 Task: Find connections with filter location Santana do Paraíso with filter topic #technologywith filter profile language French with filter current company Dr. Oetker with filter school The ICFAI University, Tripura with filter industry Operations Consulting with filter service category Search Engine Optimization (SEO) with filter keywords title Chief Robot Whisperer
Action: Mouse moved to (594, 108)
Screenshot: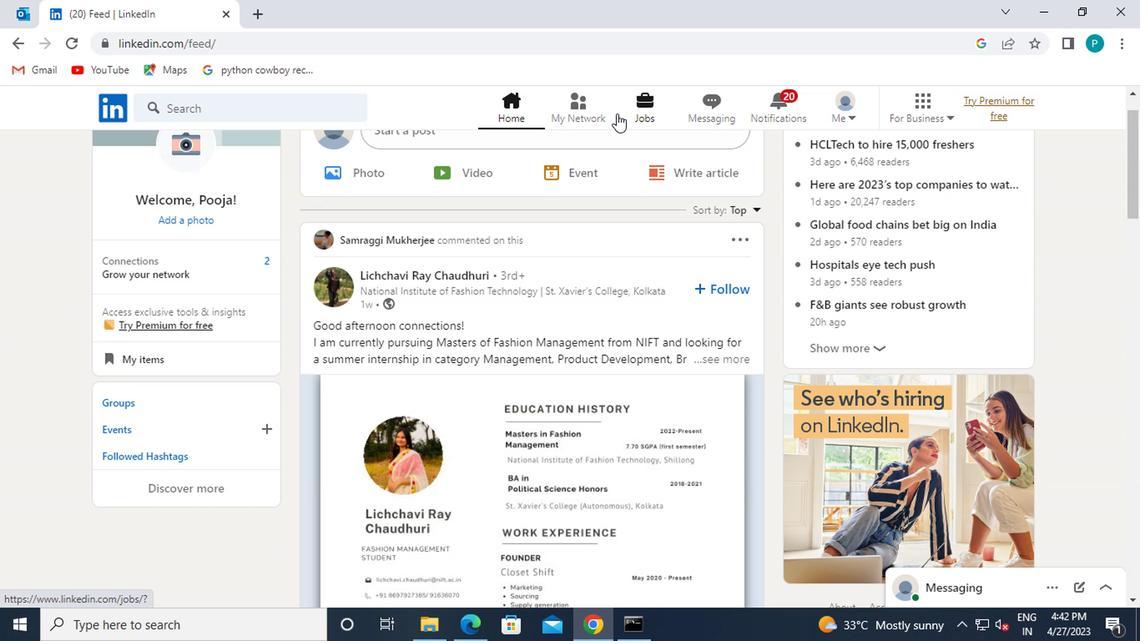 
Action: Mouse pressed left at (594, 108)
Screenshot: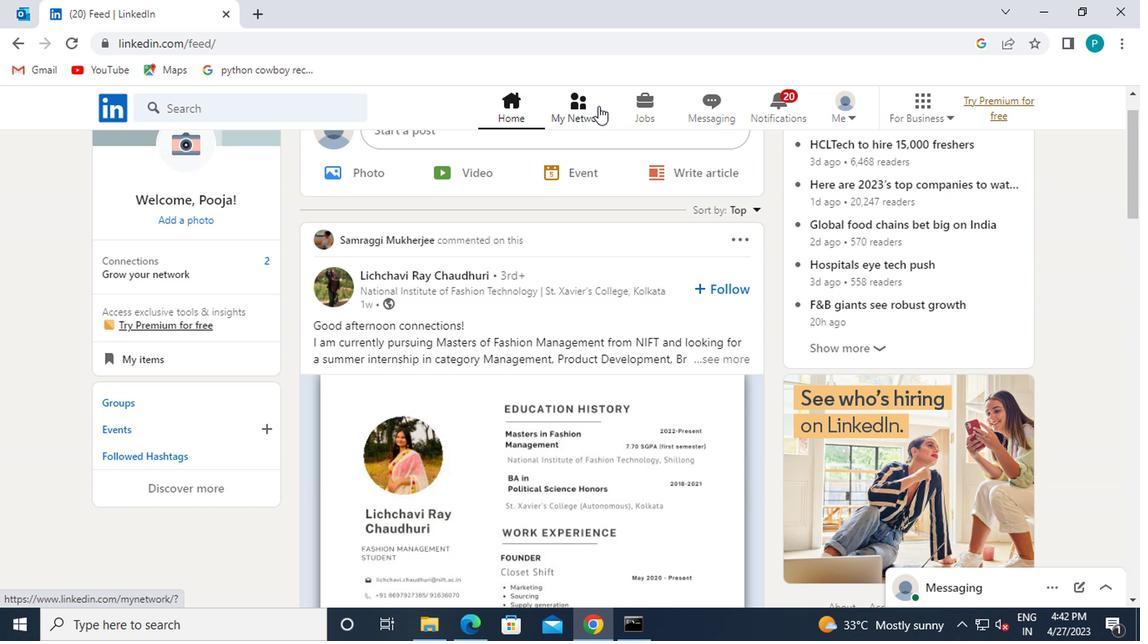 
Action: Mouse moved to (300, 197)
Screenshot: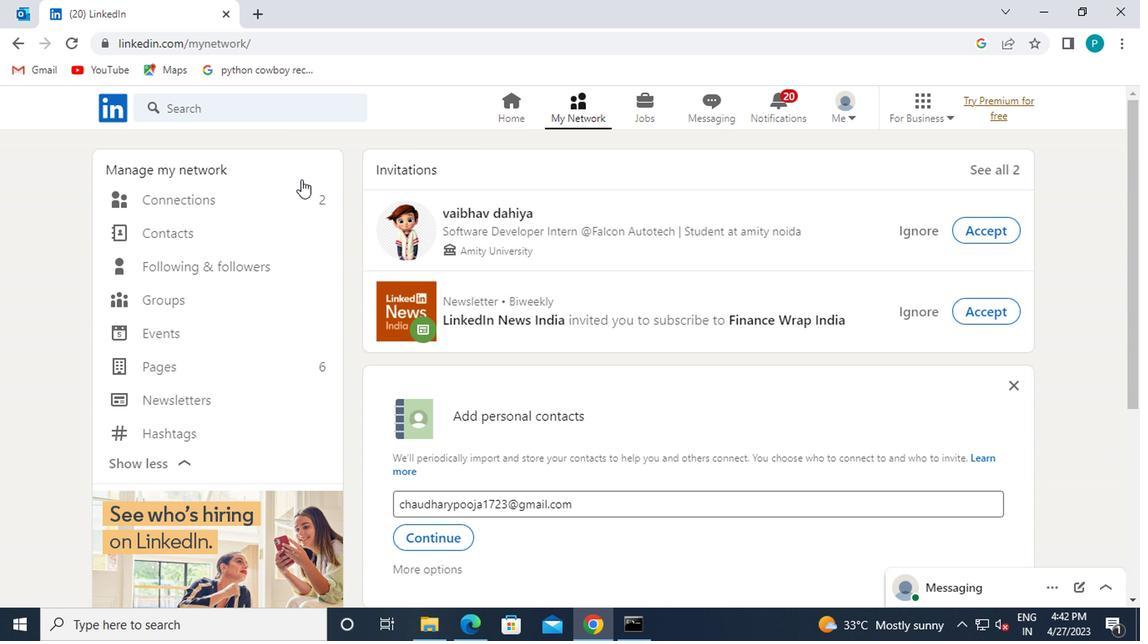
Action: Mouse pressed left at (300, 197)
Screenshot: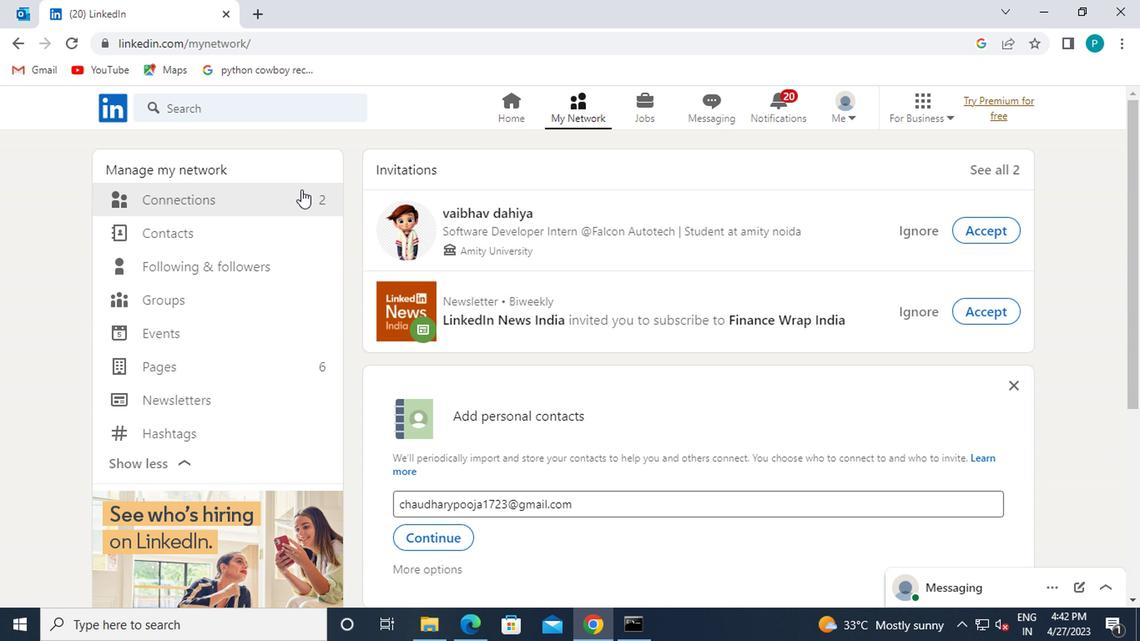 
Action: Mouse moved to (679, 199)
Screenshot: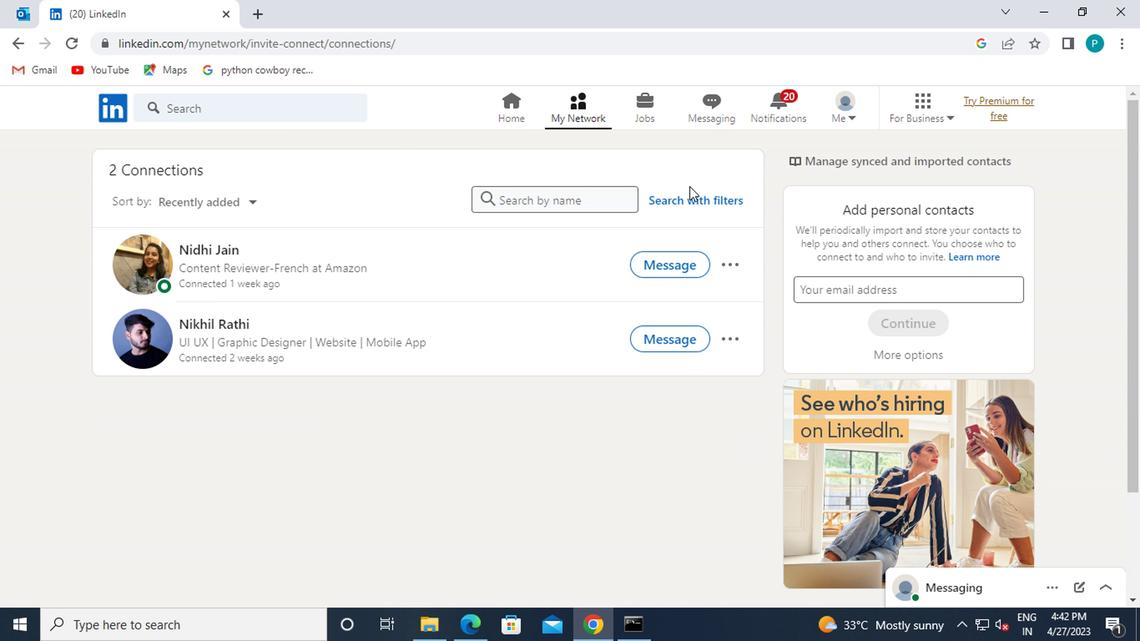 
Action: Mouse pressed left at (679, 199)
Screenshot: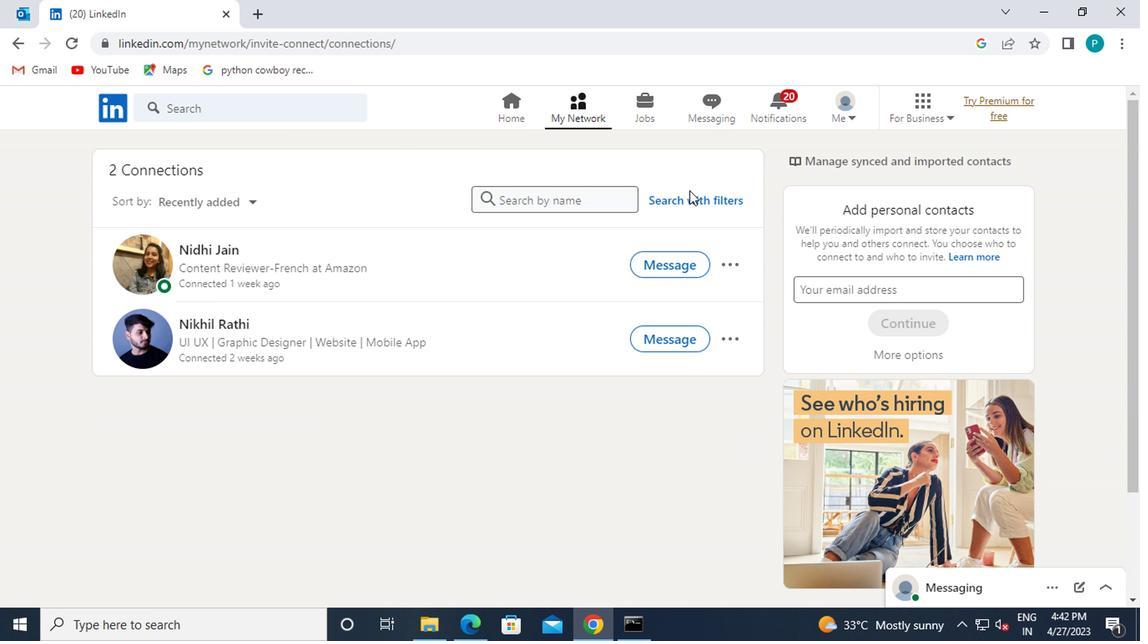 
Action: Mouse moved to (606, 157)
Screenshot: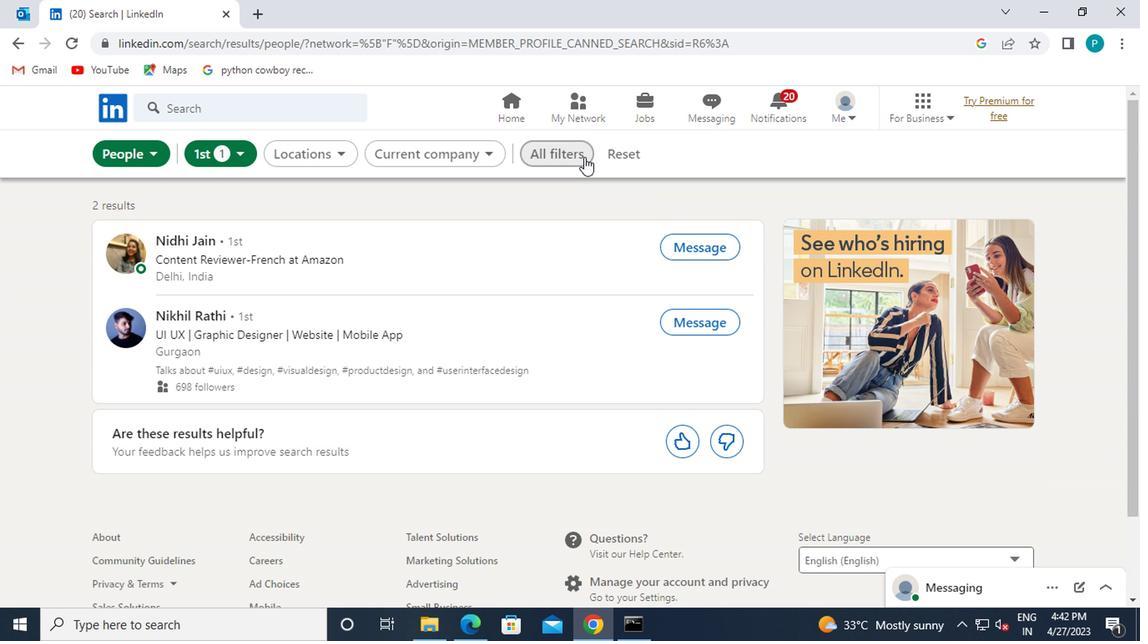 
Action: Mouse pressed left at (606, 157)
Screenshot: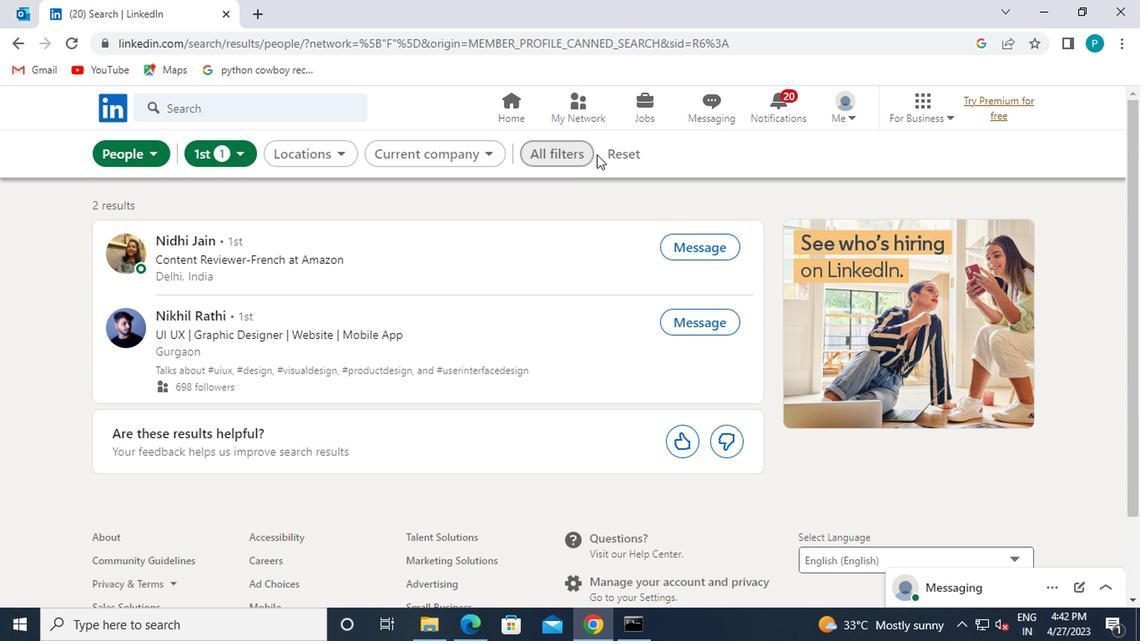
Action: Mouse moved to (575, 158)
Screenshot: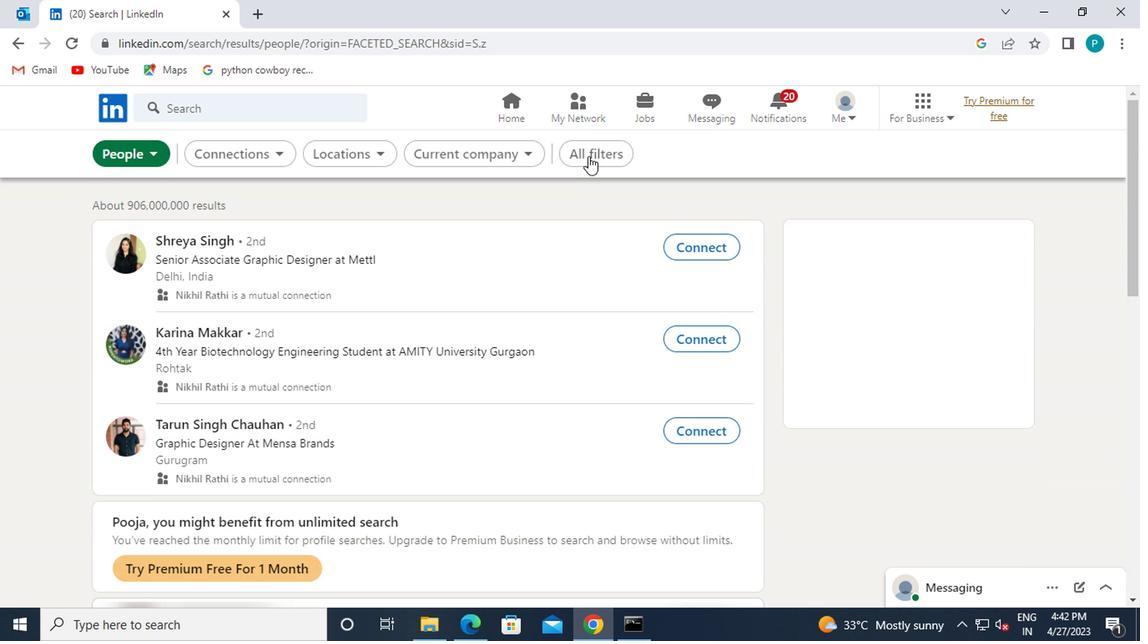 
Action: Mouse pressed left at (575, 158)
Screenshot: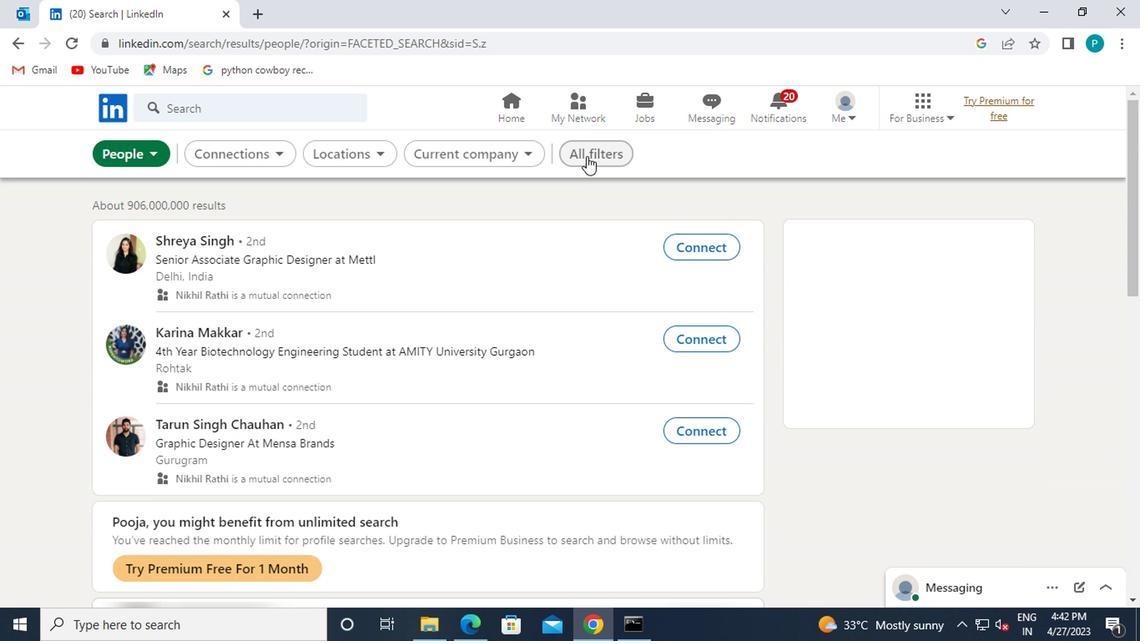 
Action: Mouse moved to (754, 334)
Screenshot: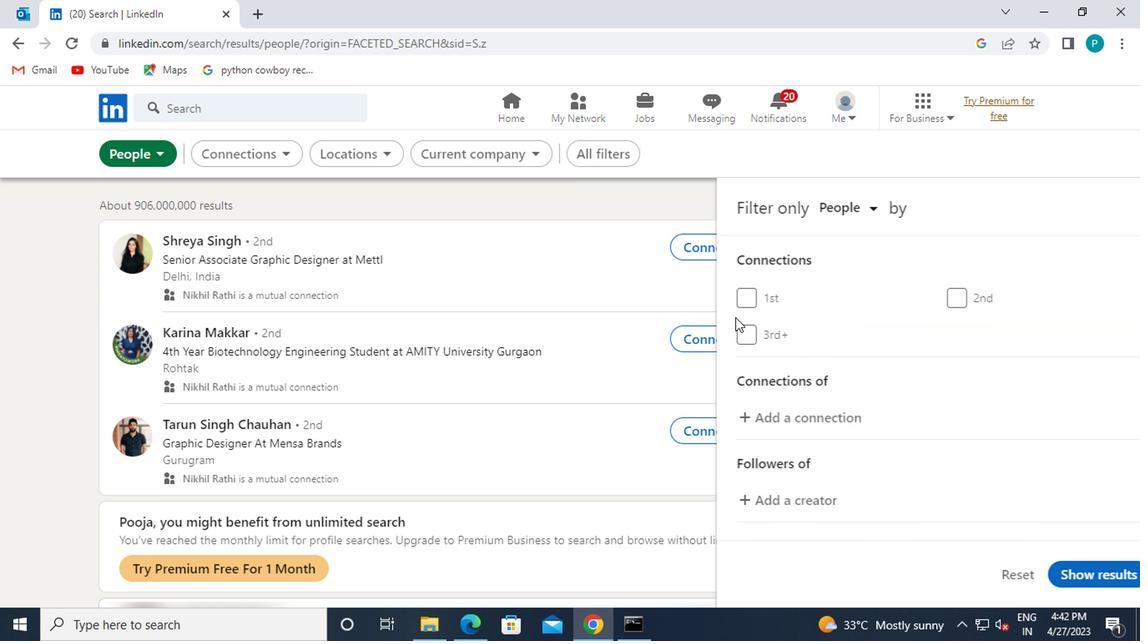 
Action: Mouse scrolled (754, 333) with delta (0, -1)
Screenshot: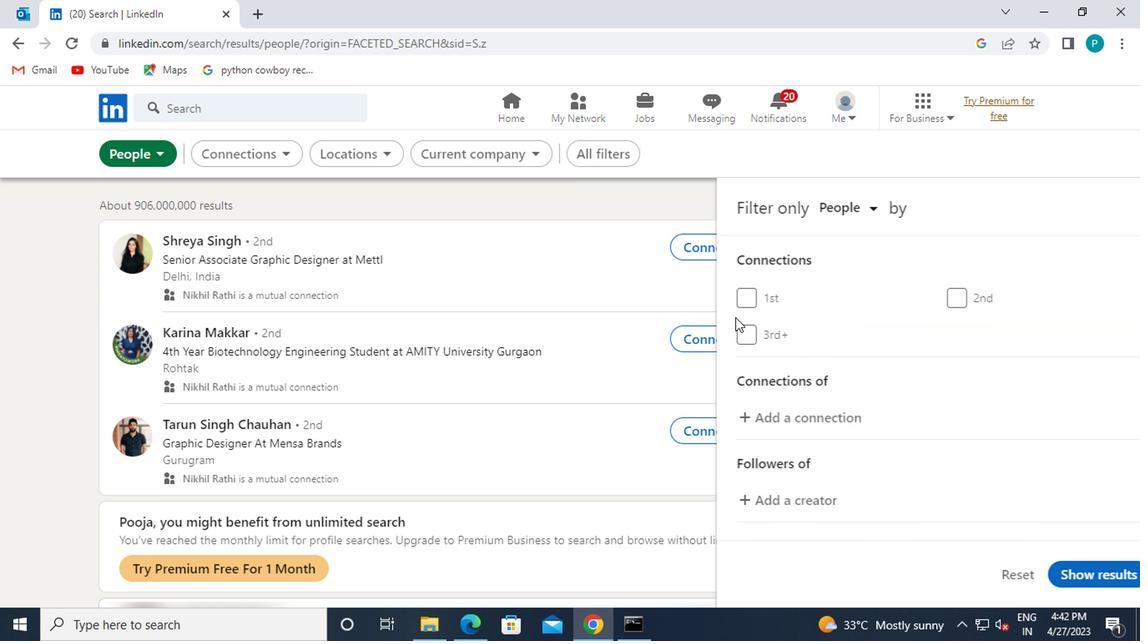 
Action: Mouse scrolled (754, 333) with delta (0, -1)
Screenshot: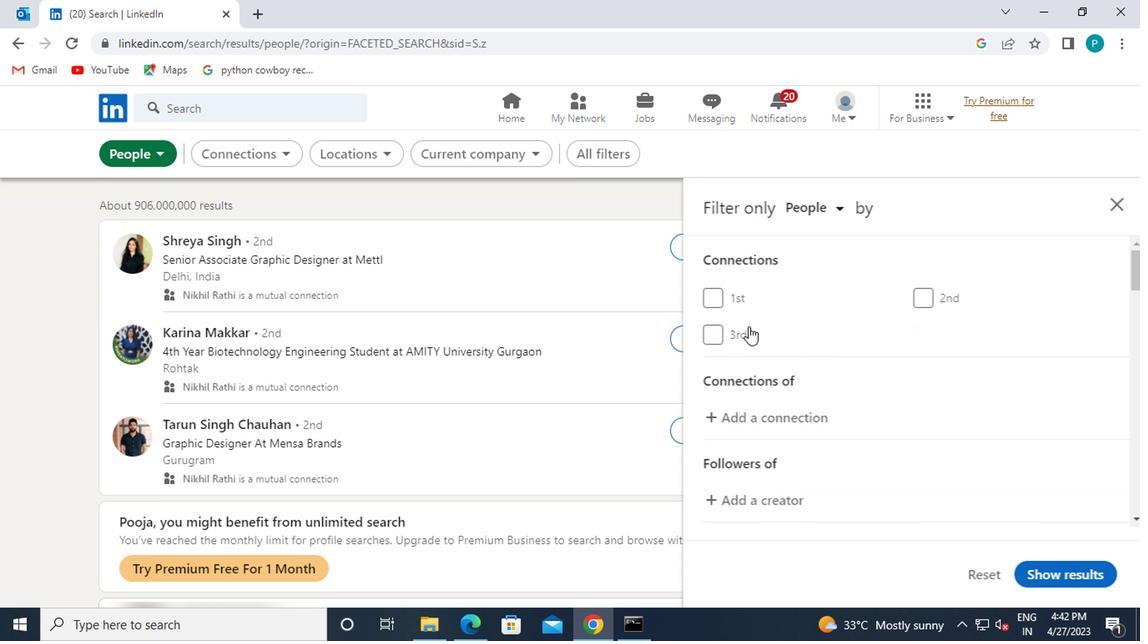 
Action: Mouse moved to (877, 448)
Screenshot: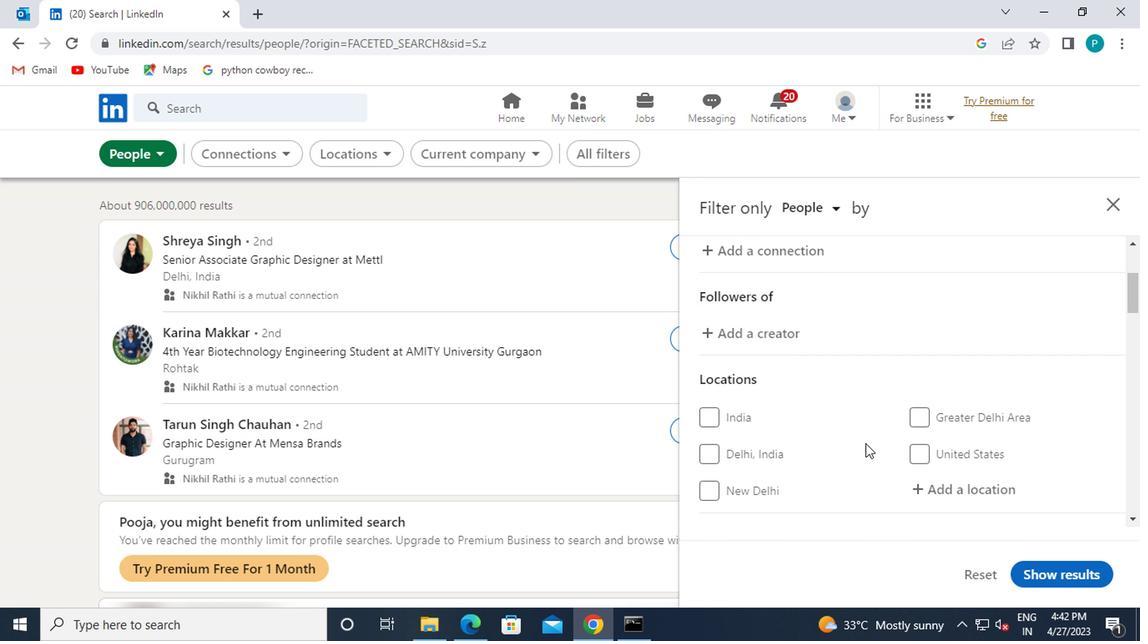 
Action: Mouse scrolled (877, 446) with delta (0, -1)
Screenshot: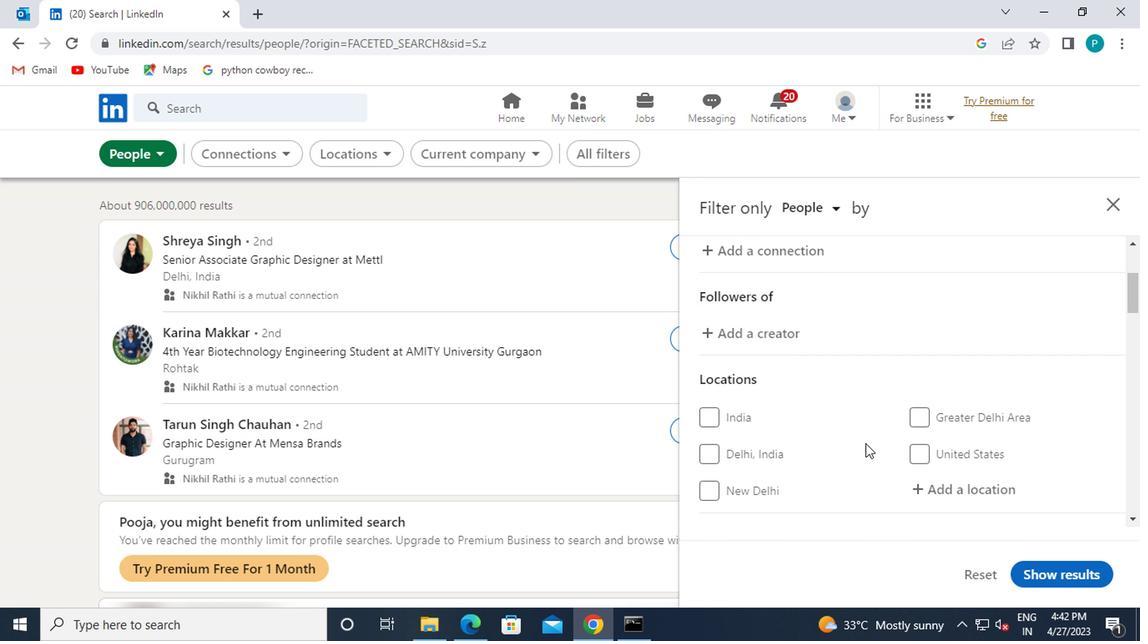 
Action: Mouse moved to (932, 407)
Screenshot: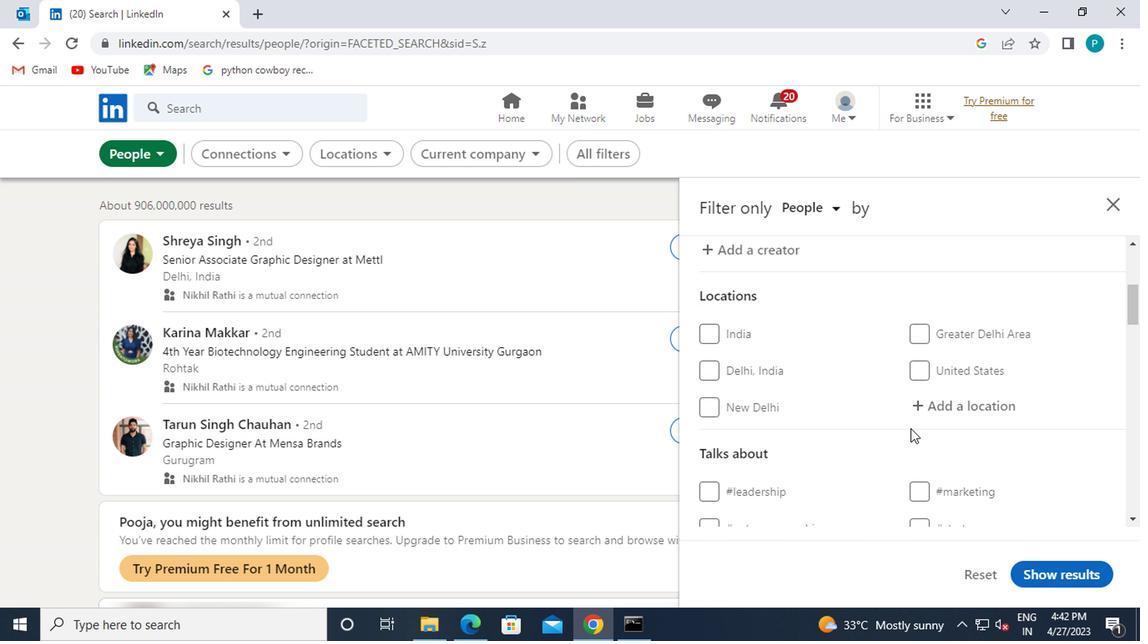 
Action: Mouse pressed left at (932, 407)
Screenshot: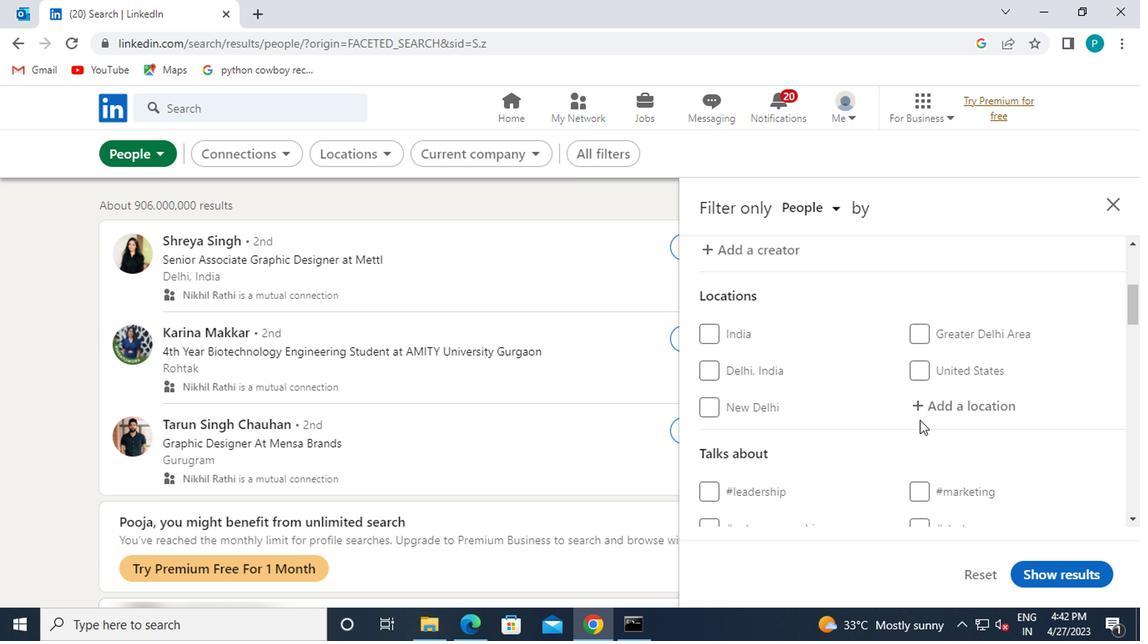 
Action: Key pressed <Key.caps_lock>s<Key.caps_lock>ab<Key.backspace>ntana<Key.space>do<Key.space>
Screenshot: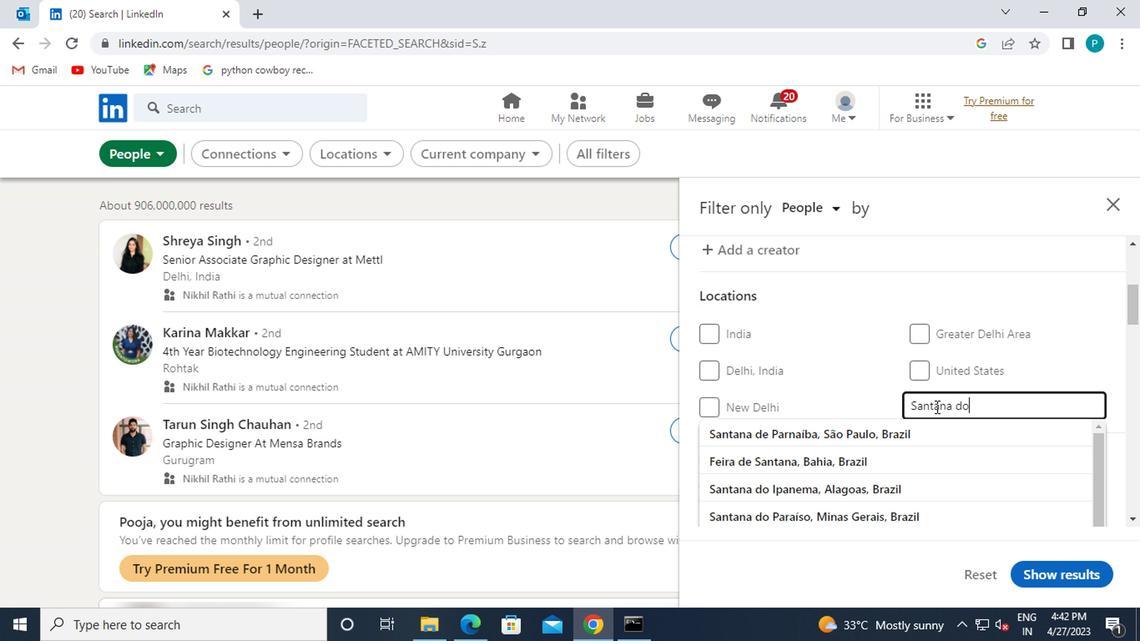 
Action: Mouse moved to (906, 460)
Screenshot: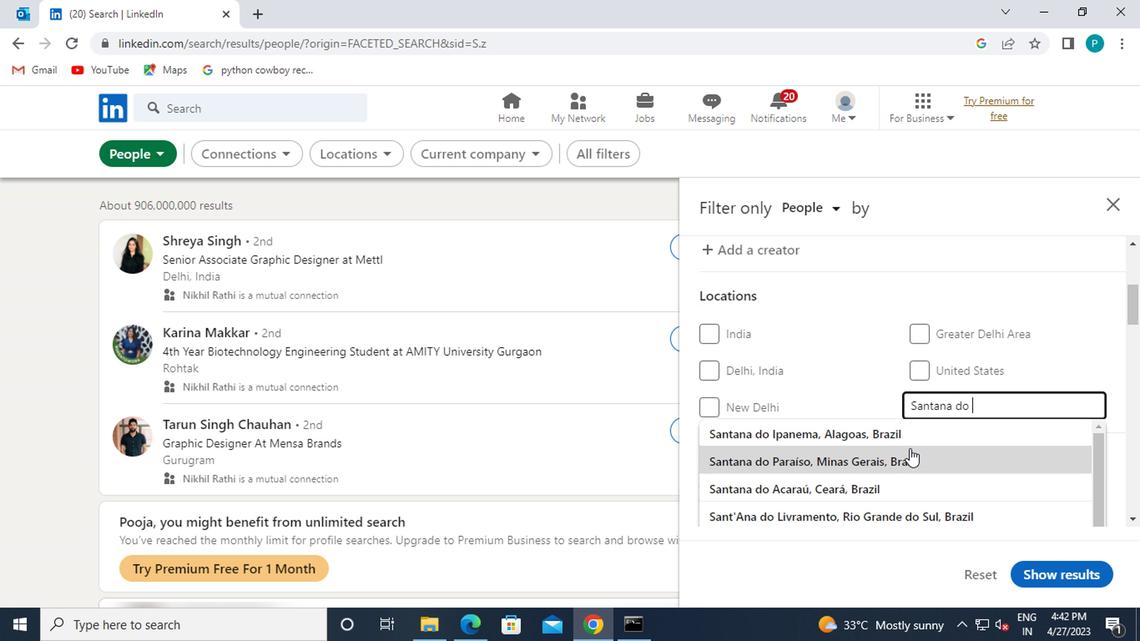 
Action: Mouse pressed left at (906, 460)
Screenshot: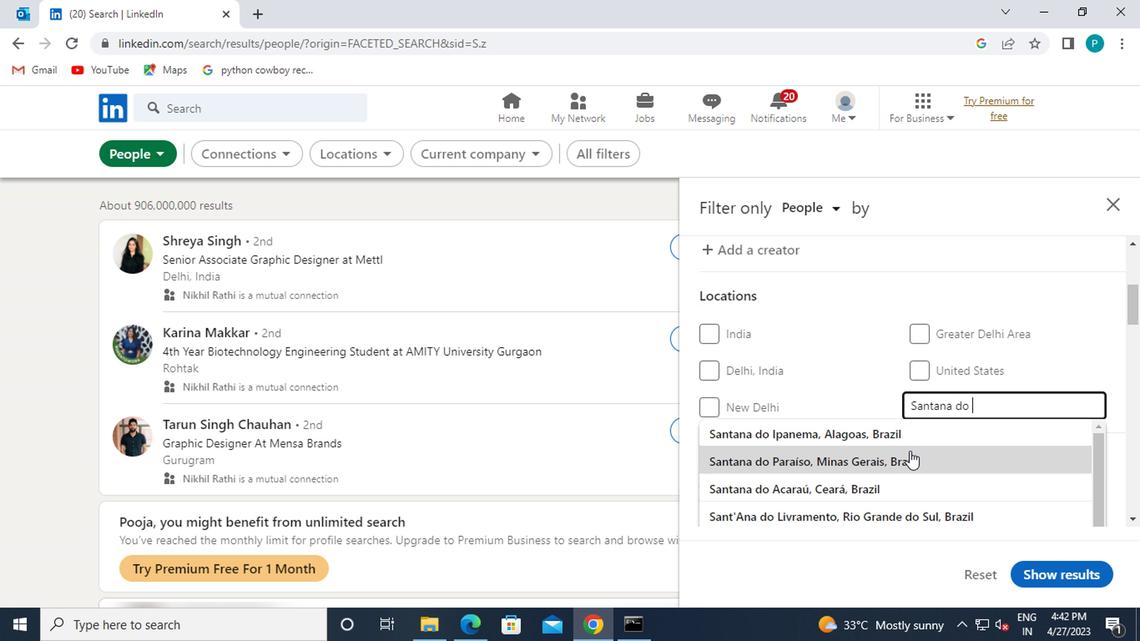 
Action: Mouse moved to (908, 452)
Screenshot: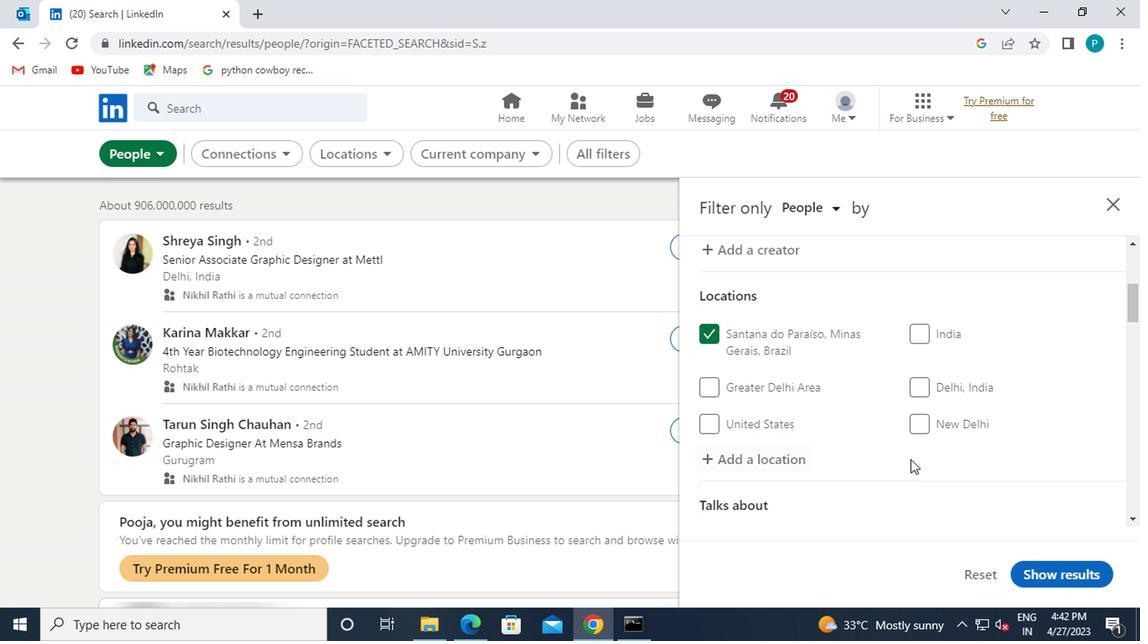 
Action: Mouse scrolled (908, 451) with delta (0, -1)
Screenshot: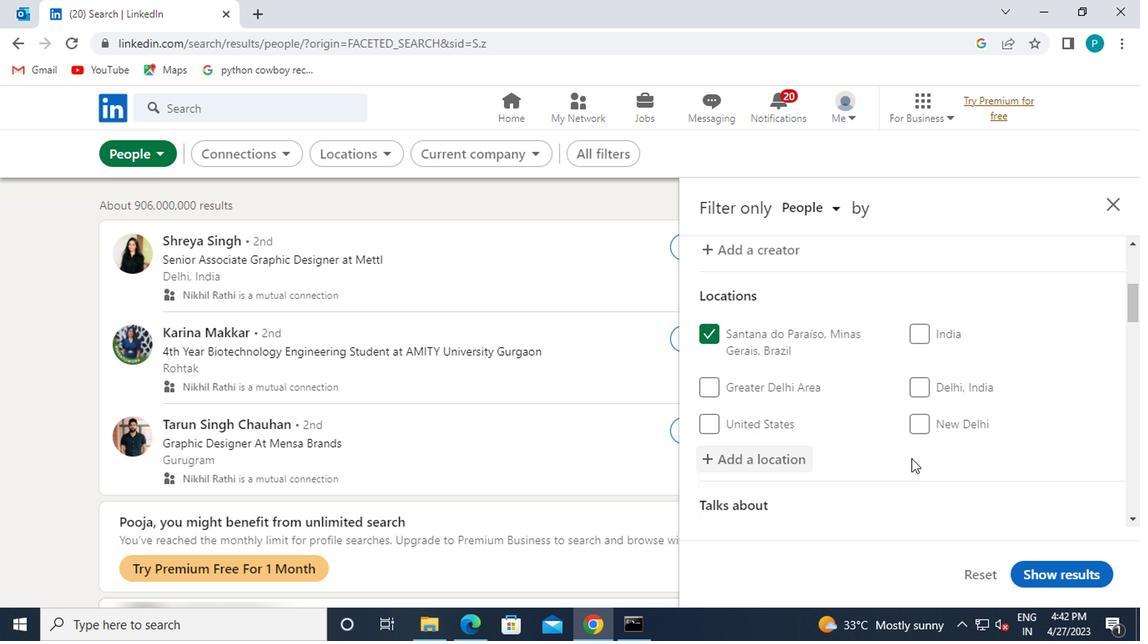
Action: Mouse moved to (908, 451)
Screenshot: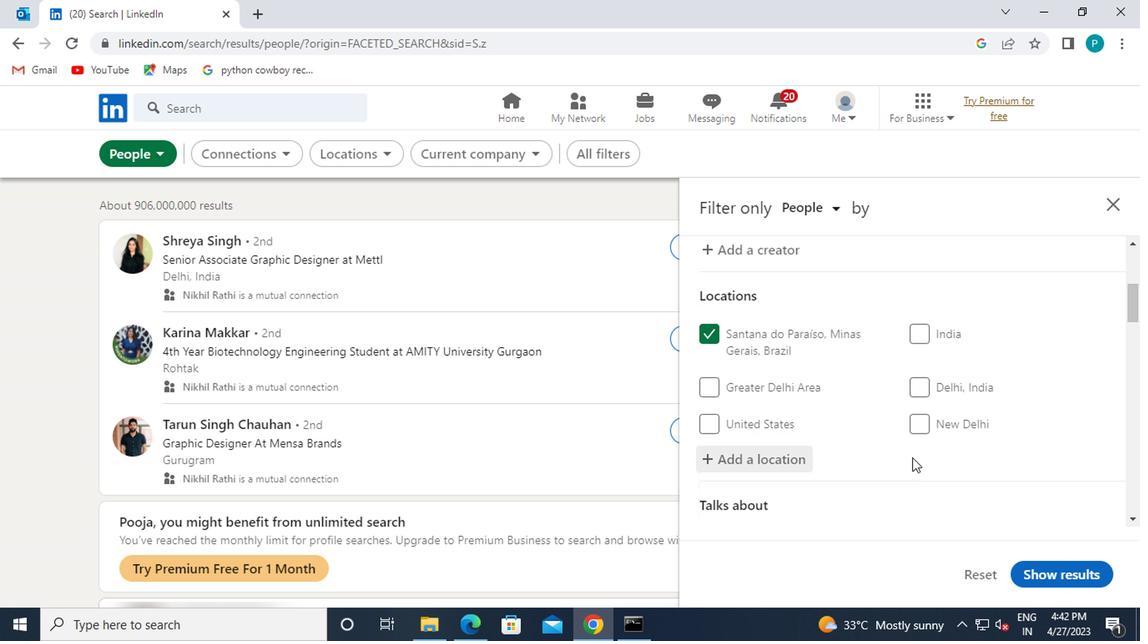 
Action: Mouse scrolled (908, 450) with delta (0, 0)
Screenshot: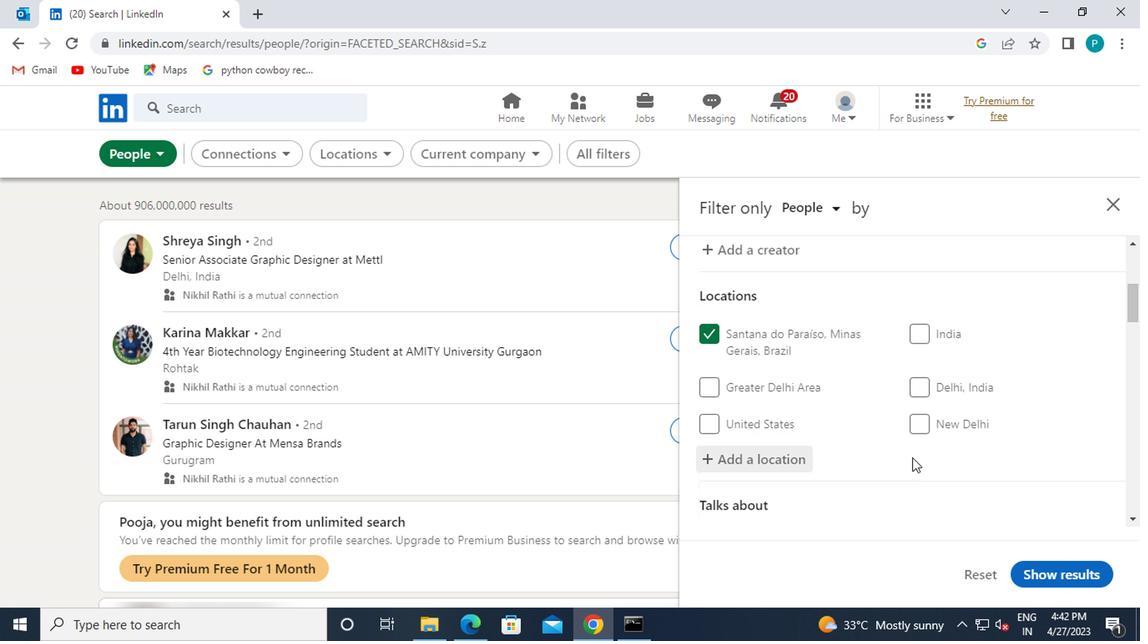 
Action: Mouse moved to (950, 446)
Screenshot: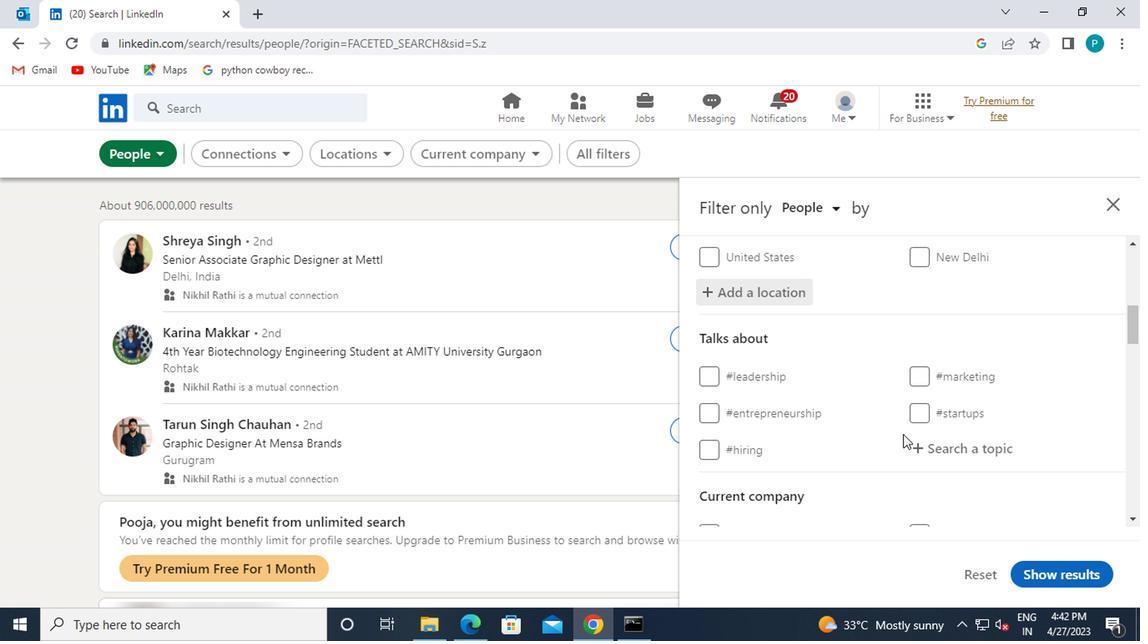 
Action: Mouse pressed left at (950, 446)
Screenshot: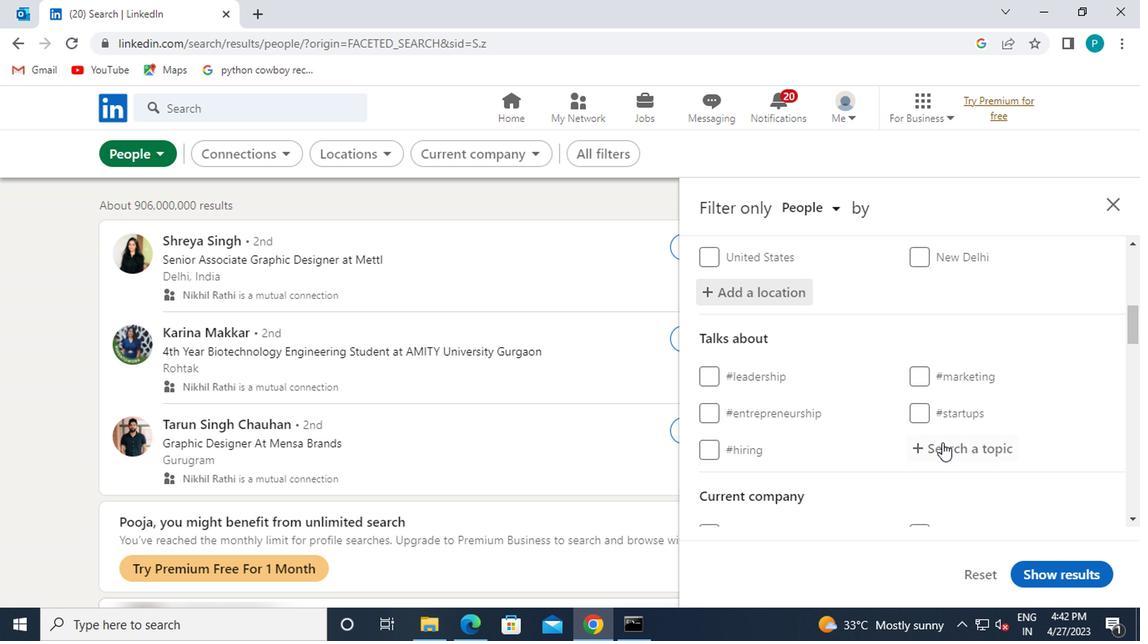 
Action: Mouse moved to (985, 303)
Screenshot: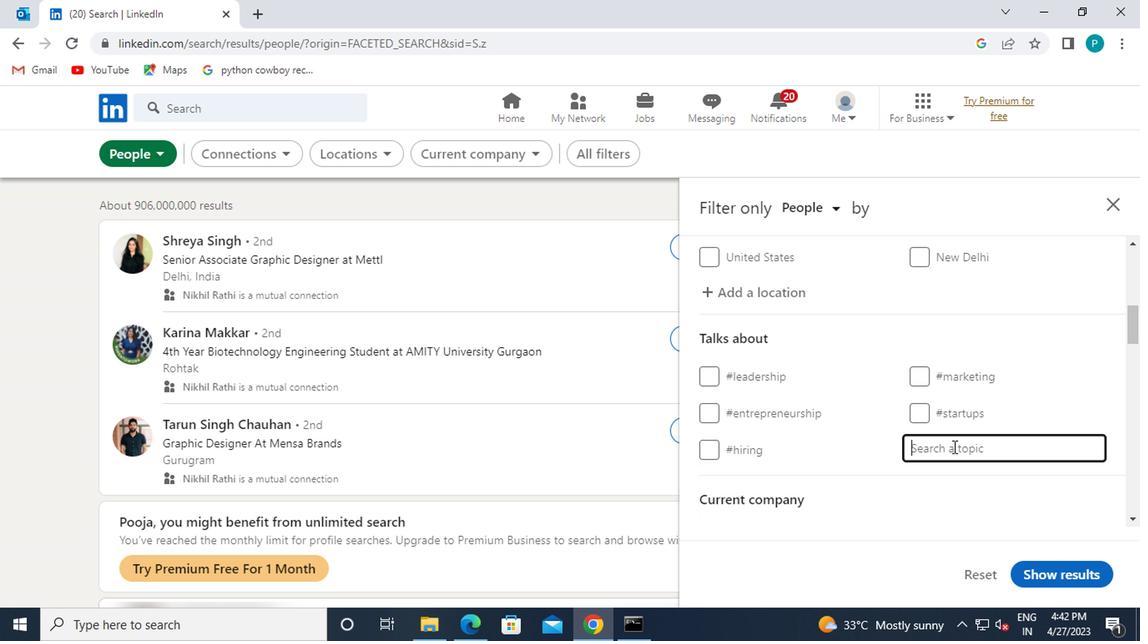 
Action: Key pressed <Key.shift><Key.shift><Key.shift>#TECHNOLOGY
Screenshot: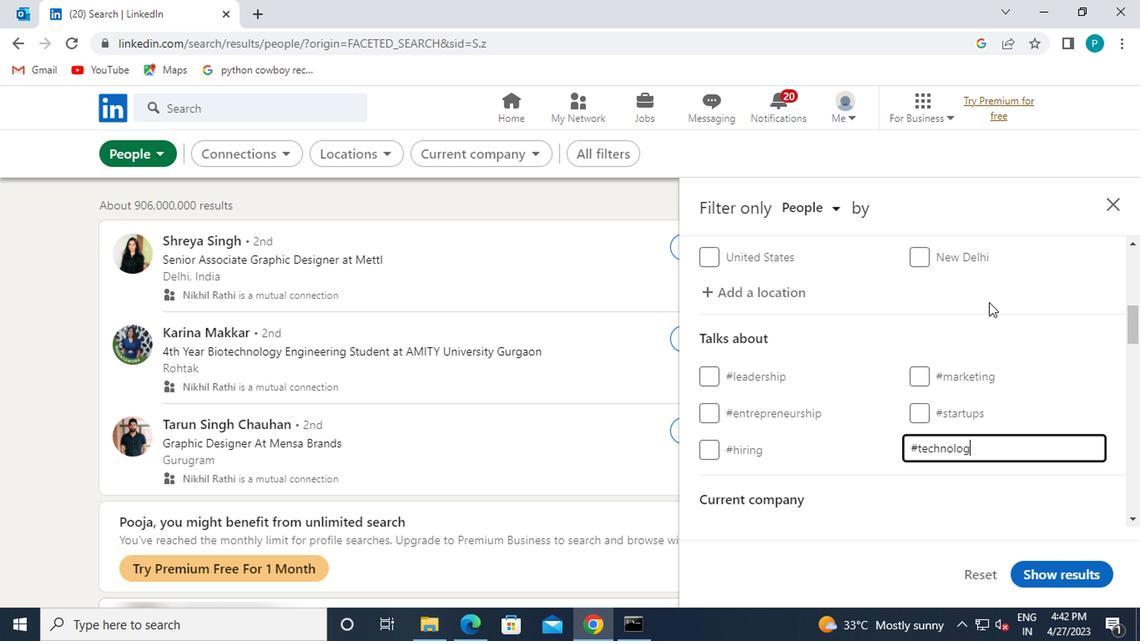 
Action: Mouse moved to (911, 527)
Screenshot: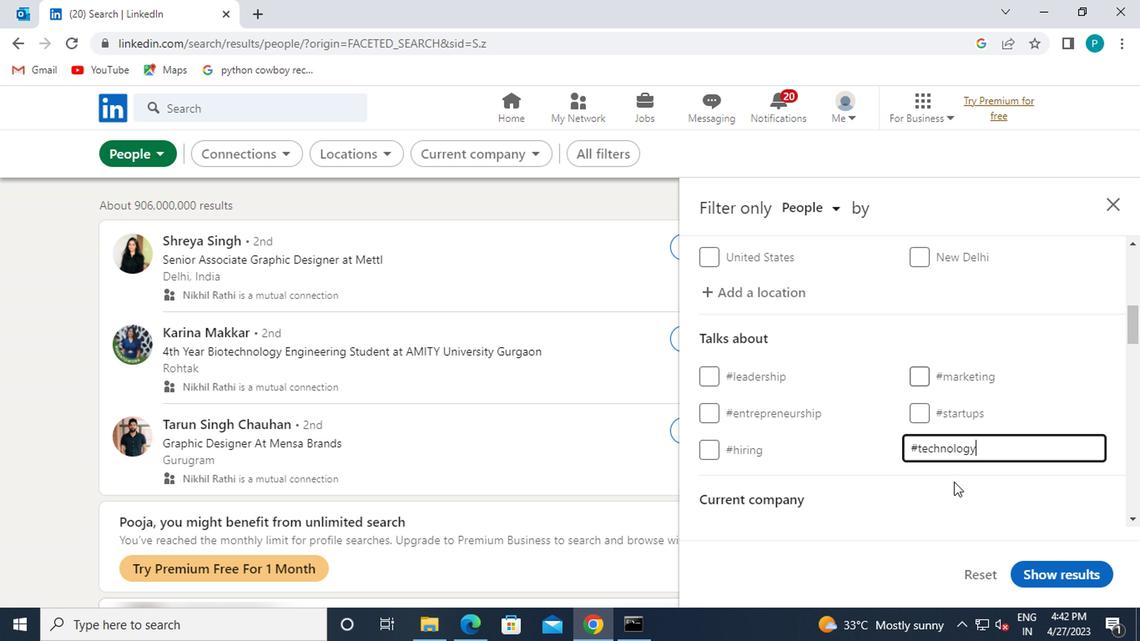 
Action: Mouse scrolled (911, 527) with delta (0, 0)
Screenshot: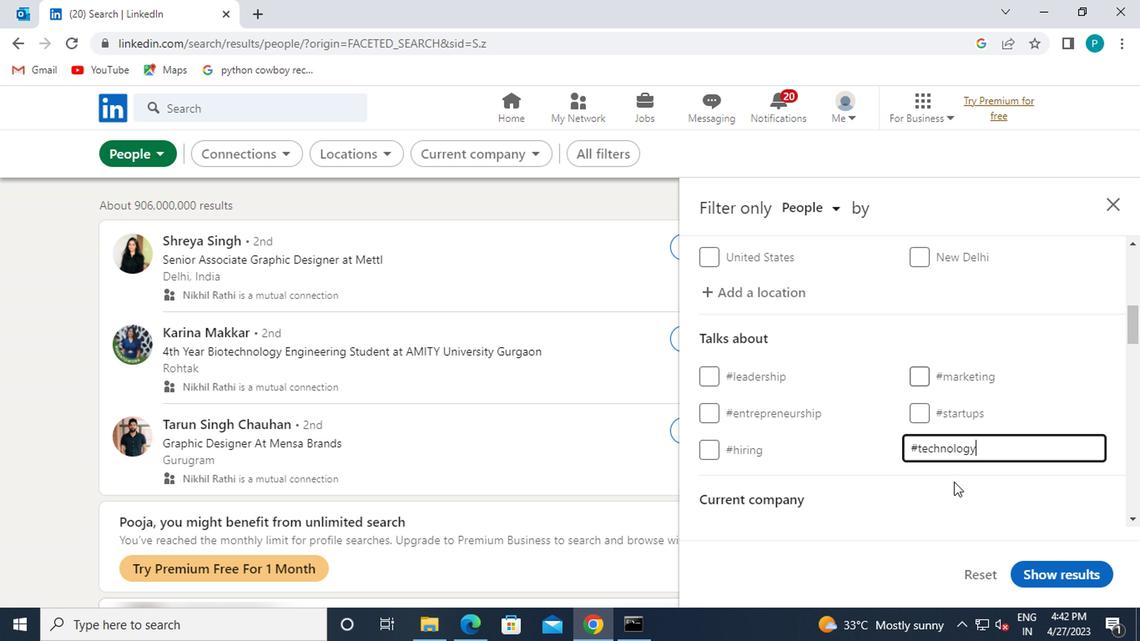 
Action: Mouse moved to (897, 487)
Screenshot: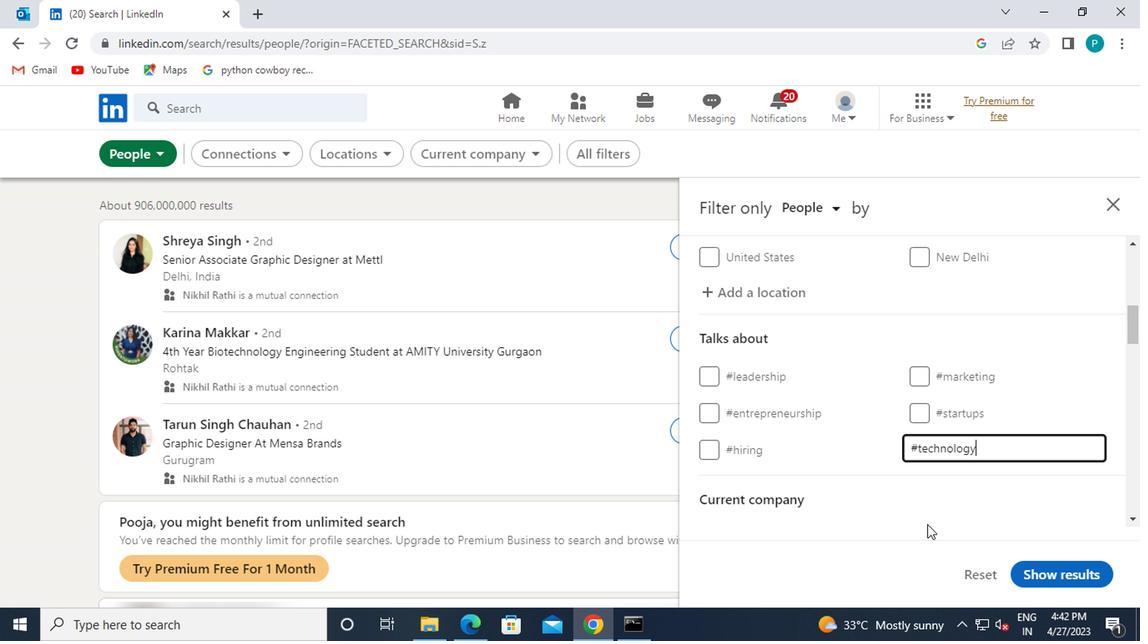 
Action: Mouse scrolled (897, 487) with delta (0, 0)
Screenshot: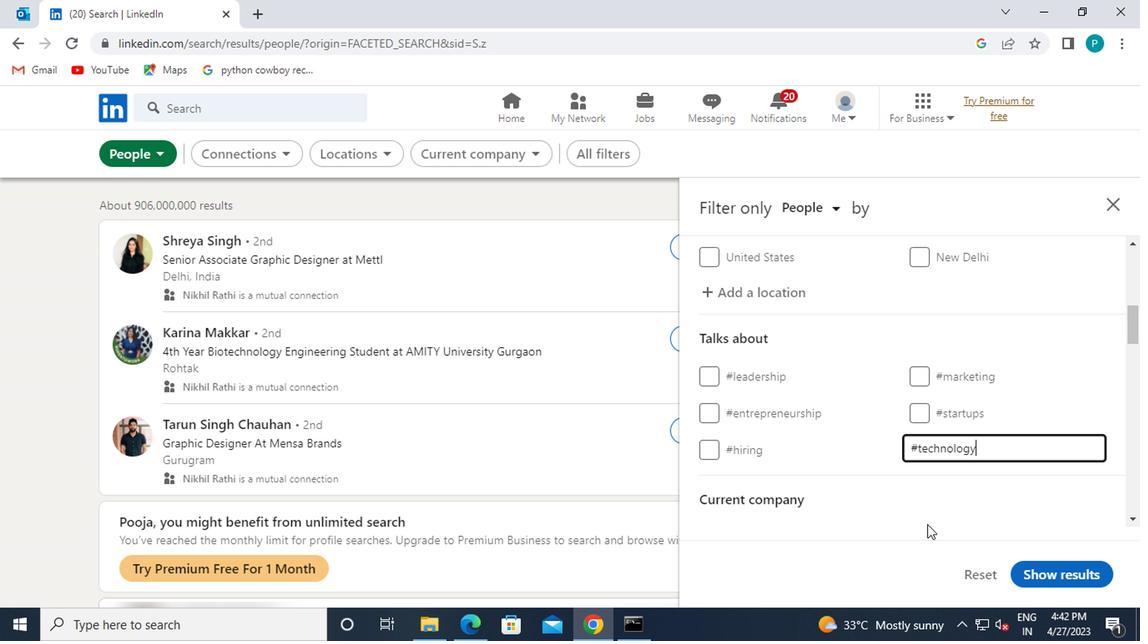 
Action: Mouse moved to (890, 468)
Screenshot: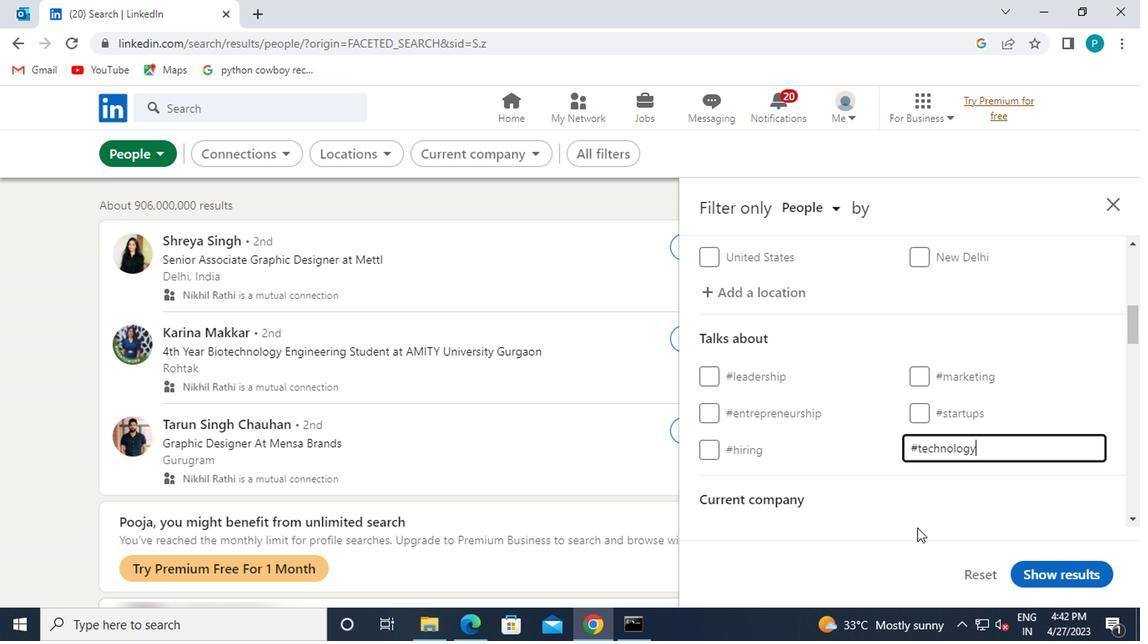 
Action: Mouse scrolled (890, 467) with delta (0, -1)
Screenshot: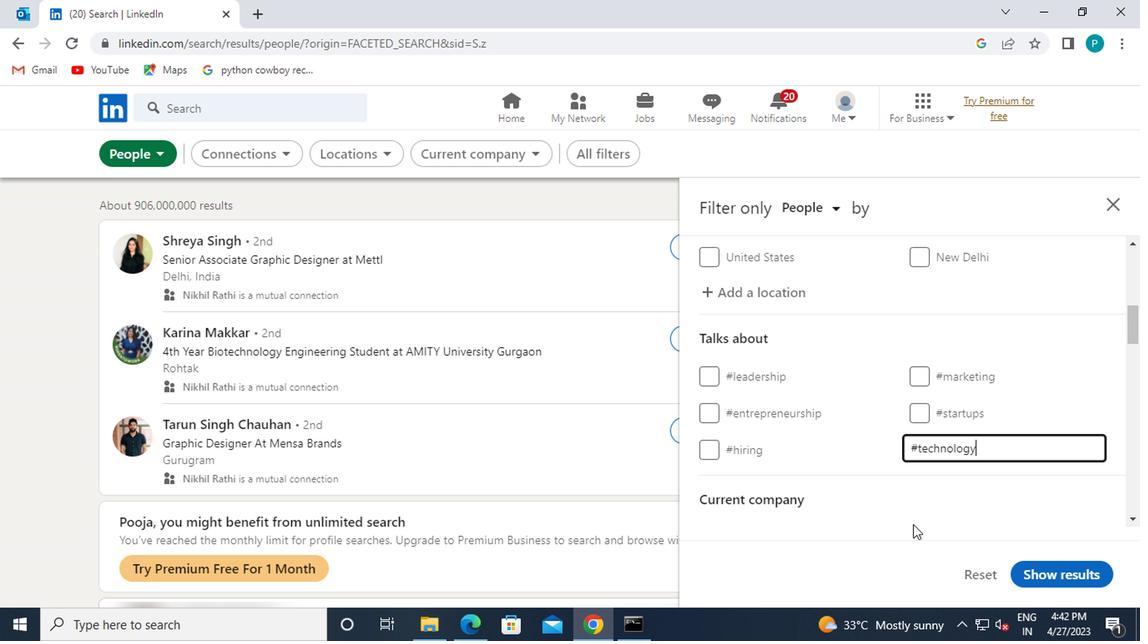 
Action: Mouse moved to (909, 452)
Screenshot: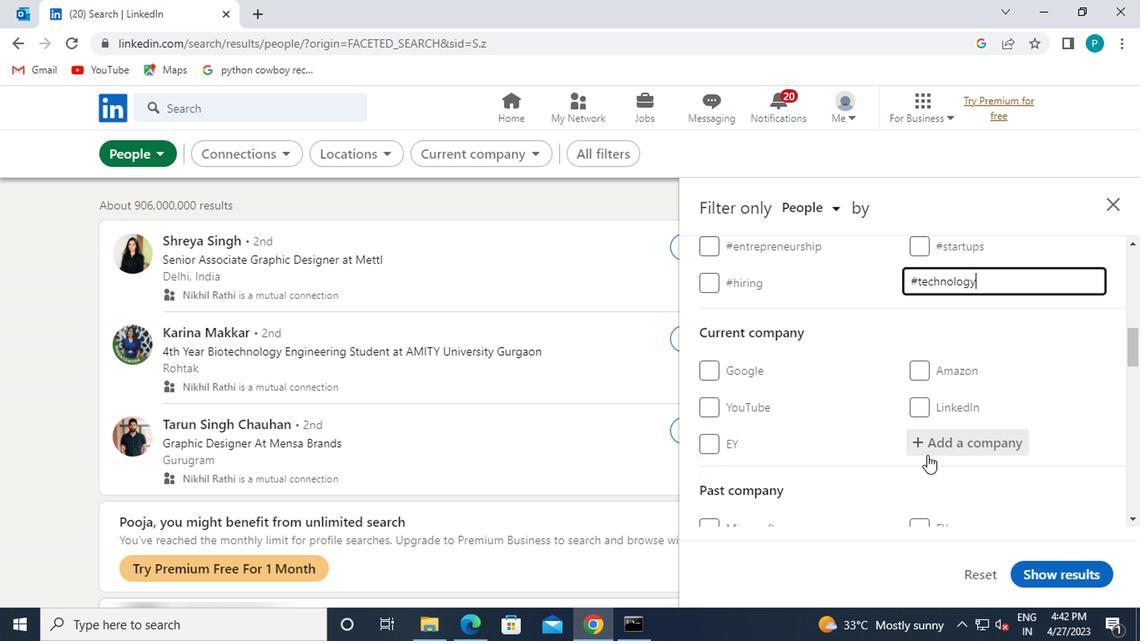 
Action: Mouse scrolled (909, 452) with delta (0, 0)
Screenshot: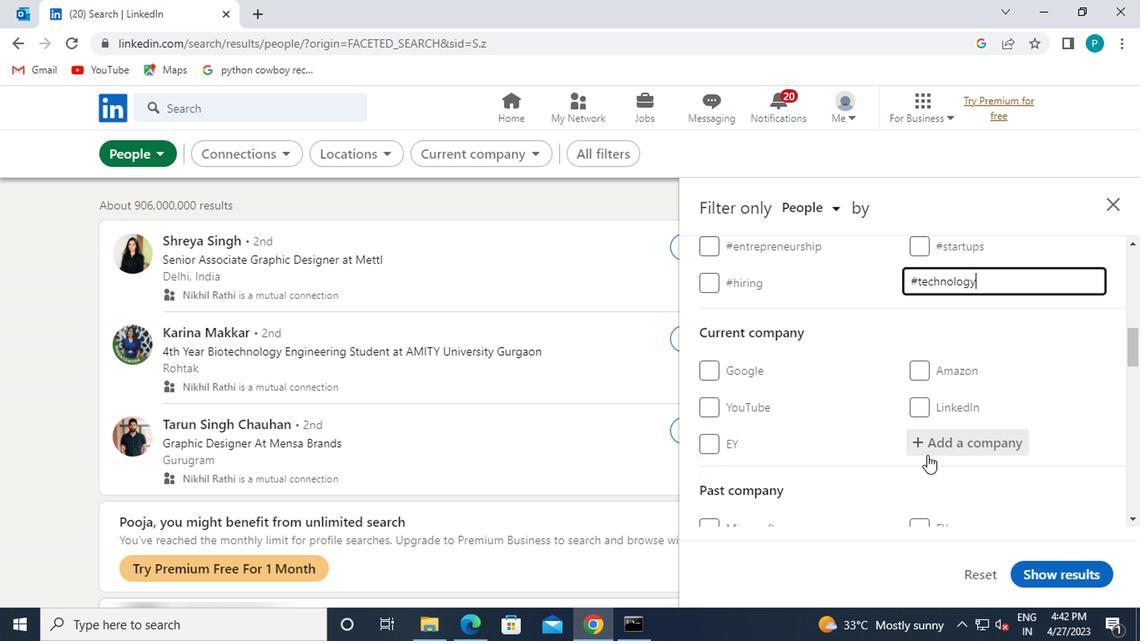 
Action: Mouse moved to (886, 444)
Screenshot: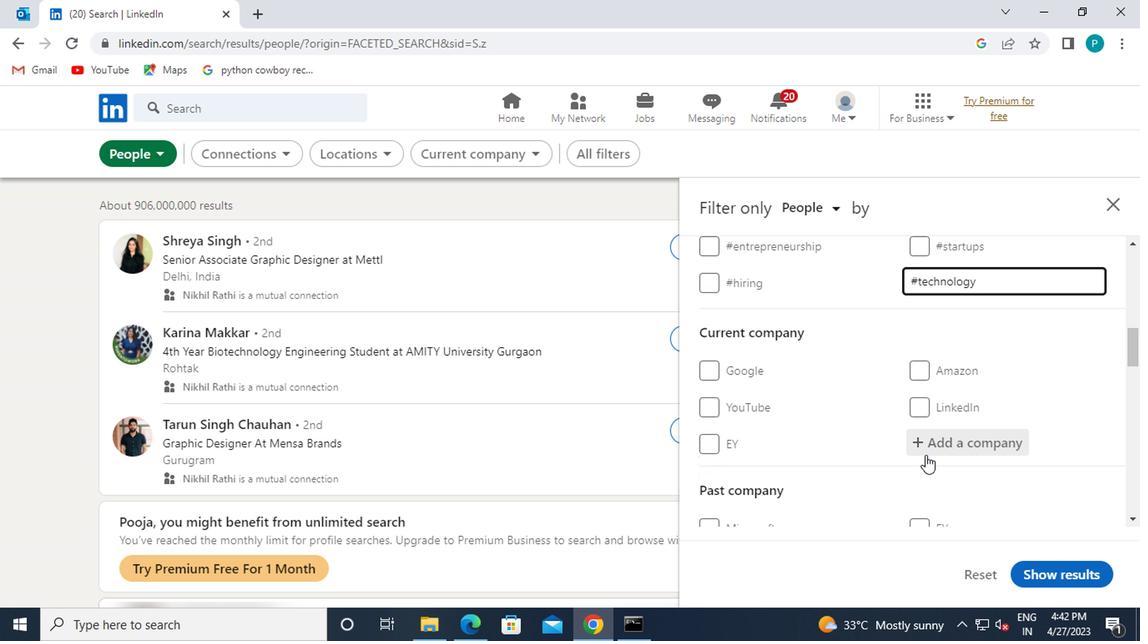 
Action: Mouse scrolled (886, 443) with delta (0, 0)
Screenshot: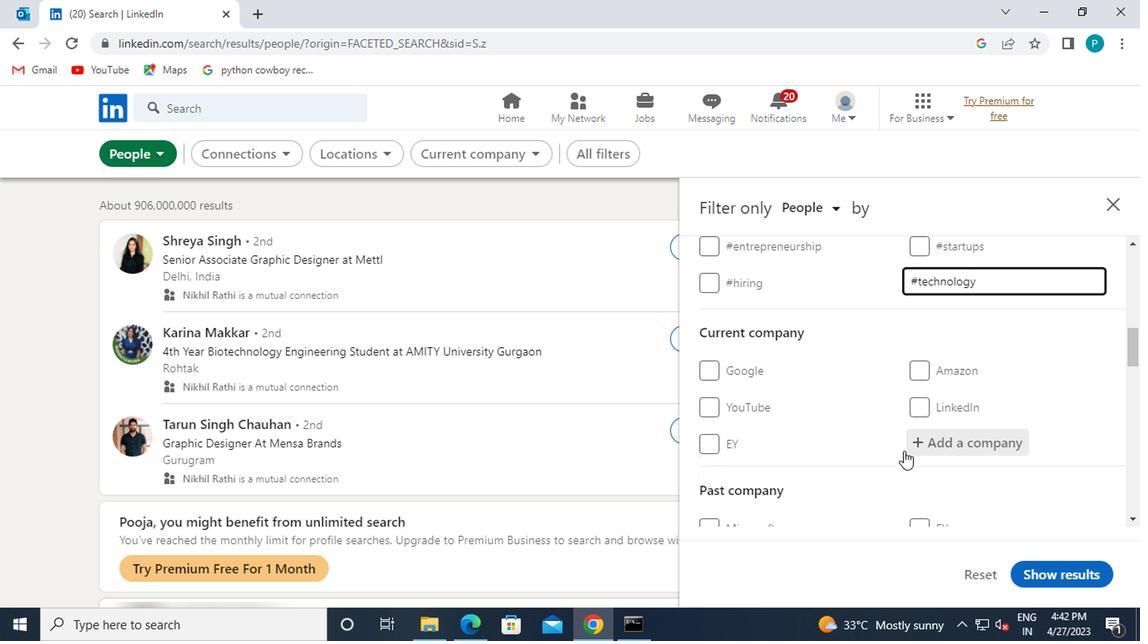
Action: Mouse moved to (840, 435)
Screenshot: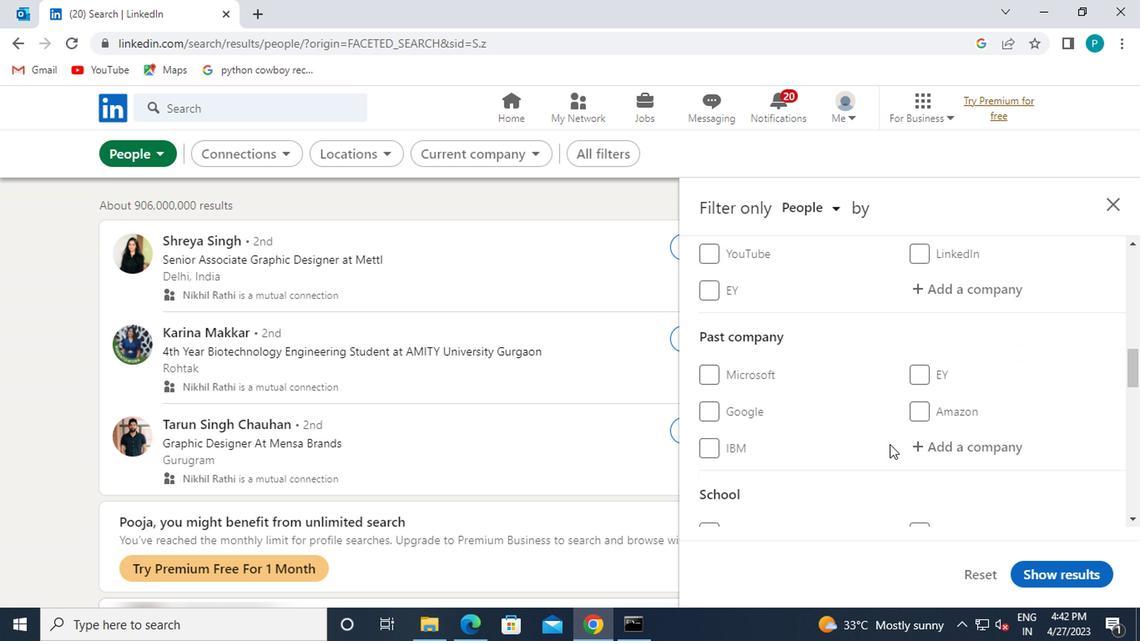 
Action: Mouse scrolled (840, 434) with delta (0, 0)
Screenshot: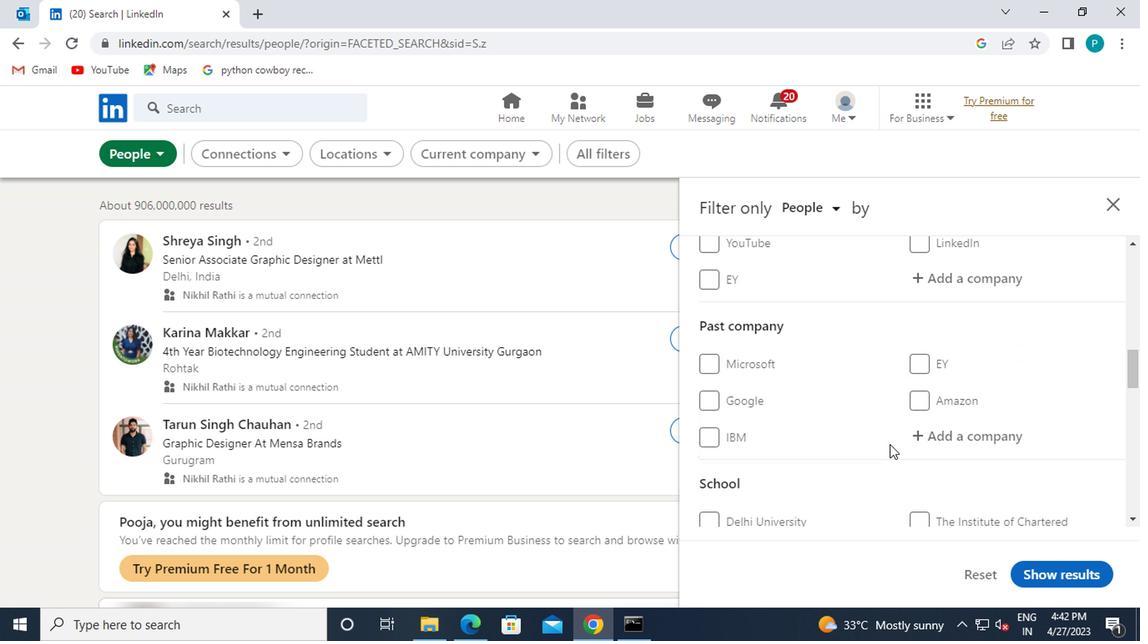 
Action: Mouse moved to (840, 435)
Screenshot: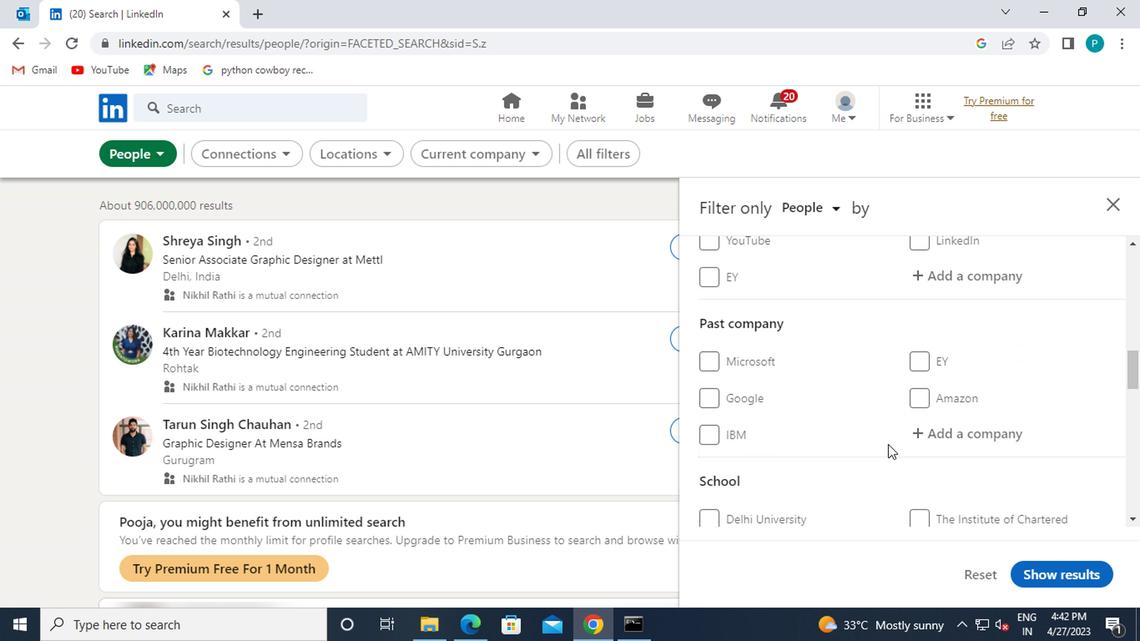 
Action: Mouse scrolled (840, 434) with delta (0, 0)
Screenshot: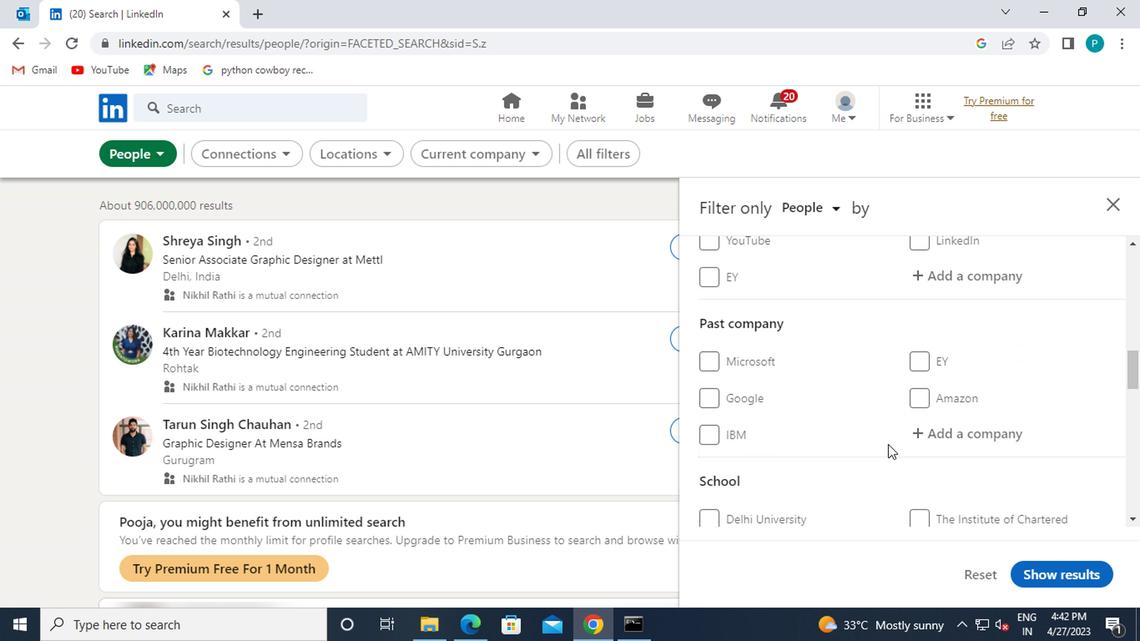 
Action: Mouse scrolled (840, 434) with delta (0, 0)
Screenshot: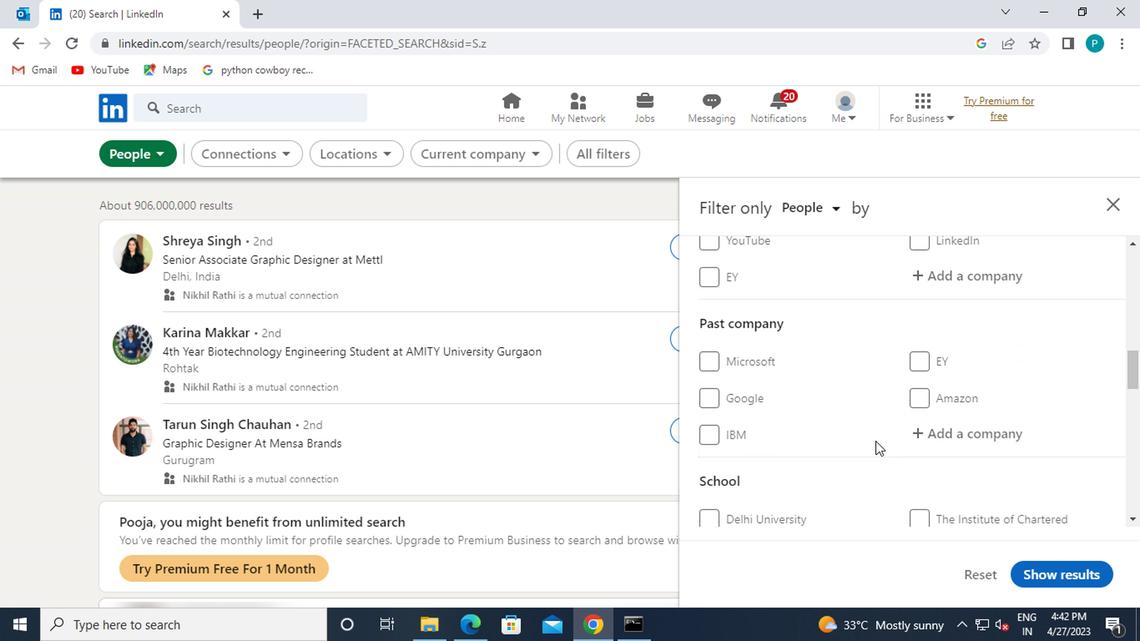 
Action: Mouse scrolled (840, 434) with delta (0, 0)
Screenshot: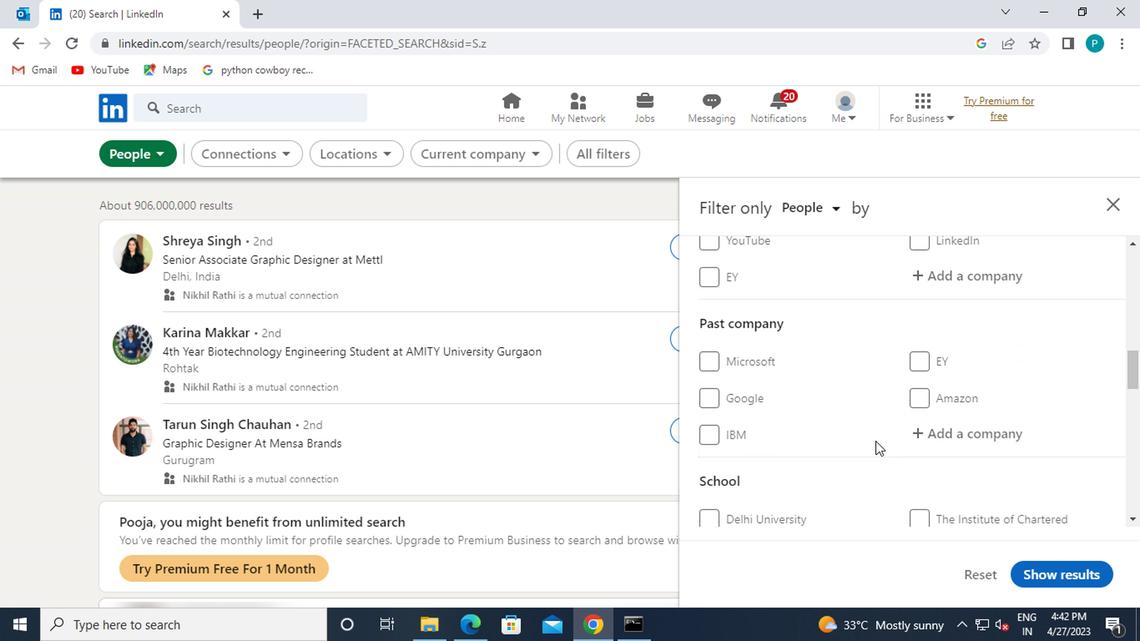 
Action: Mouse moved to (839, 435)
Screenshot: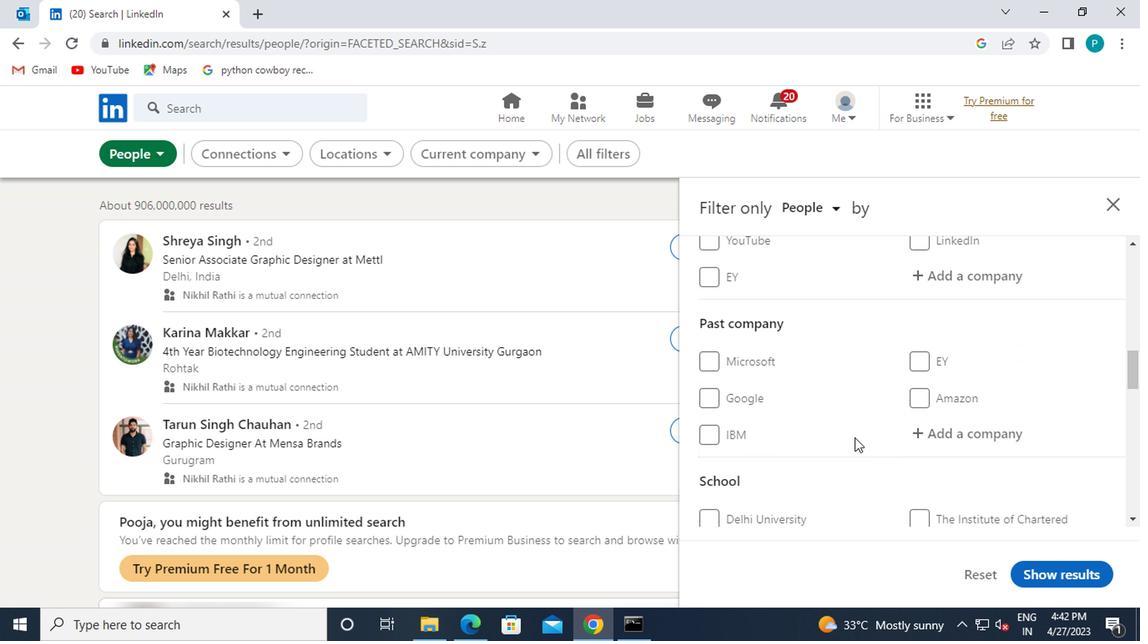 
Action: Mouse scrolled (839, 434) with delta (0, 0)
Screenshot: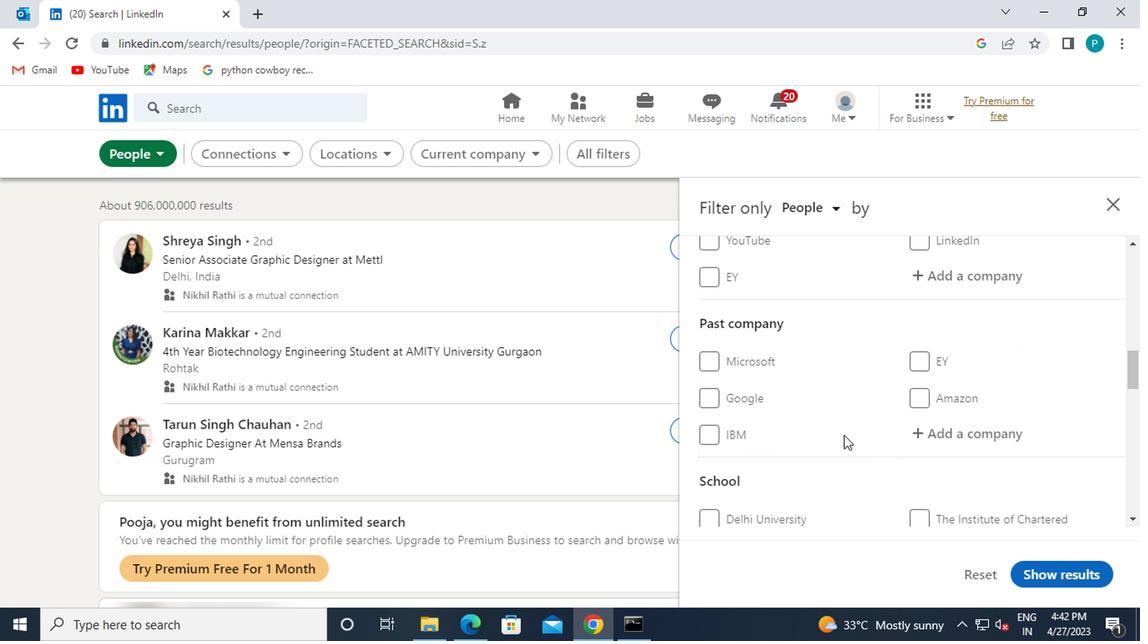 
Action: Mouse moved to (919, 470)
Screenshot: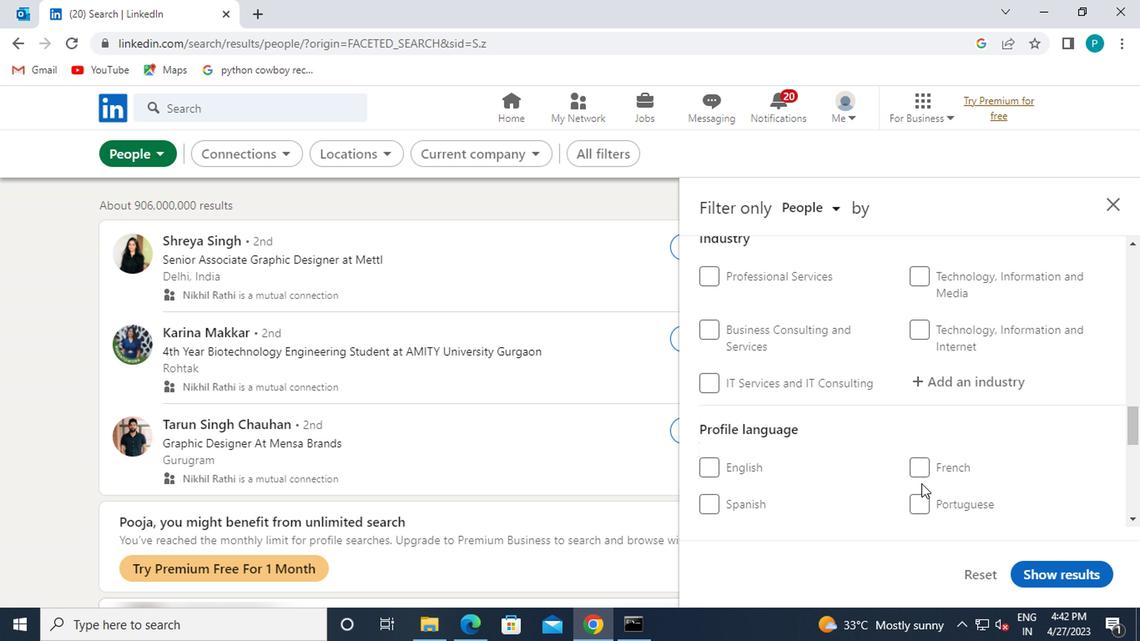 
Action: Mouse pressed left at (919, 470)
Screenshot: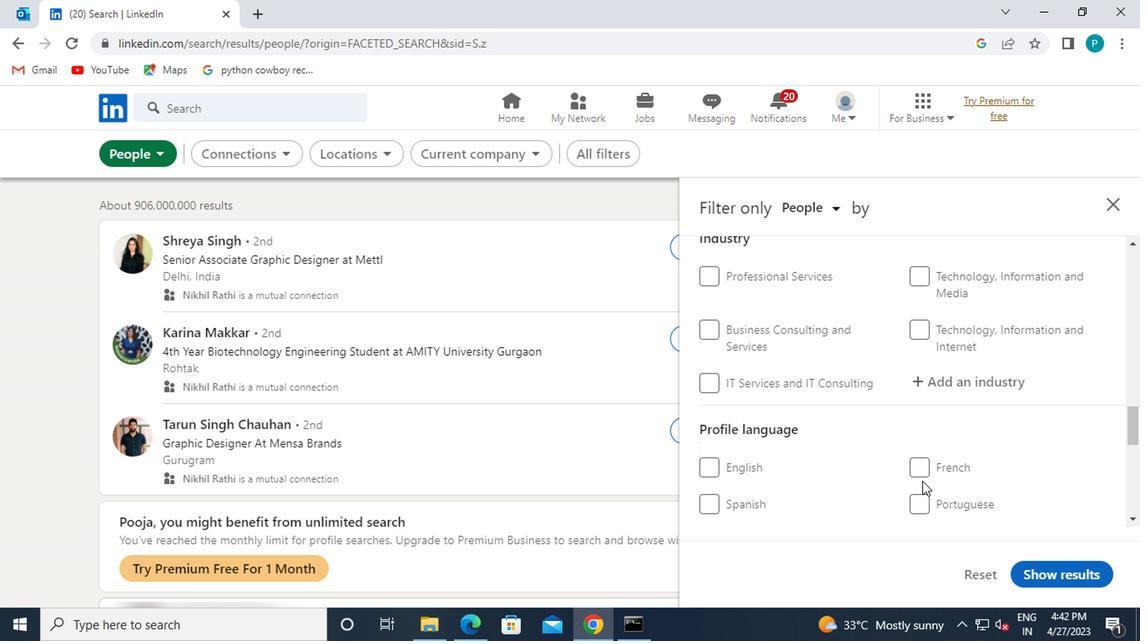 
Action: Mouse moved to (846, 406)
Screenshot: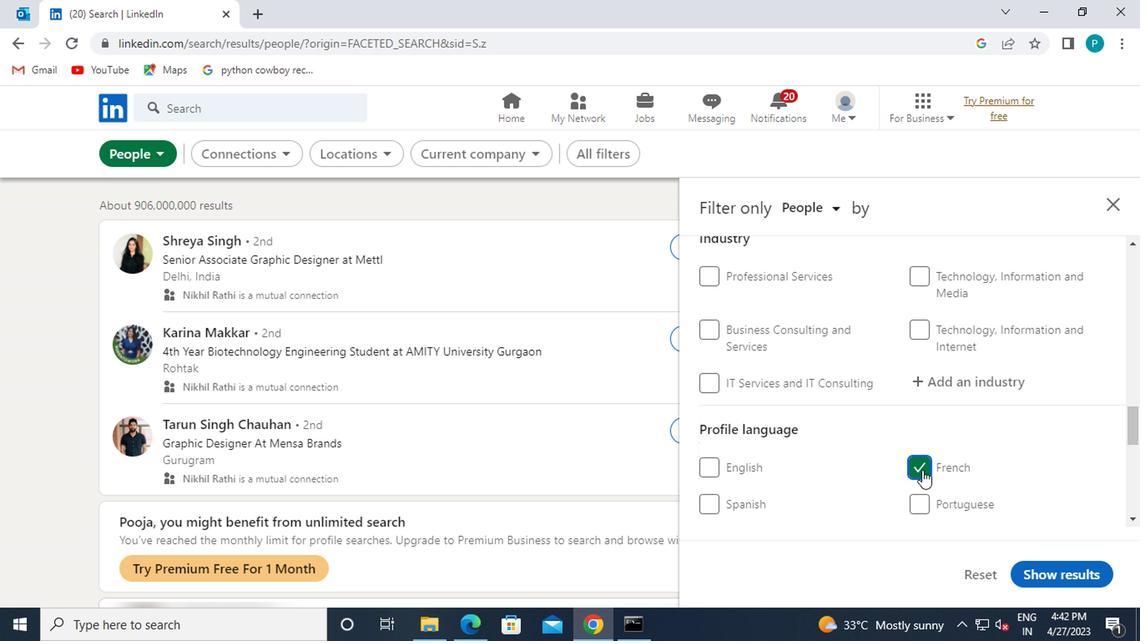 
Action: Mouse scrolled (846, 407) with delta (0, 0)
Screenshot: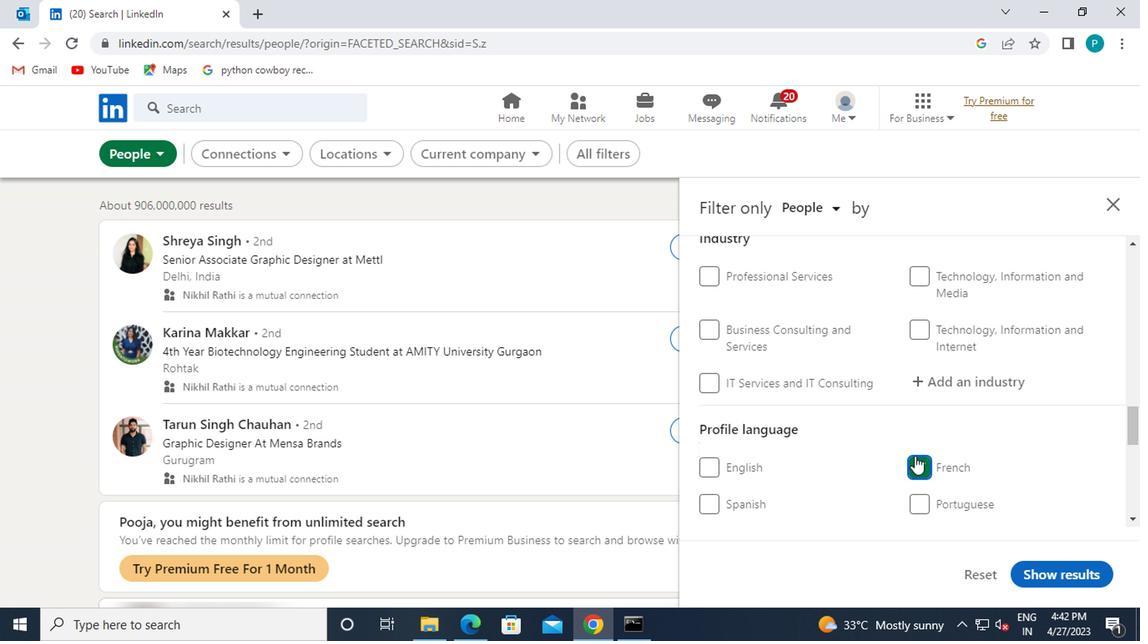 
Action: Mouse moved to (847, 404)
Screenshot: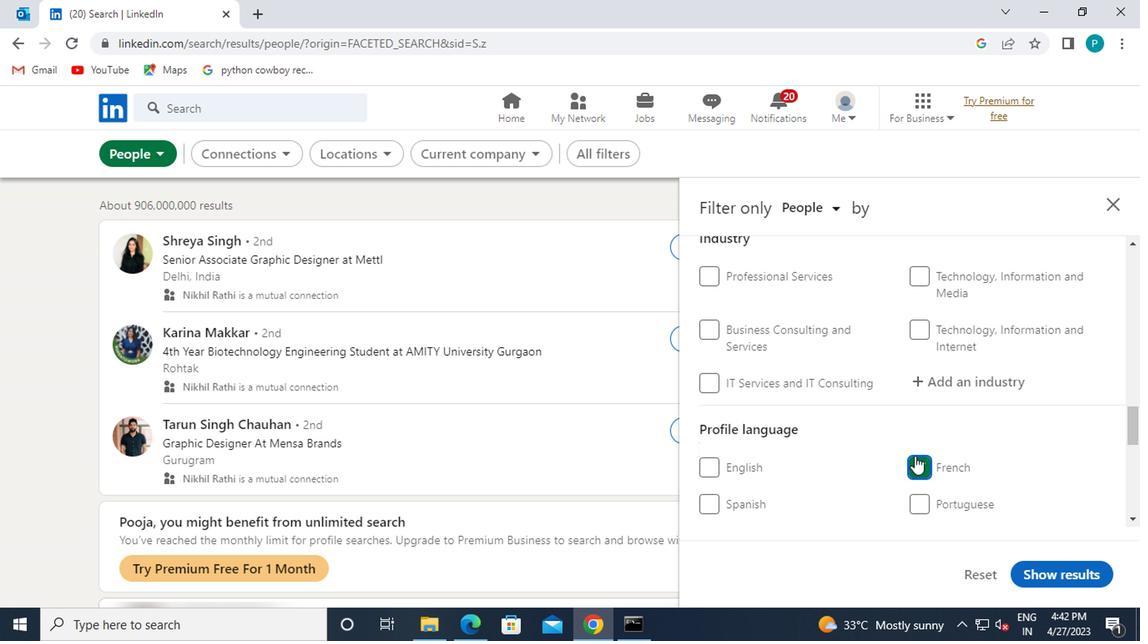 
Action: Mouse scrolled (847, 404) with delta (0, 0)
Screenshot: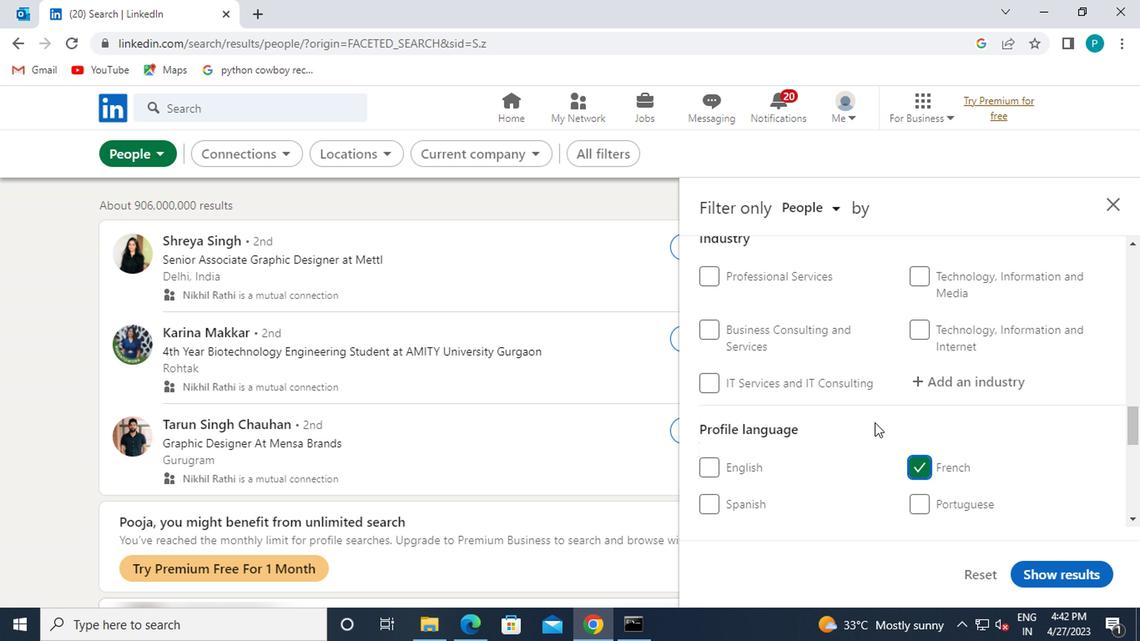 
Action: Mouse moved to (848, 404)
Screenshot: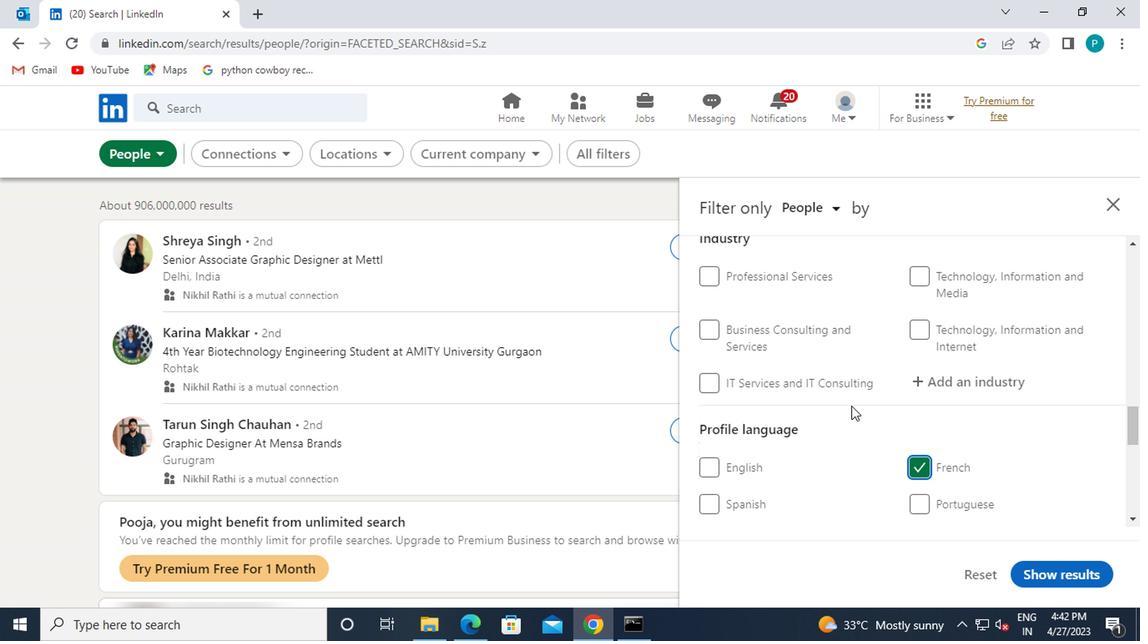 
Action: Mouse scrolled (848, 404) with delta (0, 0)
Screenshot: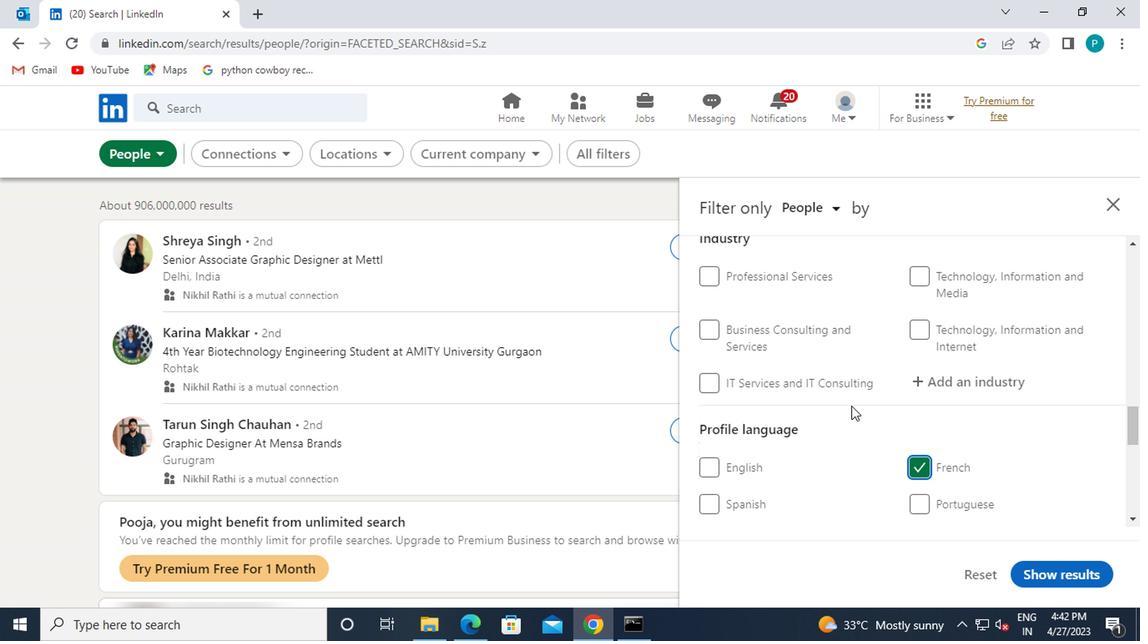 
Action: Mouse moved to (852, 400)
Screenshot: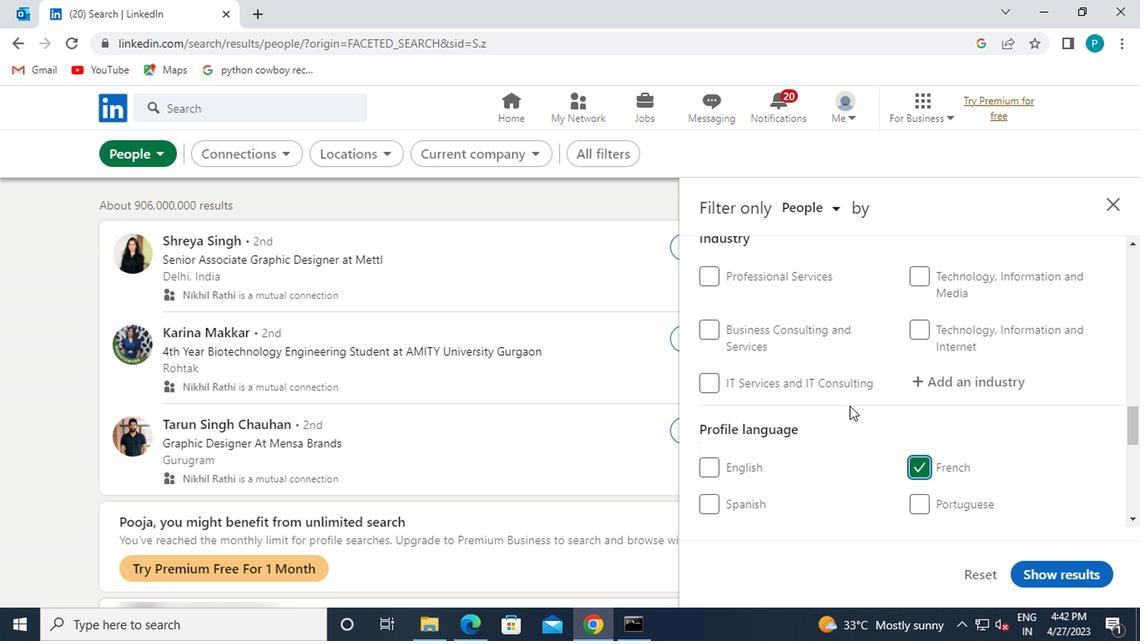 
Action: Mouse scrolled (852, 401) with delta (0, 1)
Screenshot: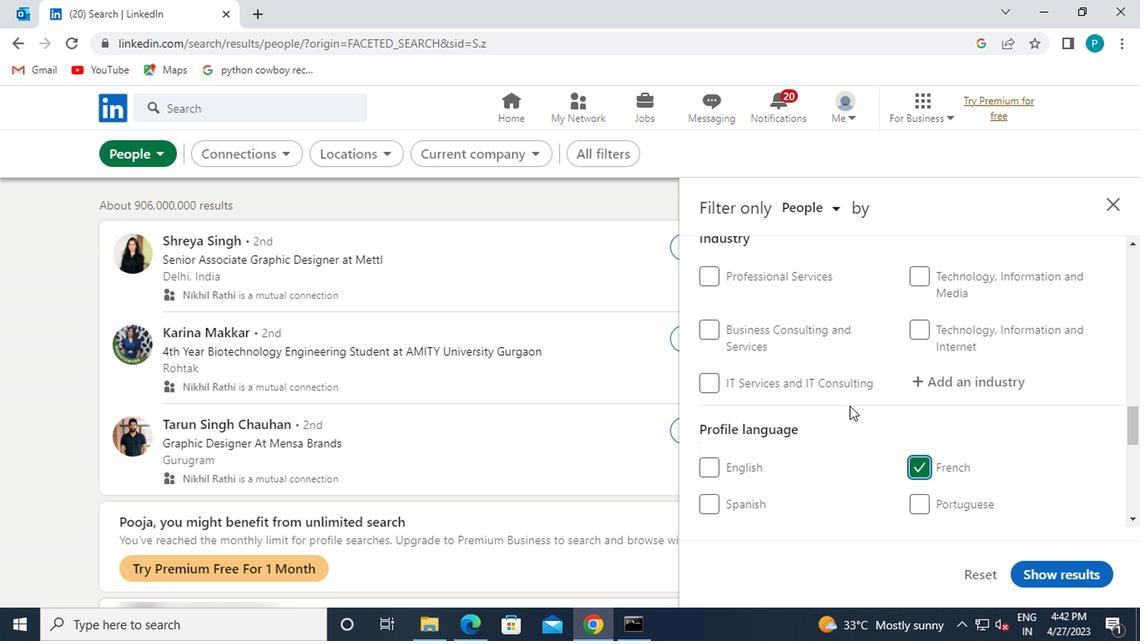 
Action: Mouse moved to (931, 378)
Screenshot: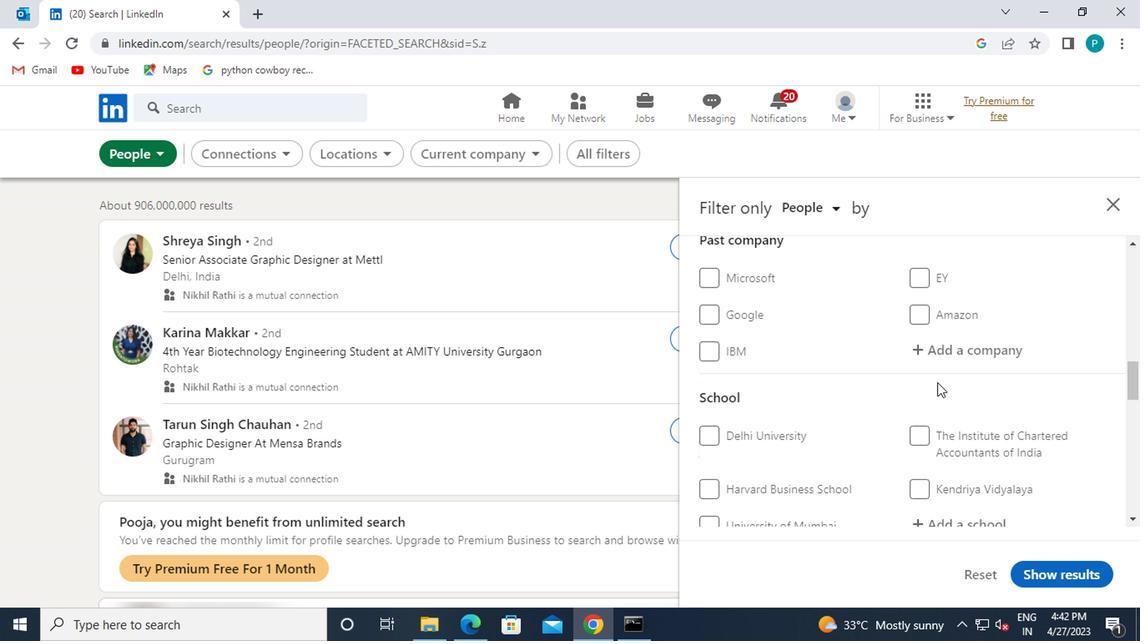 
Action: Mouse scrolled (931, 379) with delta (0, 0)
Screenshot: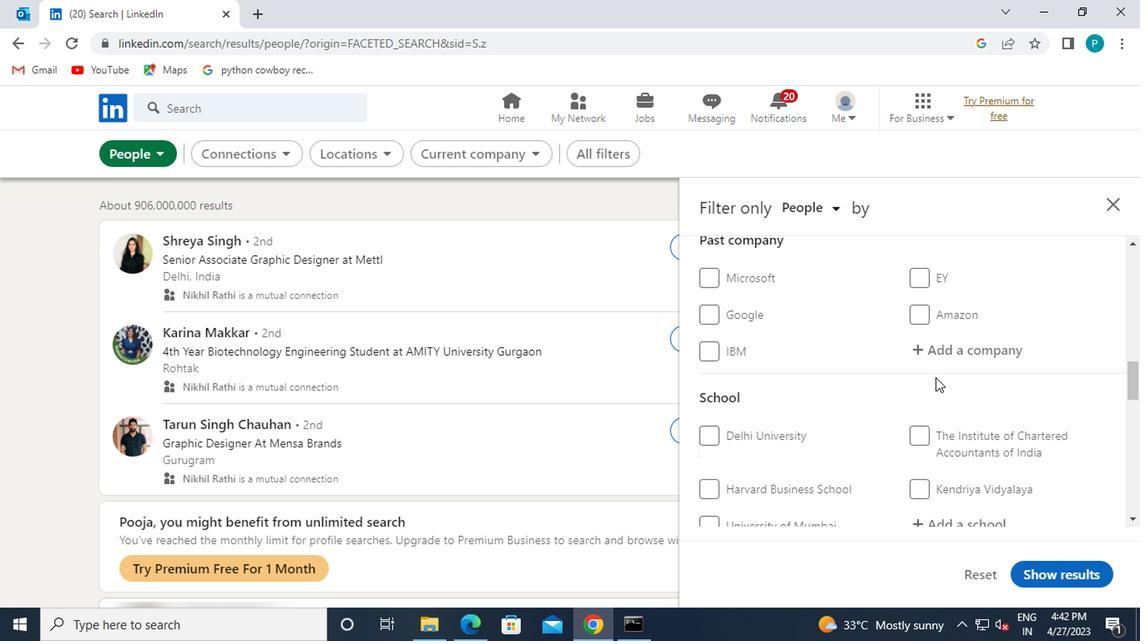 
Action: Mouse scrolled (931, 379) with delta (0, 0)
Screenshot: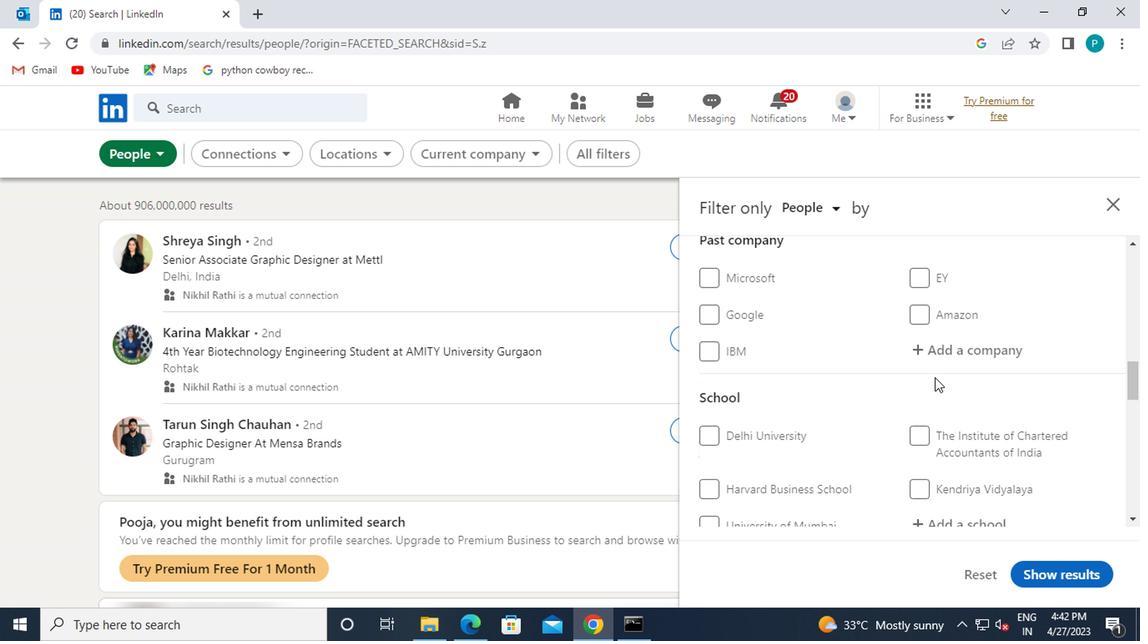 
Action: Mouse scrolled (931, 379) with delta (0, 0)
Screenshot: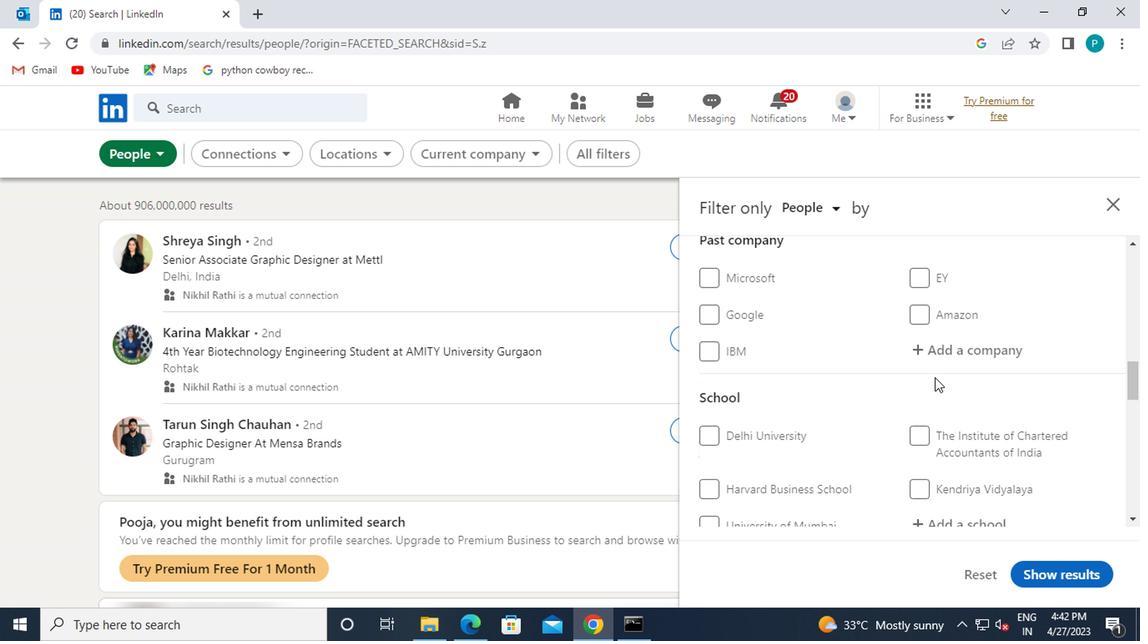 
Action: Mouse moved to (929, 439)
Screenshot: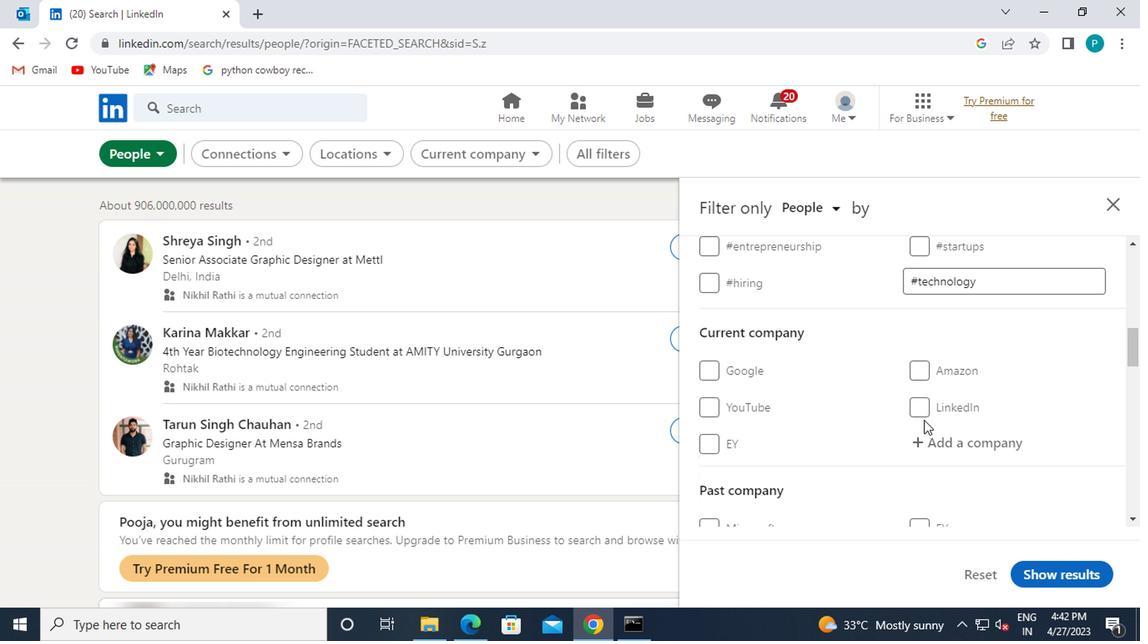 
Action: Mouse pressed left at (929, 439)
Screenshot: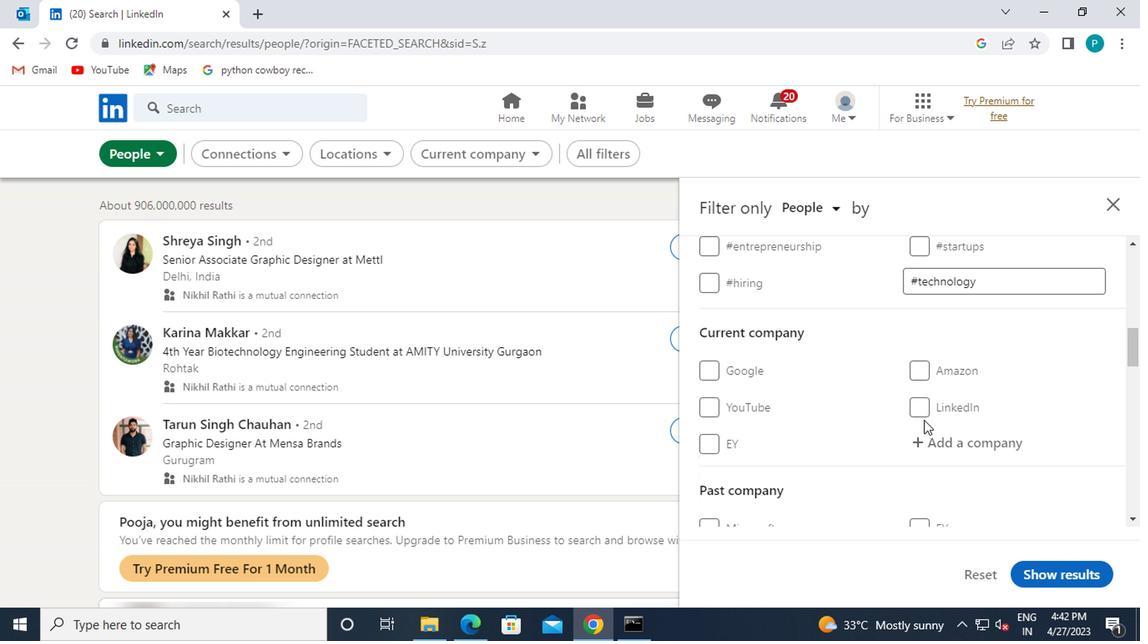 
Action: Key pressed <Key.caps_lock>D<Key.caps_lock>R.
Screenshot: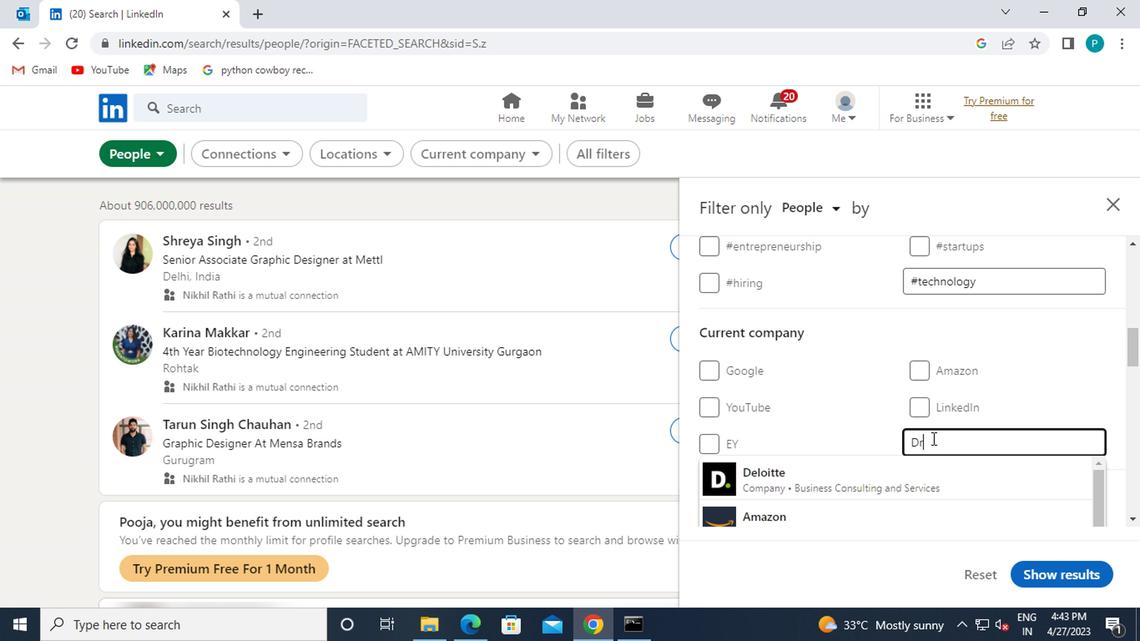
Action: Mouse moved to (846, 385)
Screenshot: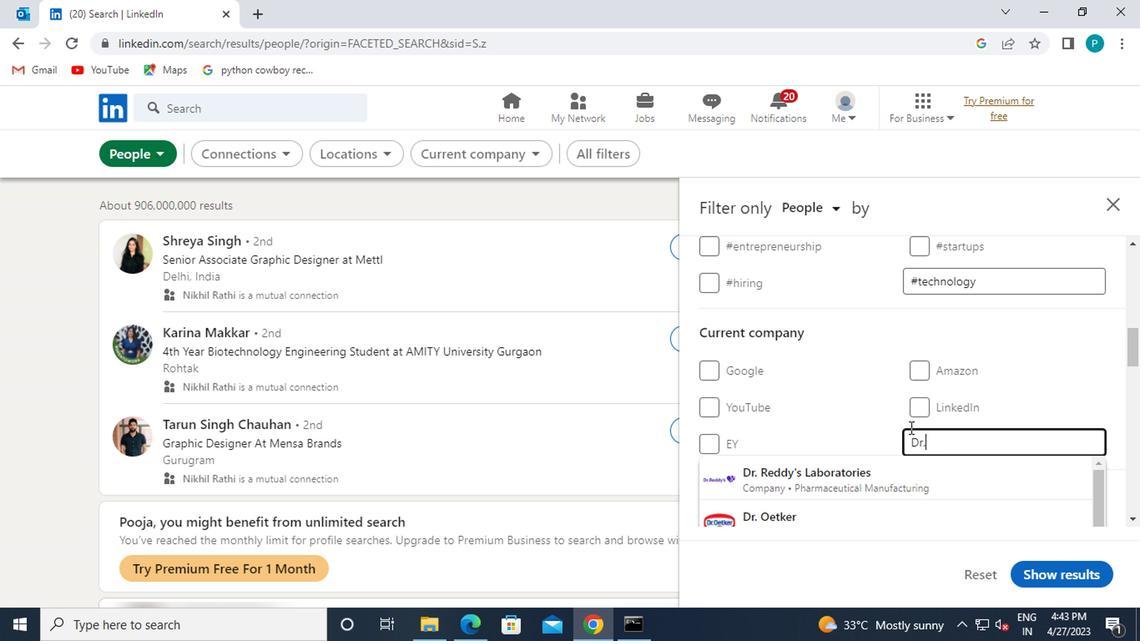 
Action: Mouse scrolled (846, 383) with delta (0, -1)
Screenshot: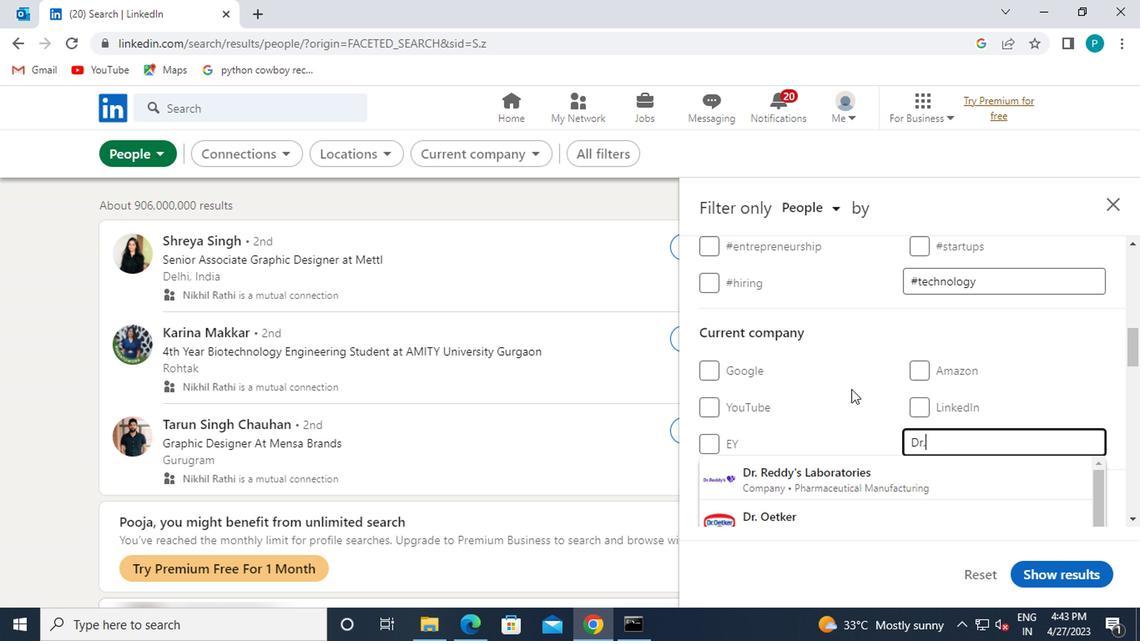 
Action: Mouse moved to (811, 429)
Screenshot: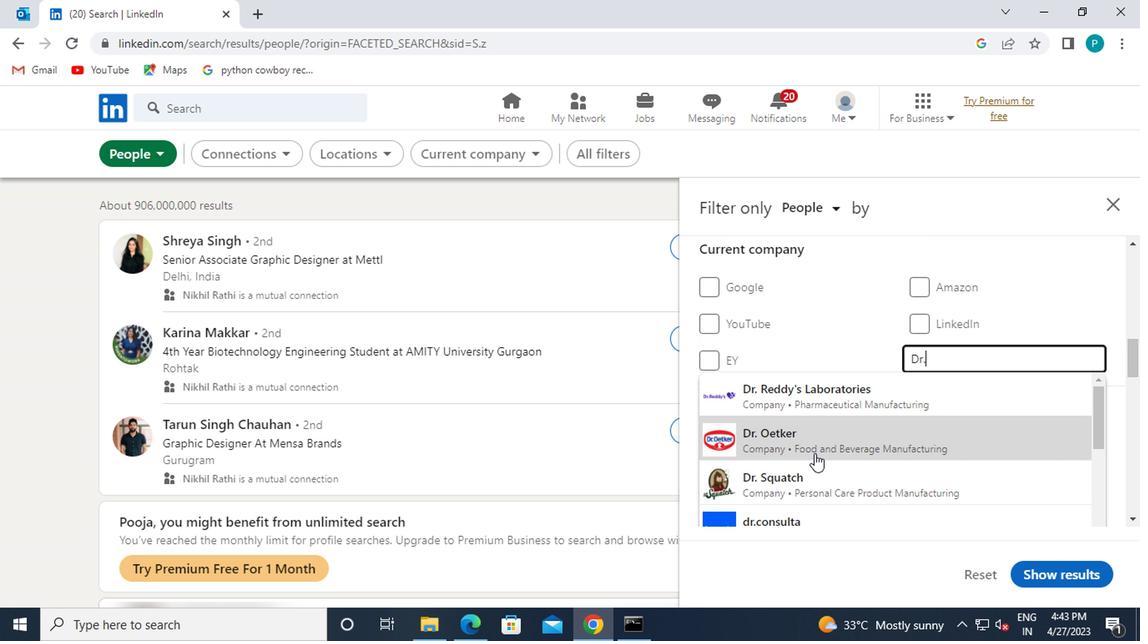 
Action: Mouse pressed left at (811, 429)
Screenshot: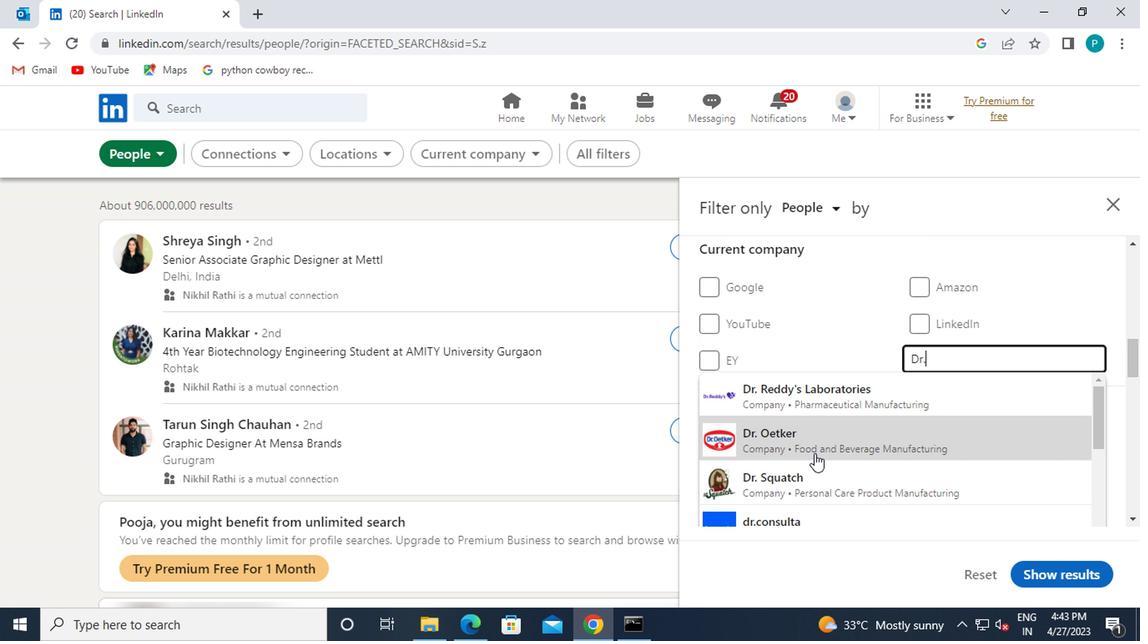 
Action: Mouse moved to (771, 402)
Screenshot: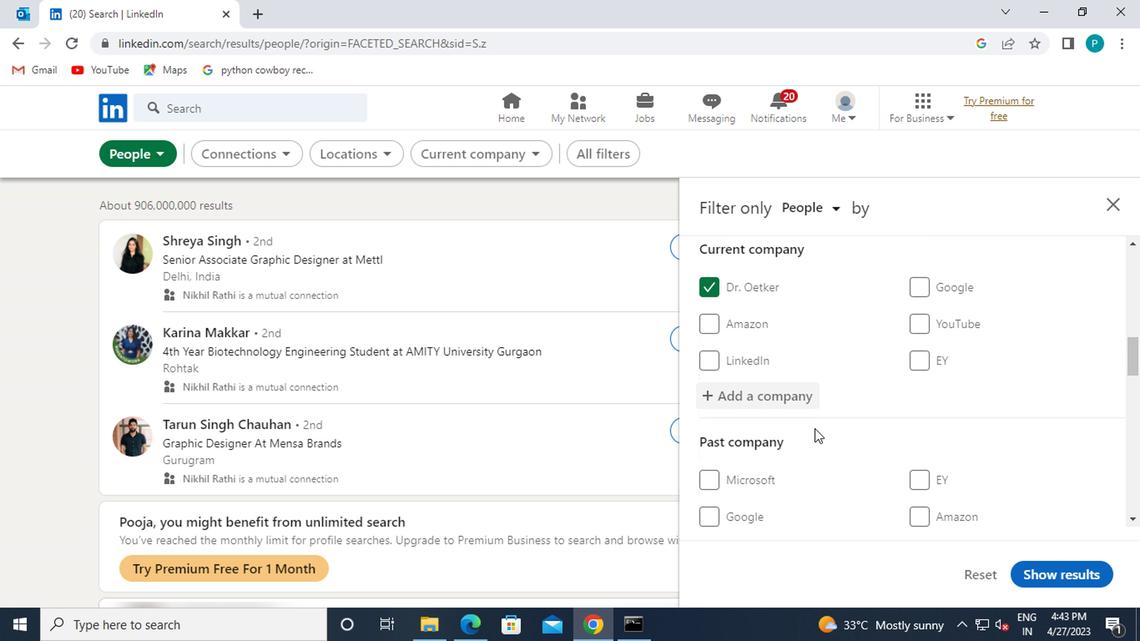 
Action: Mouse scrolled (771, 402) with delta (0, 0)
Screenshot: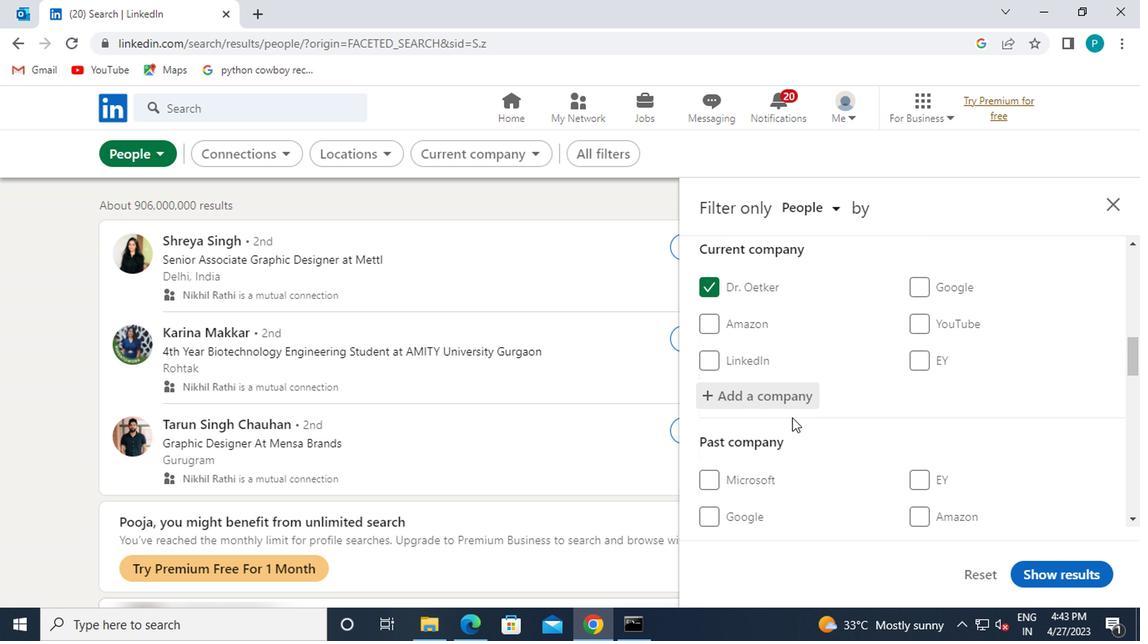 
Action: Mouse scrolled (771, 402) with delta (0, 0)
Screenshot: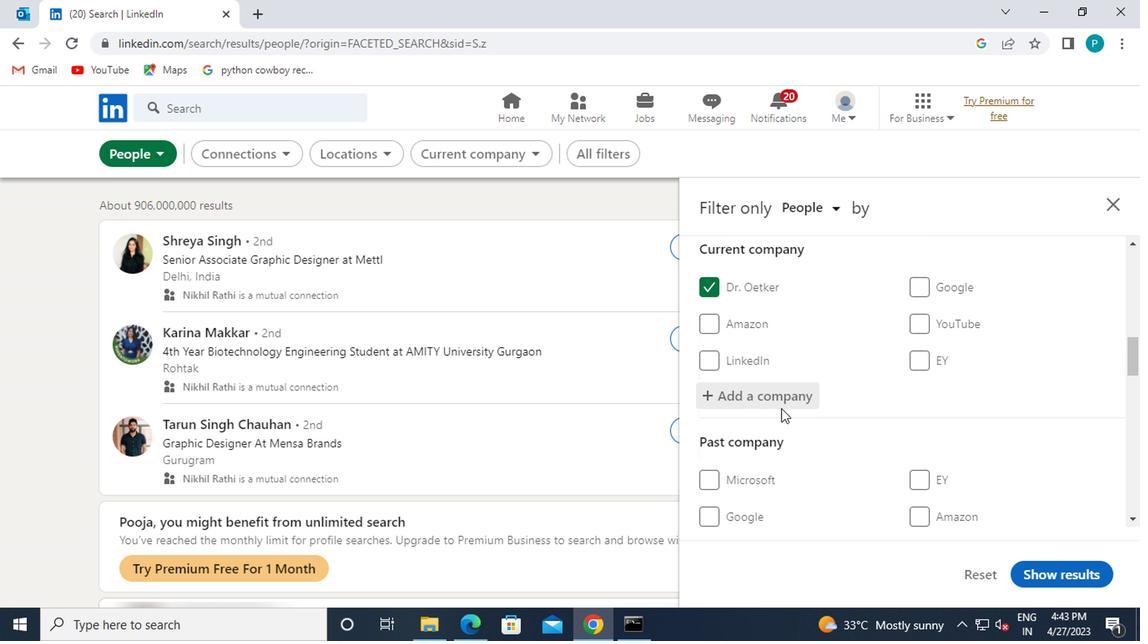 
Action: Mouse scrolled (771, 402) with delta (0, 0)
Screenshot: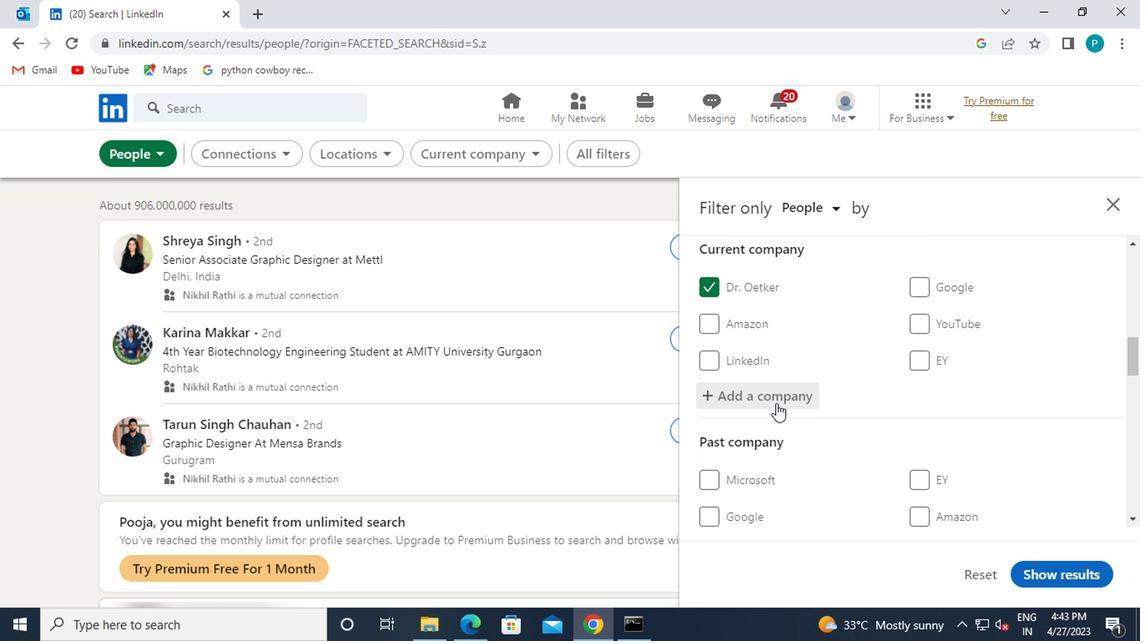 
Action: Mouse moved to (957, 477)
Screenshot: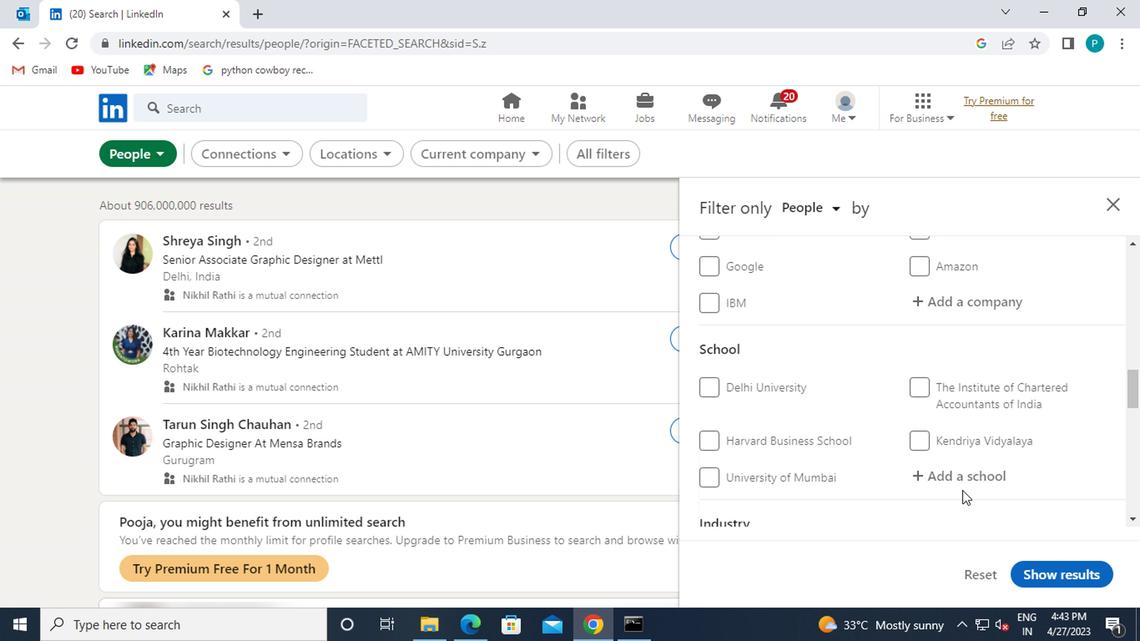 
Action: Mouse pressed left at (957, 477)
Screenshot: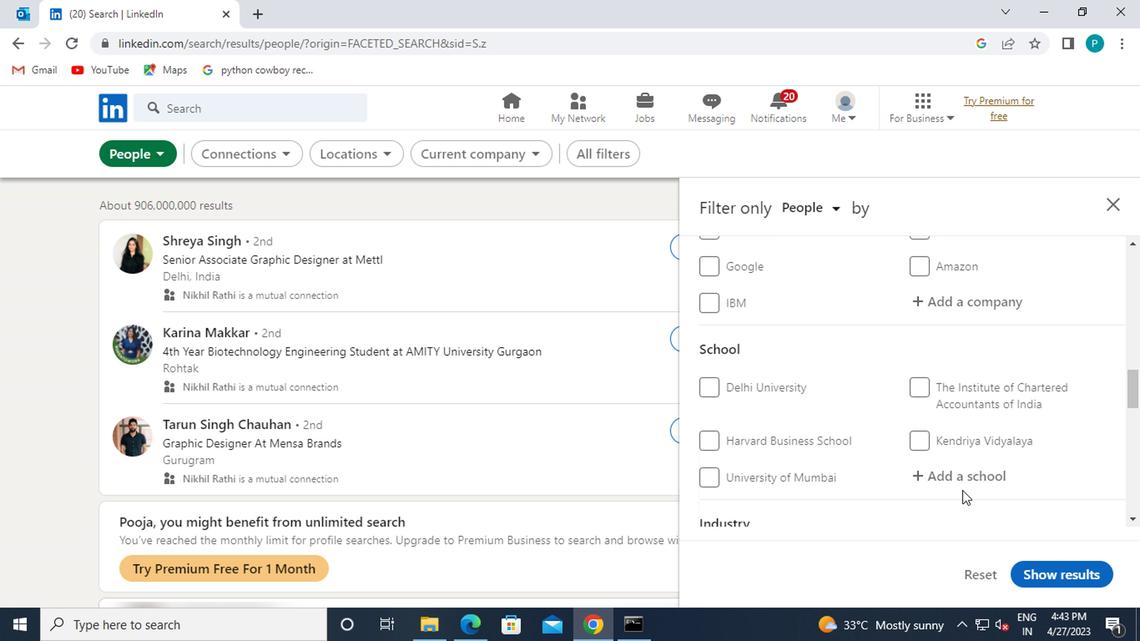 
Action: Key pressed <Key.caps_lock>T<Key.caps_lock>HE<Key.space><Key.caps_lock>ICFA
Screenshot: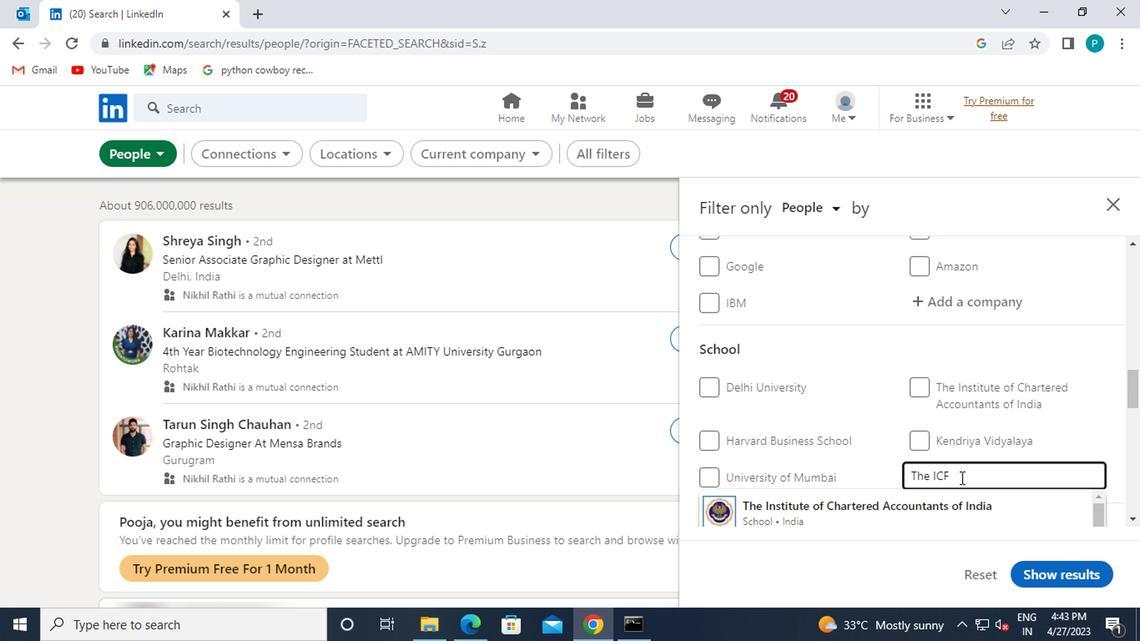 
Action: Mouse moved to (862, 453)
Screenshot: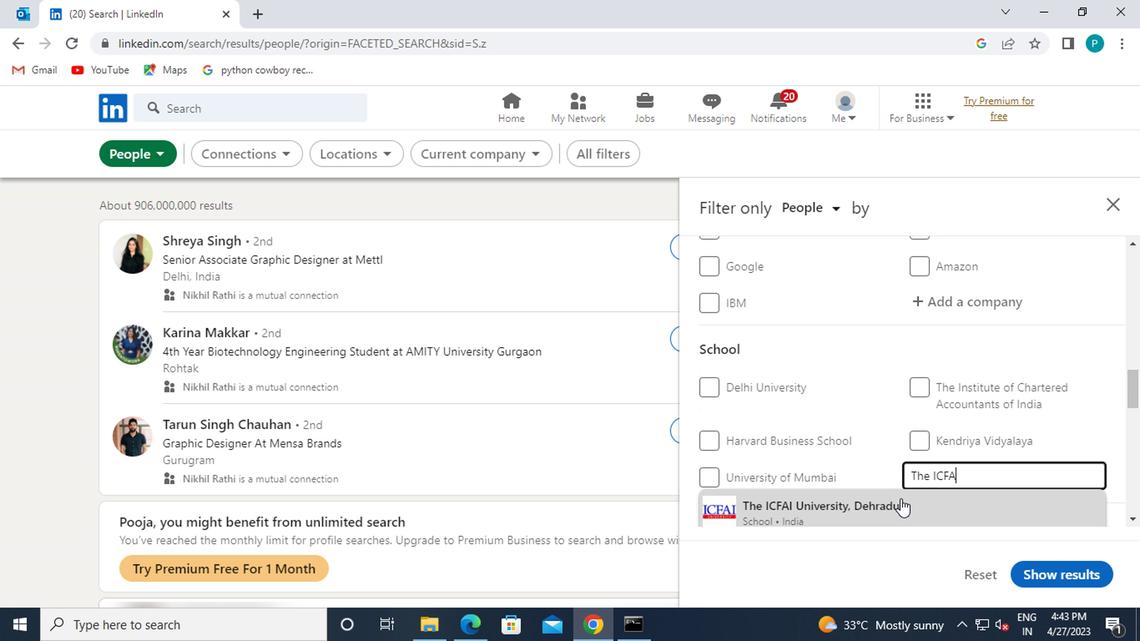 
Action: Mouse scrolled (862, 452) with delta (0, -1)
Screenshot: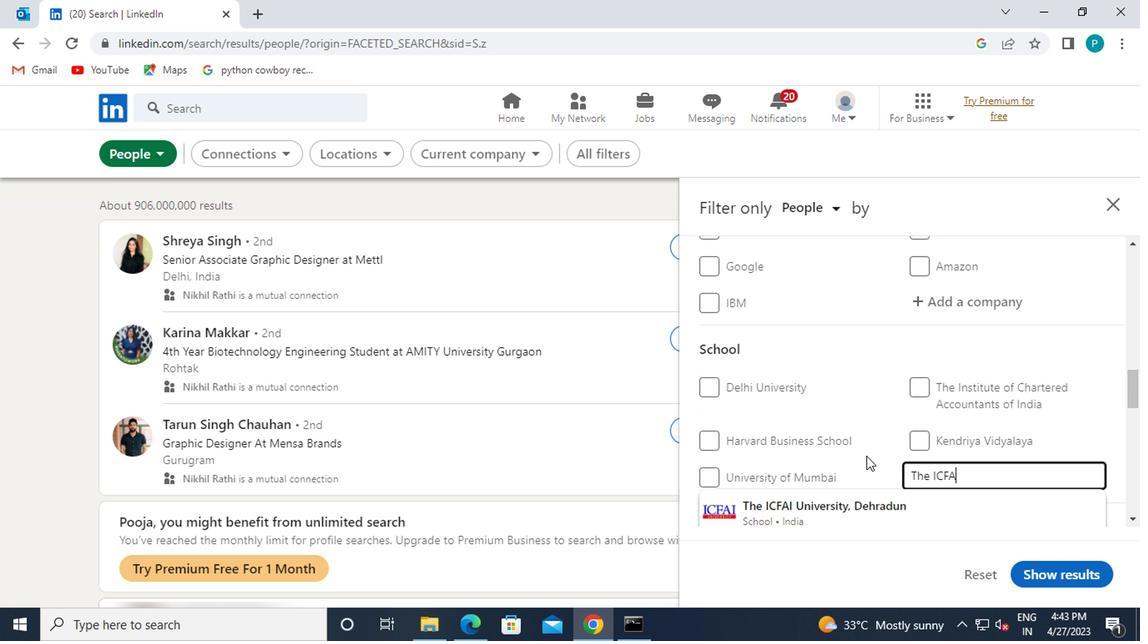 
Action: Mouse moved to (866, 467)
Screenshot: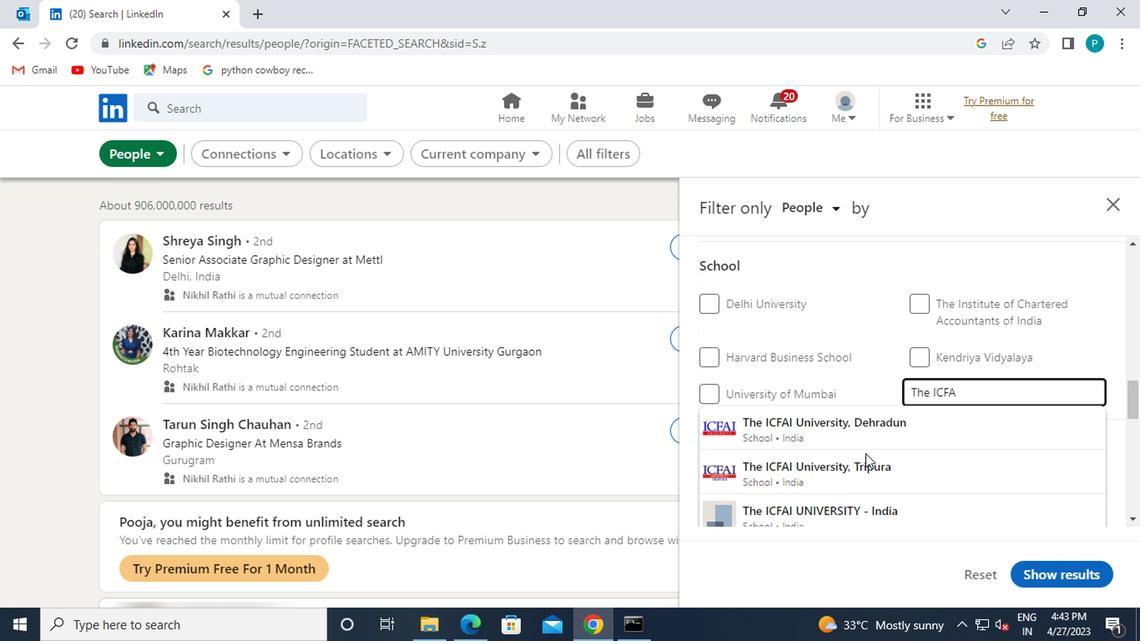 
Action: Mouse pressed left at (866, 467)
Screenshot: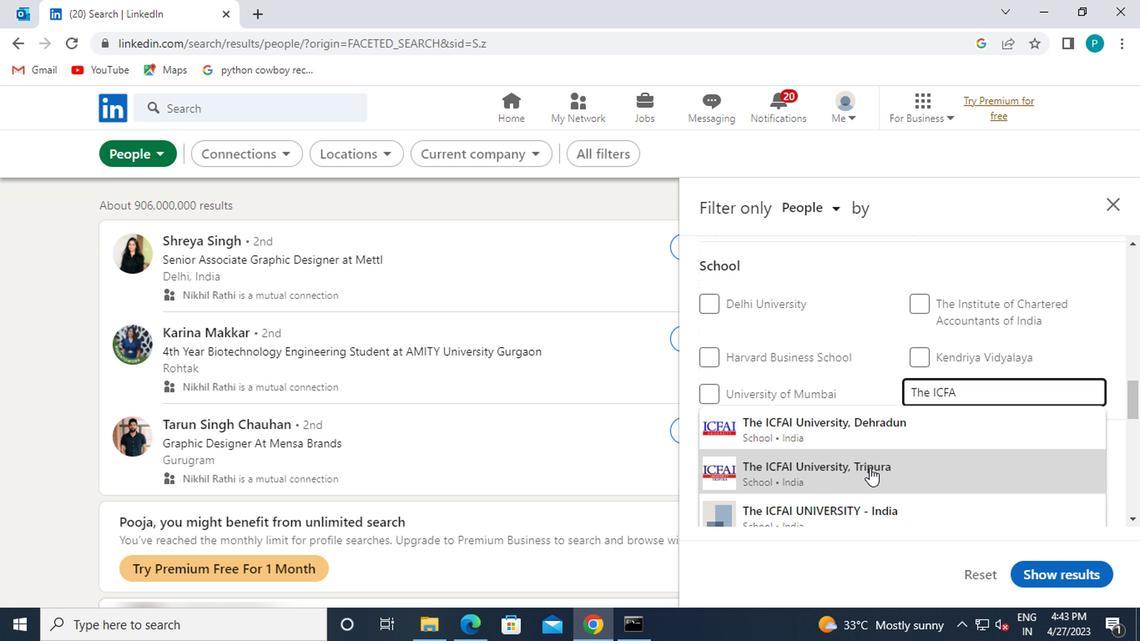 
Action: Mouse moved to (882, 462)
Screenshot: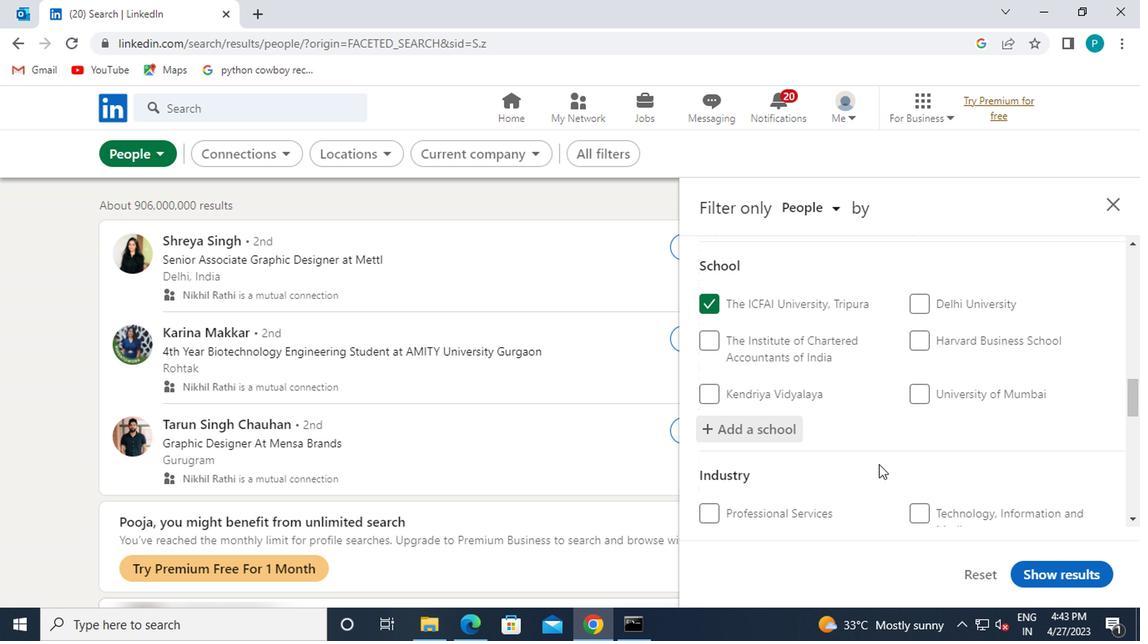 
Action: Mouse scrolled (882, 461) with delta (0, -1)
Screenshot: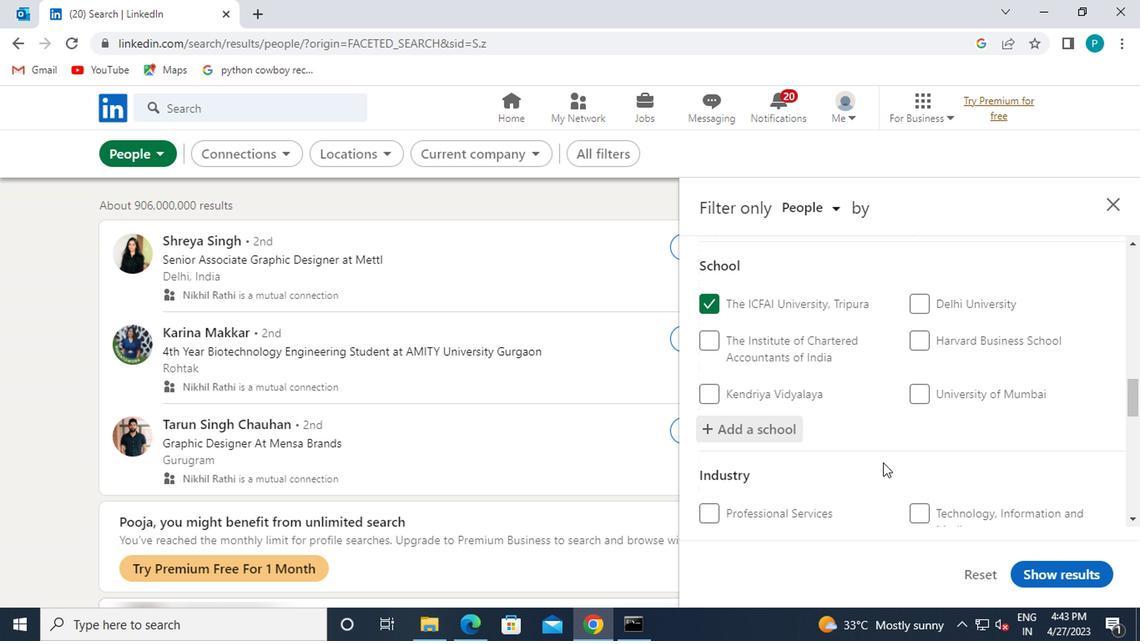 
Action: Mouse scrolled (882, 461) with delta (0, -1)
Screenshot: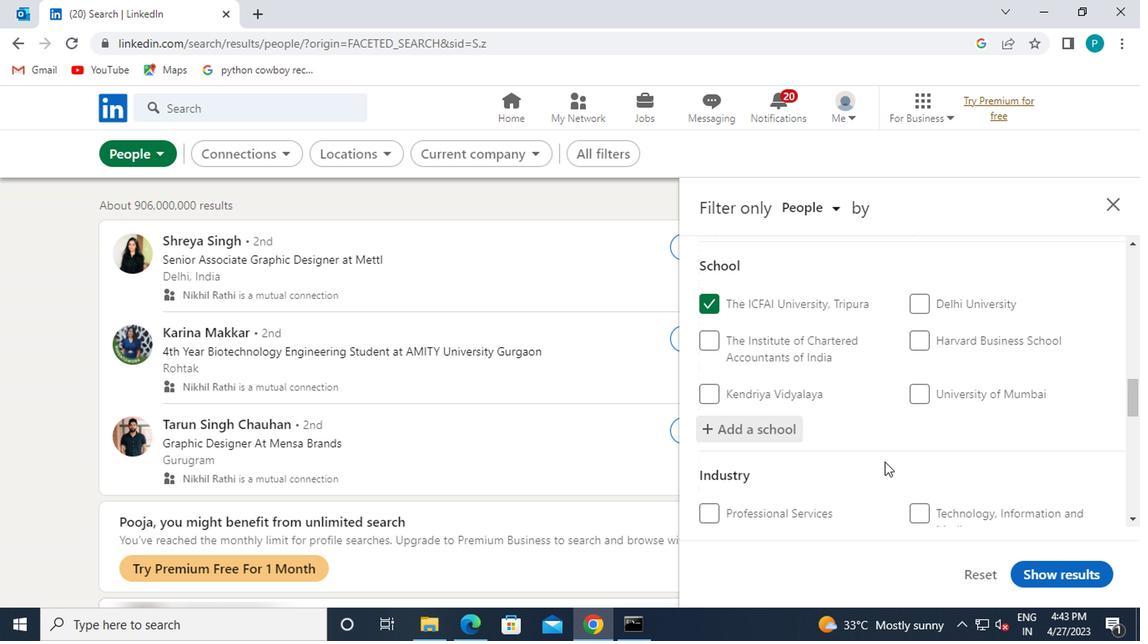 
Action: Mouse scrolled (882, 461) with delta (0, -1)
Screenshot: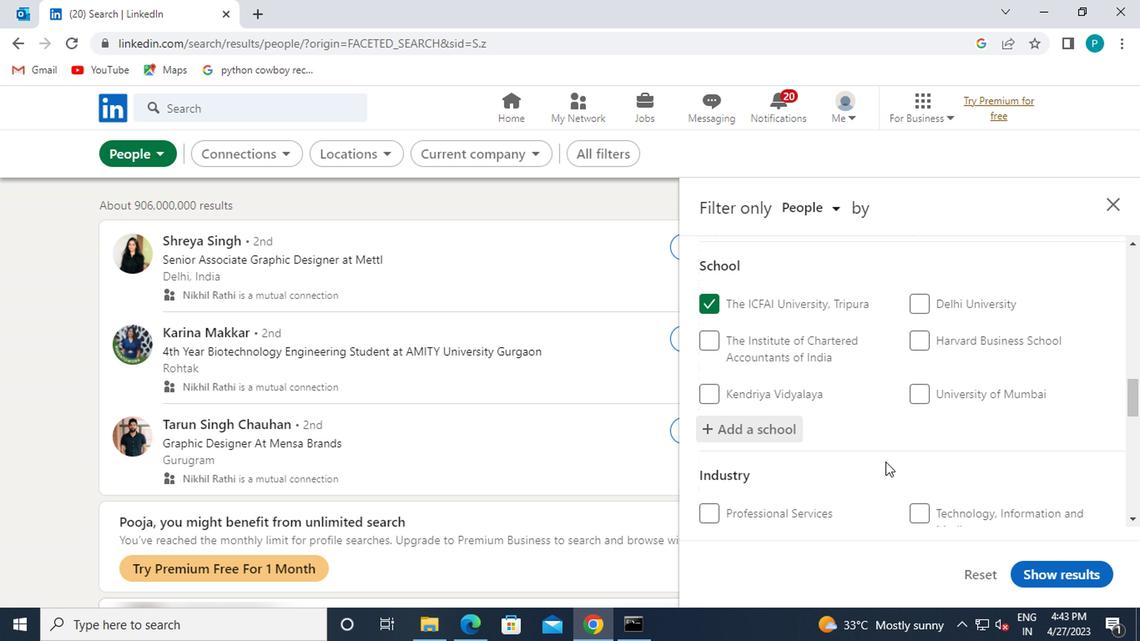 
Action: Mouse moved to (937, 389)
Screenshot: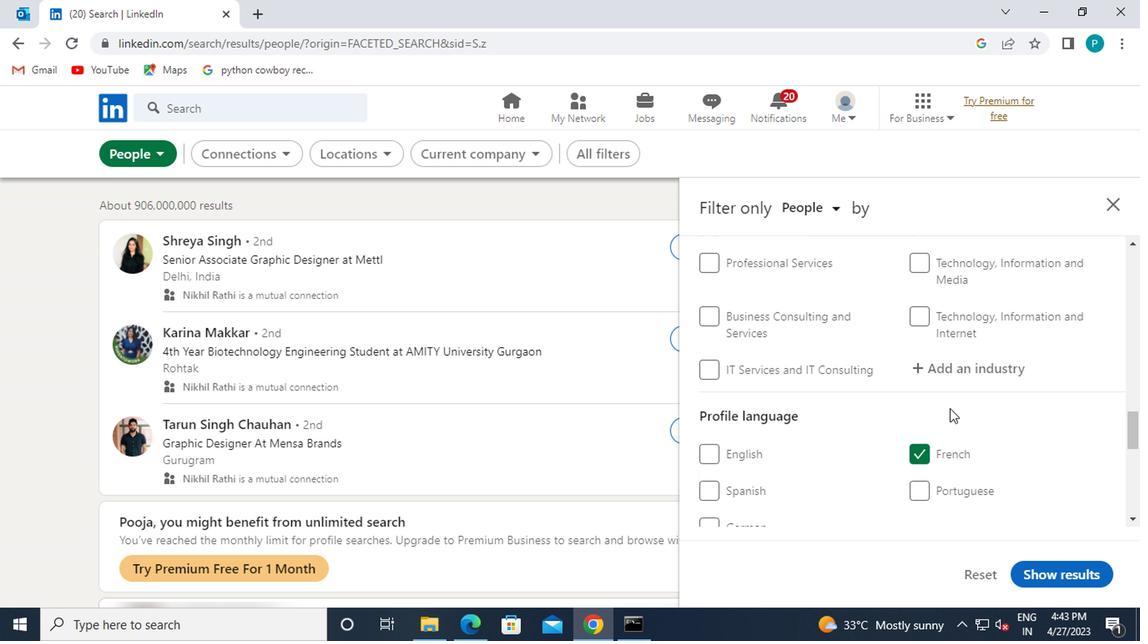 
Action: Mouse pressed left at (937, 389)
Screenshot: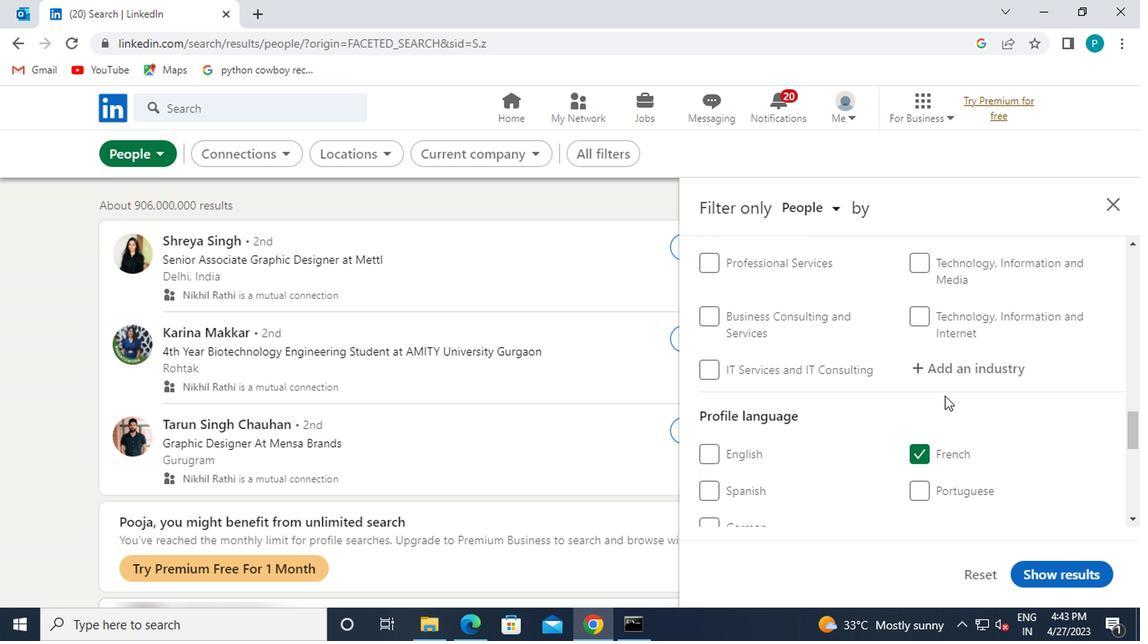 
Action: Mouse moved to (935, 387)
Screenshot: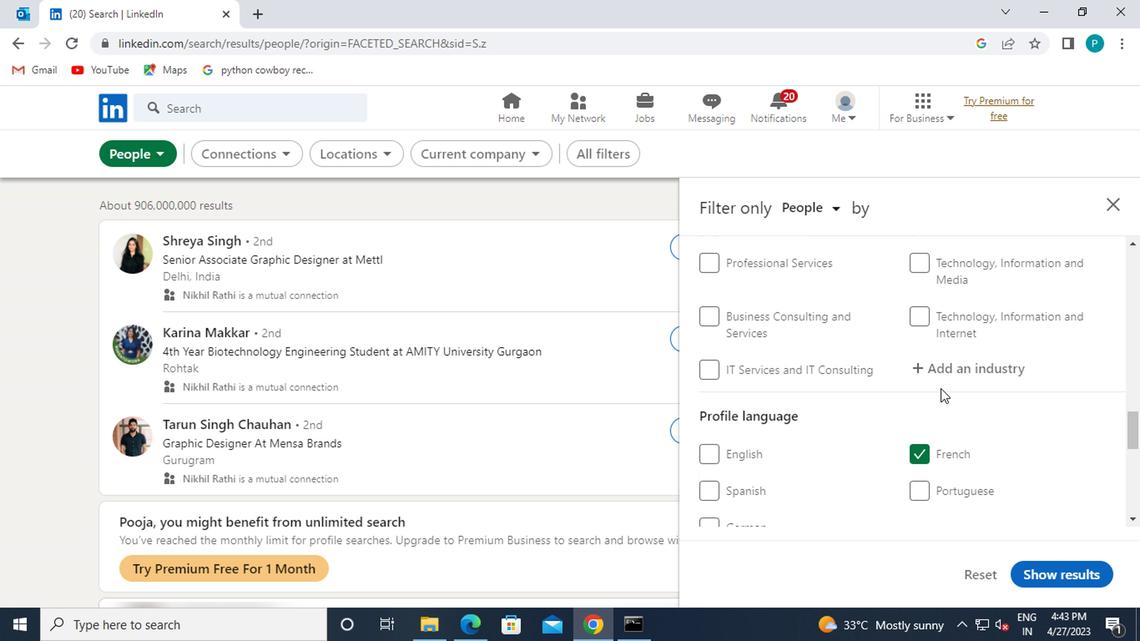 
Action: Mouse pressed left at (935, 387)
Screenshot: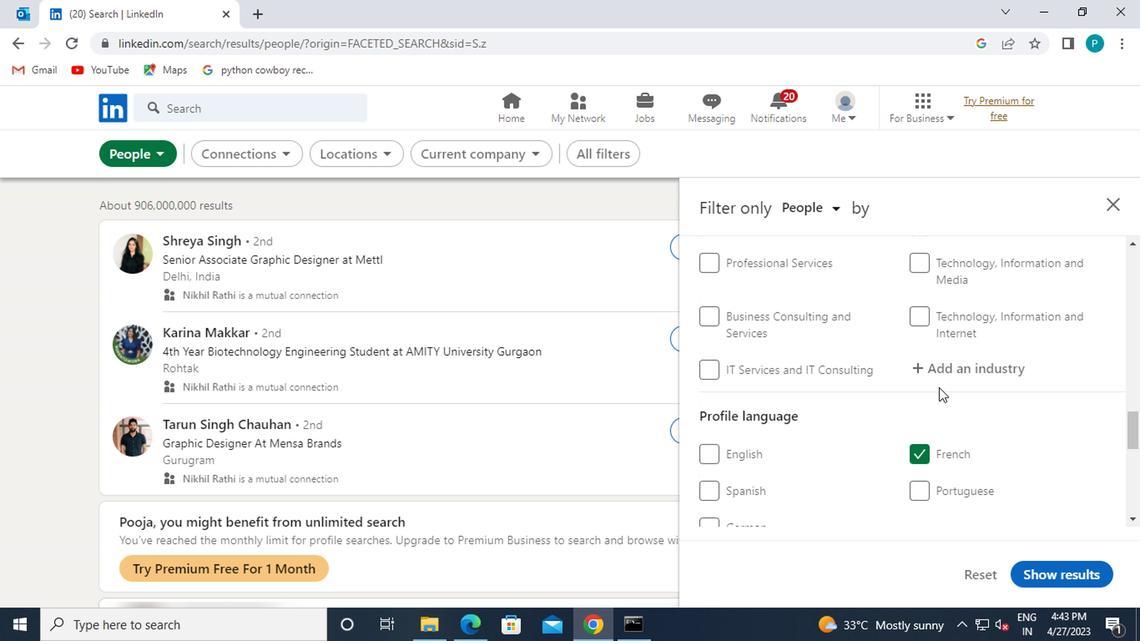 
Action: Mouse moved to (928, 380)
Screenshot: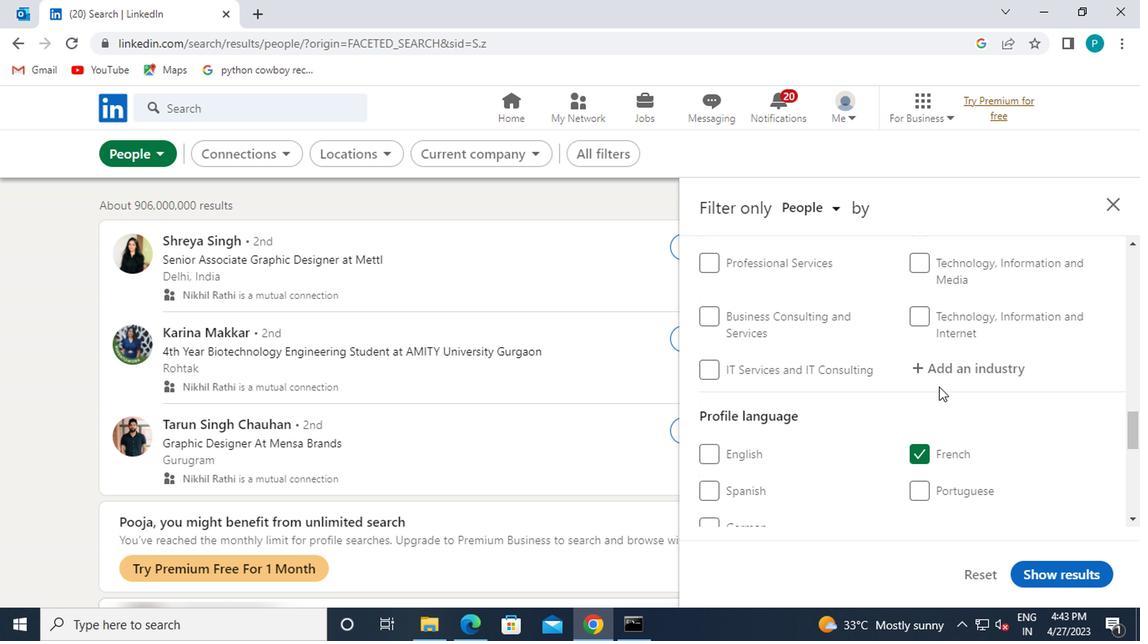 
Action: Mouse pressed left at (928, 380)
Screenshot: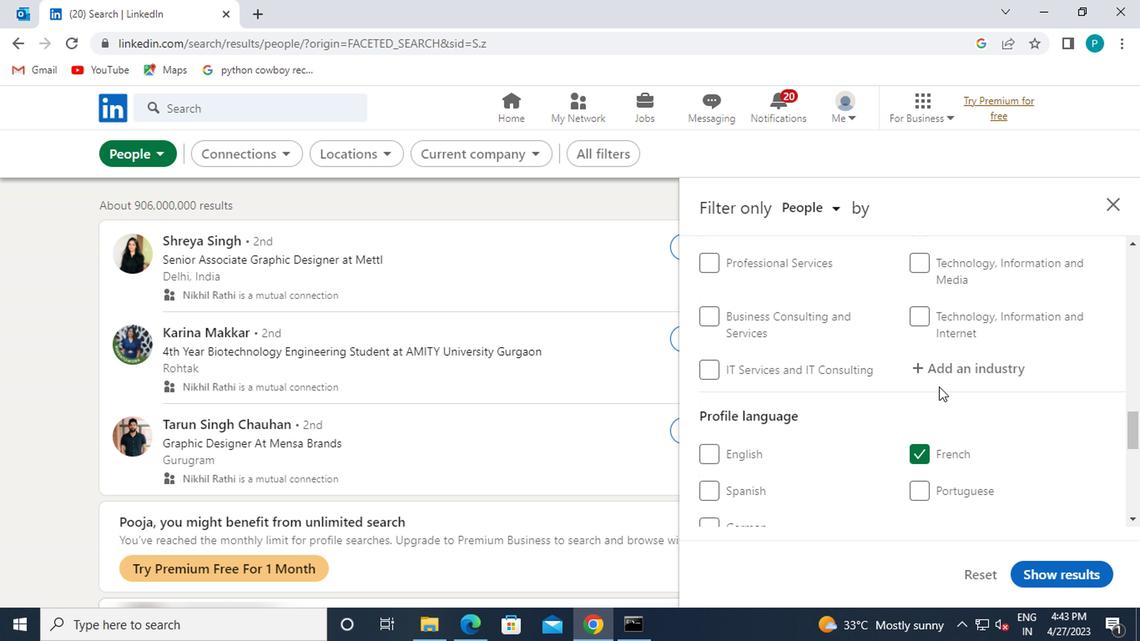 
Action: Key pressed <Key.caps_lock>O<Key.backspace><Key.caps_lock>O<Key.caps_lock>PER
Screenshot: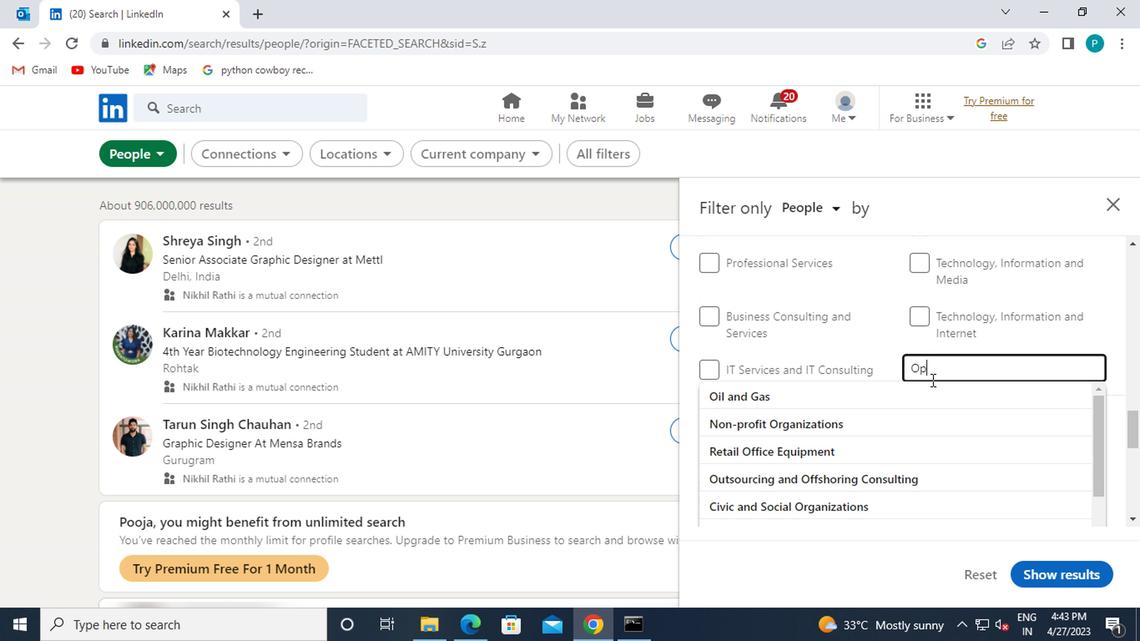 
Action: Mouse moved to (770, 433)
Screenshot: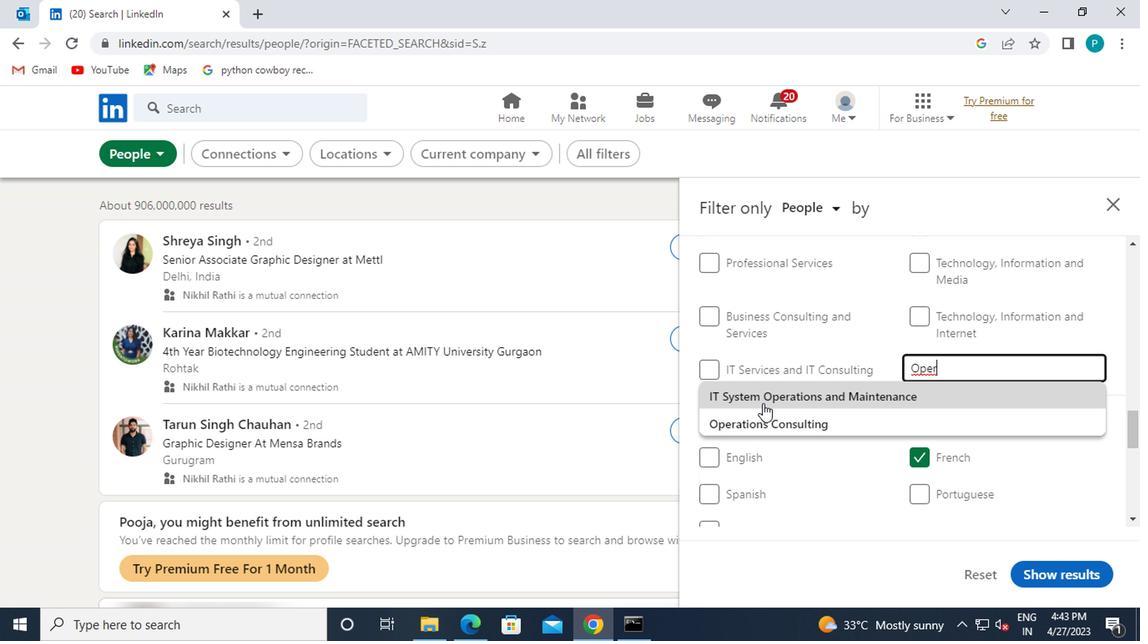 
Action: Mouse pressed left at (770, 433)
Screenshot: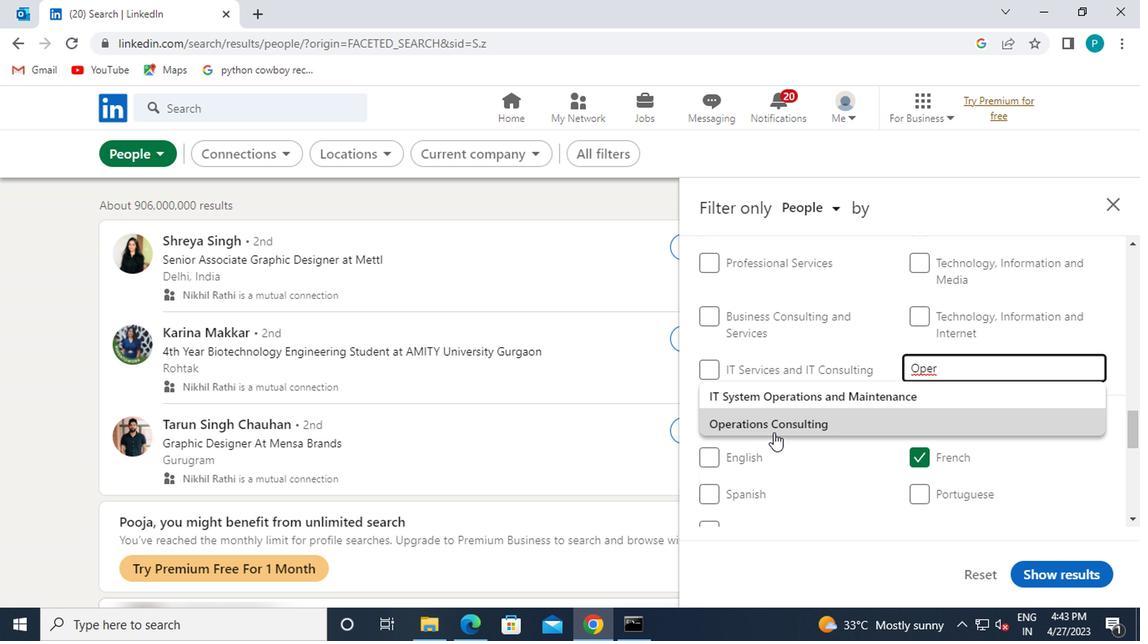 
Action: Mouse moved to (802, 415)
Screenshot: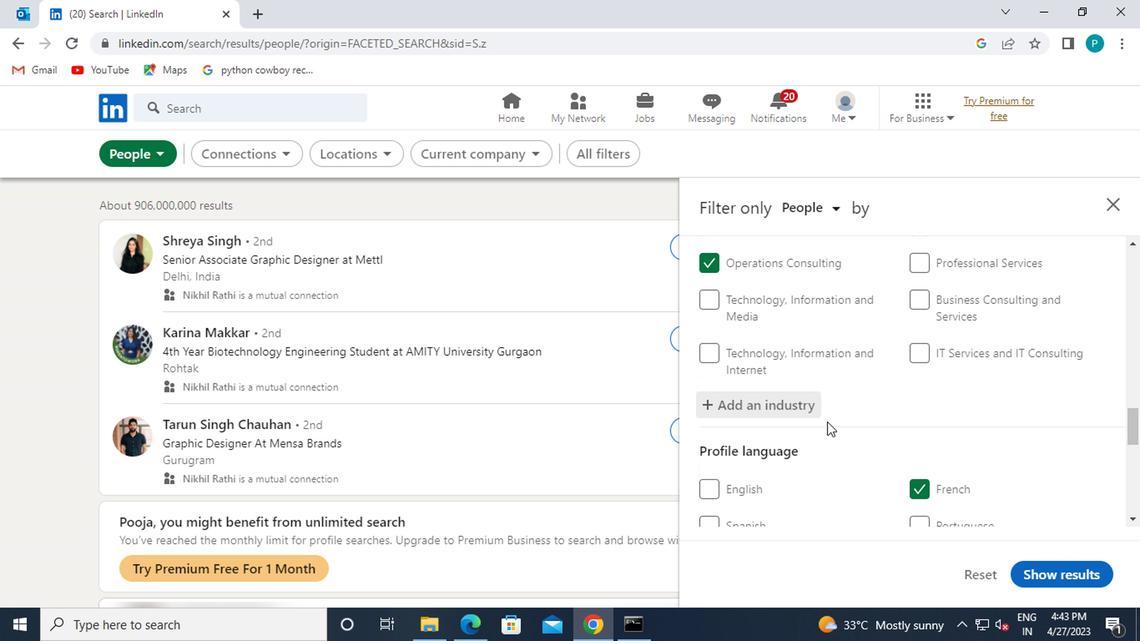 
Action: Mouse scrolled (802, 414) with delta (0, 0)
Screenshot: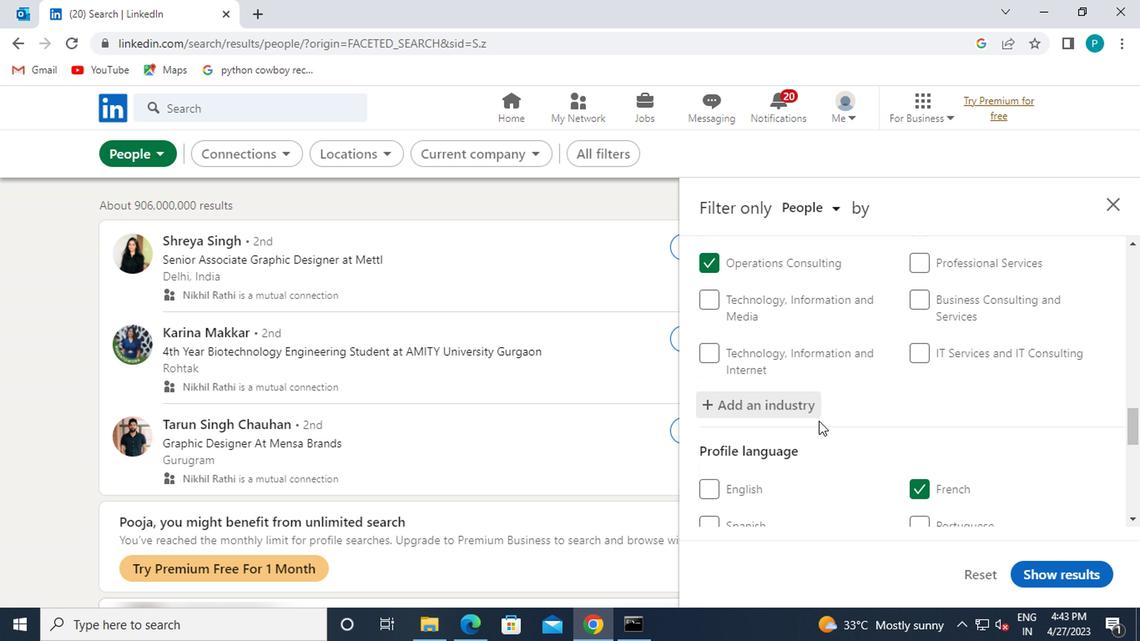
Action: Mouse scrolled (802, 414) with delta (0, 0)
Screenshot: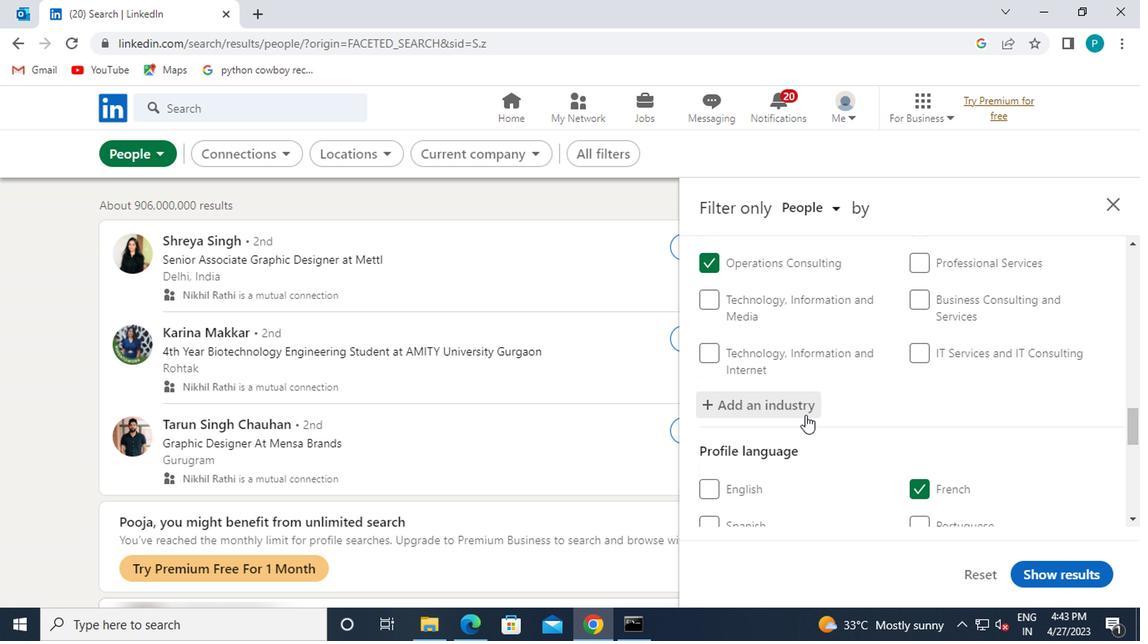 
Action: Mouse moved to (863, 456)
Screenshot: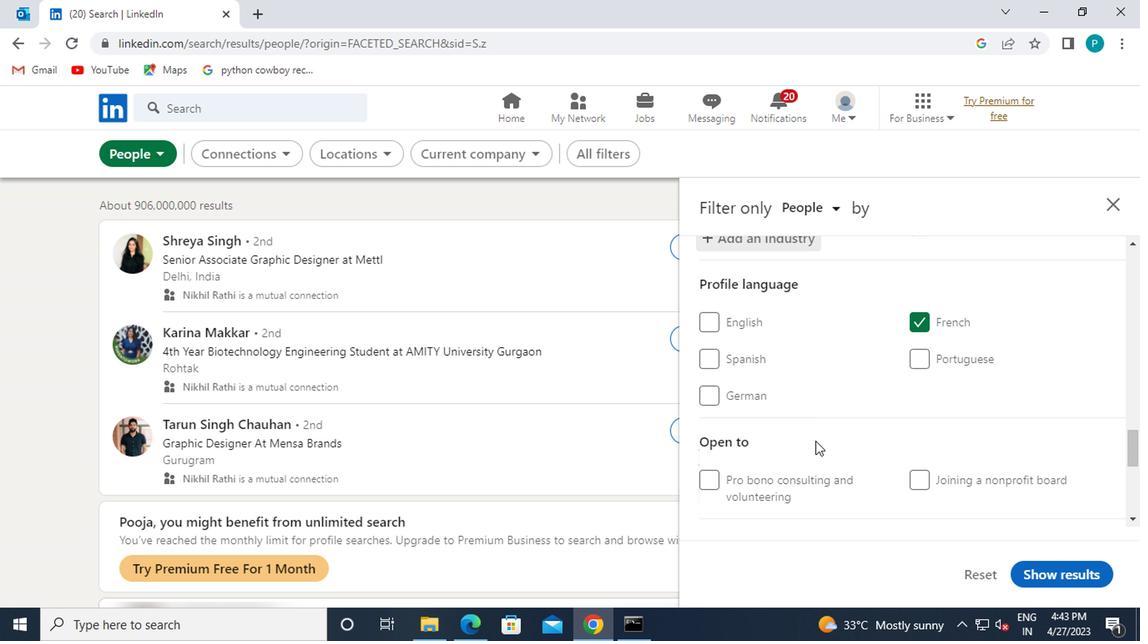
Action: Mouse scrolled (863, 456) with delta (0, 0)
Screenshot: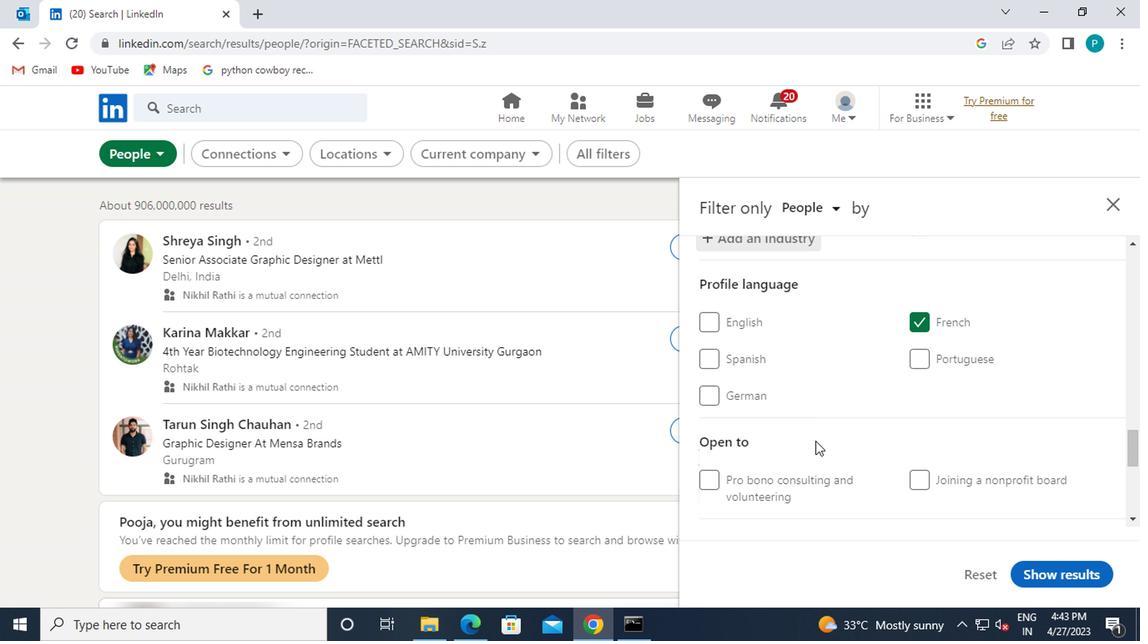 
Action: Mouse moved to (899, 462)
Screenshot: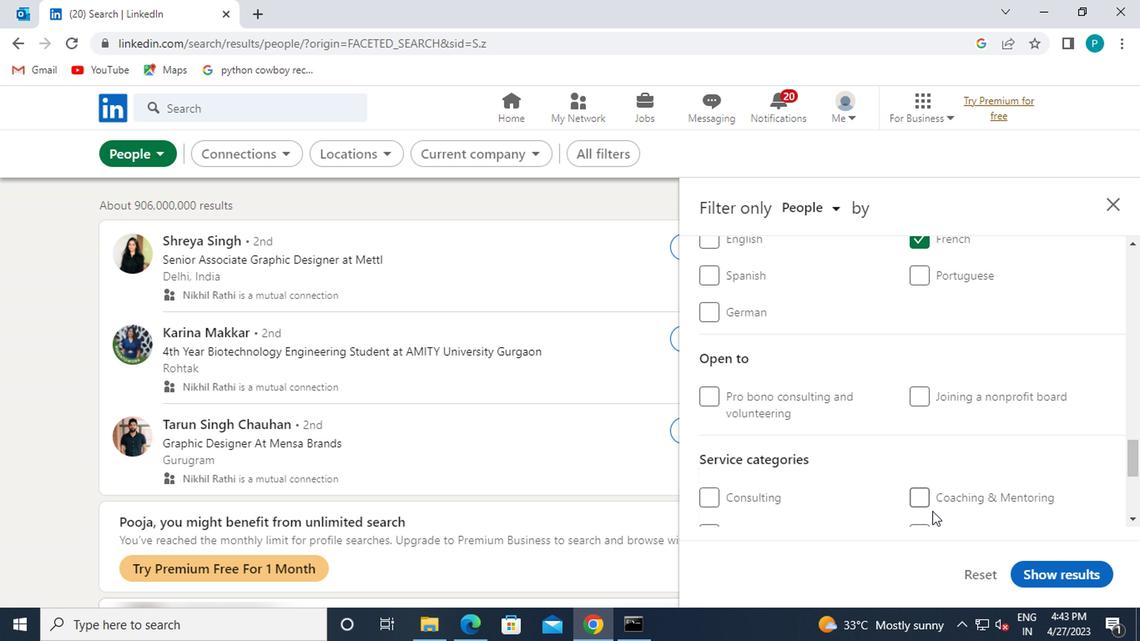 
Action: Mouse scrolled (899, 461) with delta (0, -1)
Screenshot: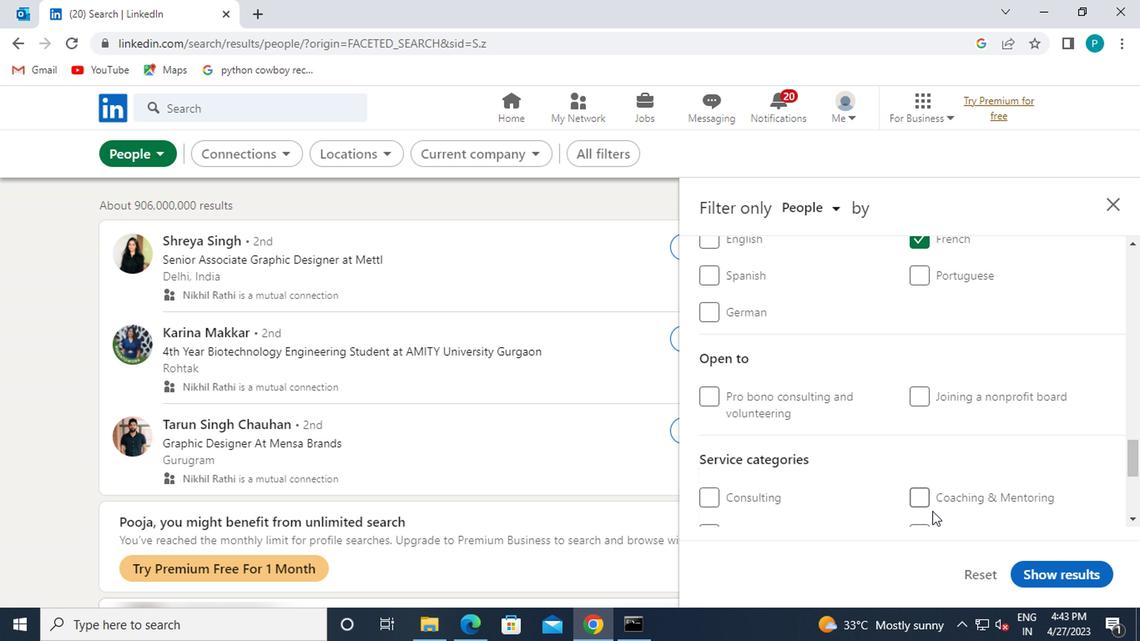
Action: Mouse moved to (893, 451)
Screenshot: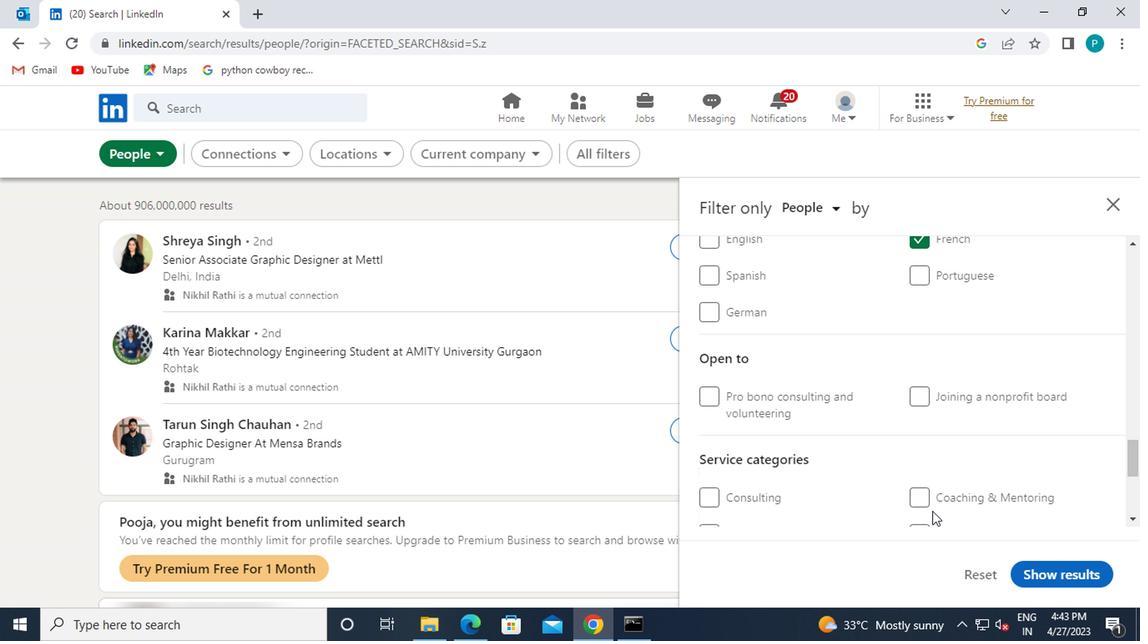 
Action: Mouse scrolled (893, 450) with delta (0, 0)
Screenshot: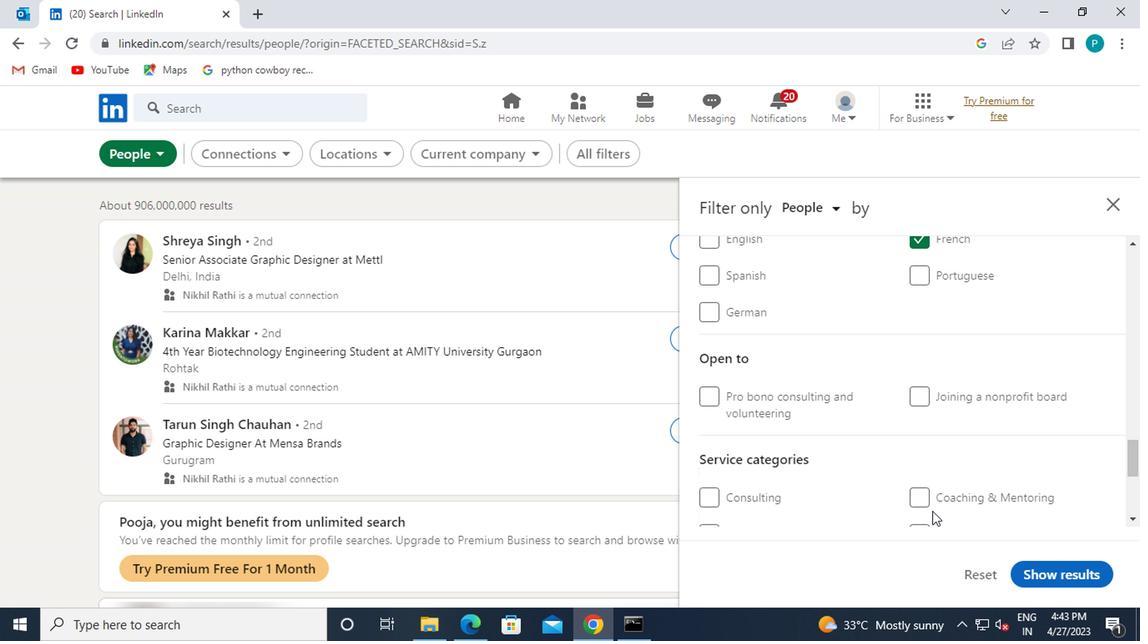 
Action: Mouse moved to (927, 408)
Screenshot: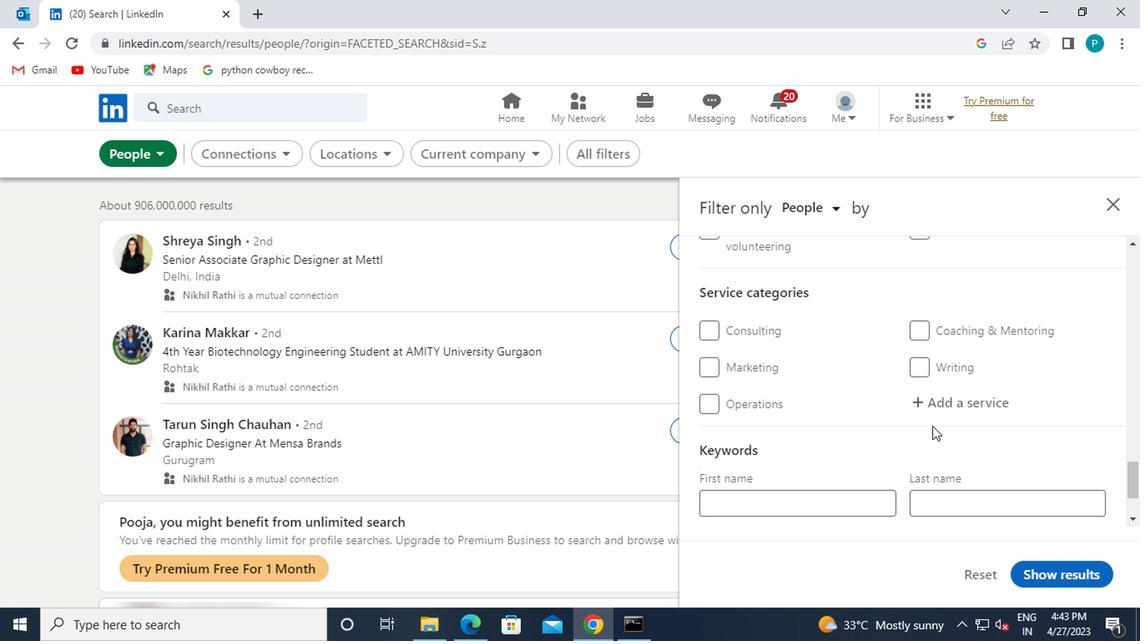 
Action: Mouse pressed left at (927, 408)
Screenshot: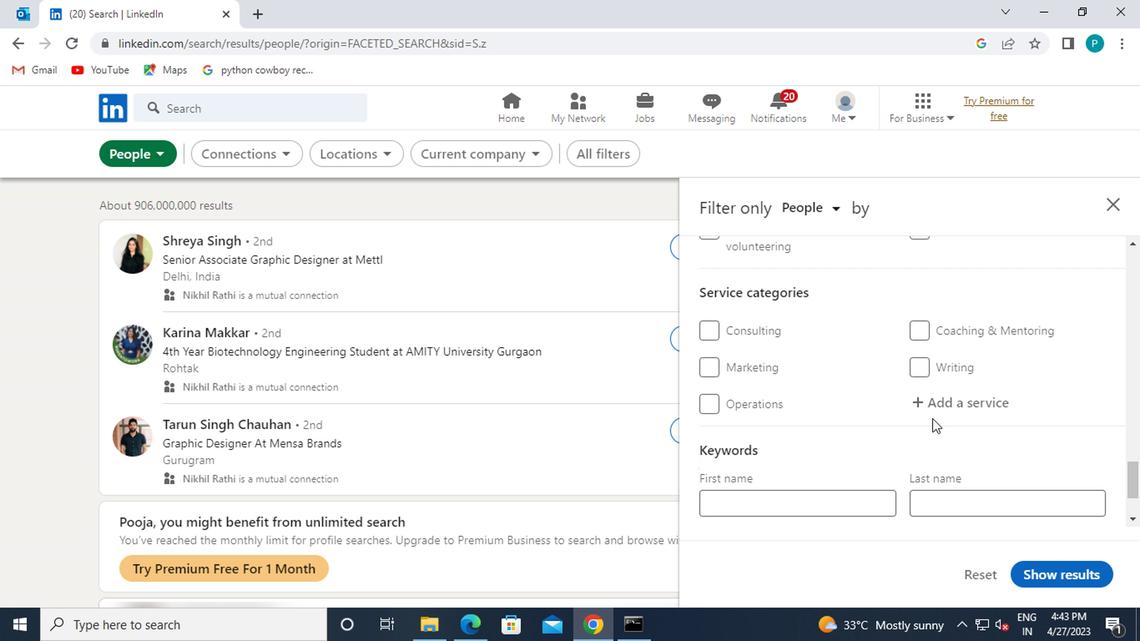
Action: Key pressed <Key.caps_lock>S<Key.caps_lock>EARCH
Screenshot: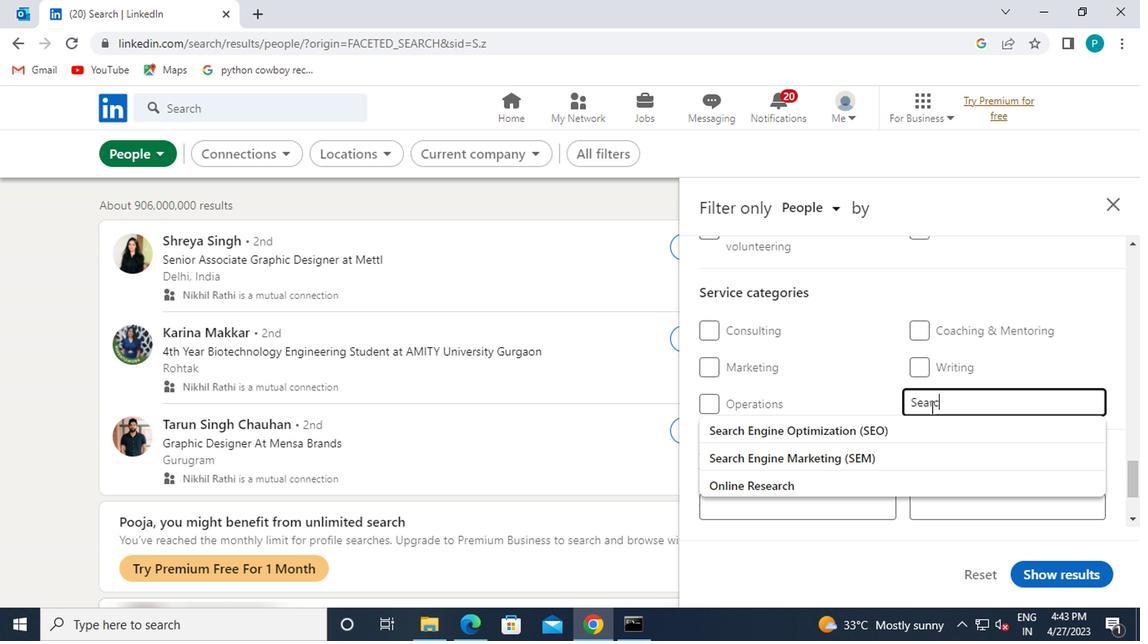 
Action: Mouse moved to (891, 426)
Screenshot: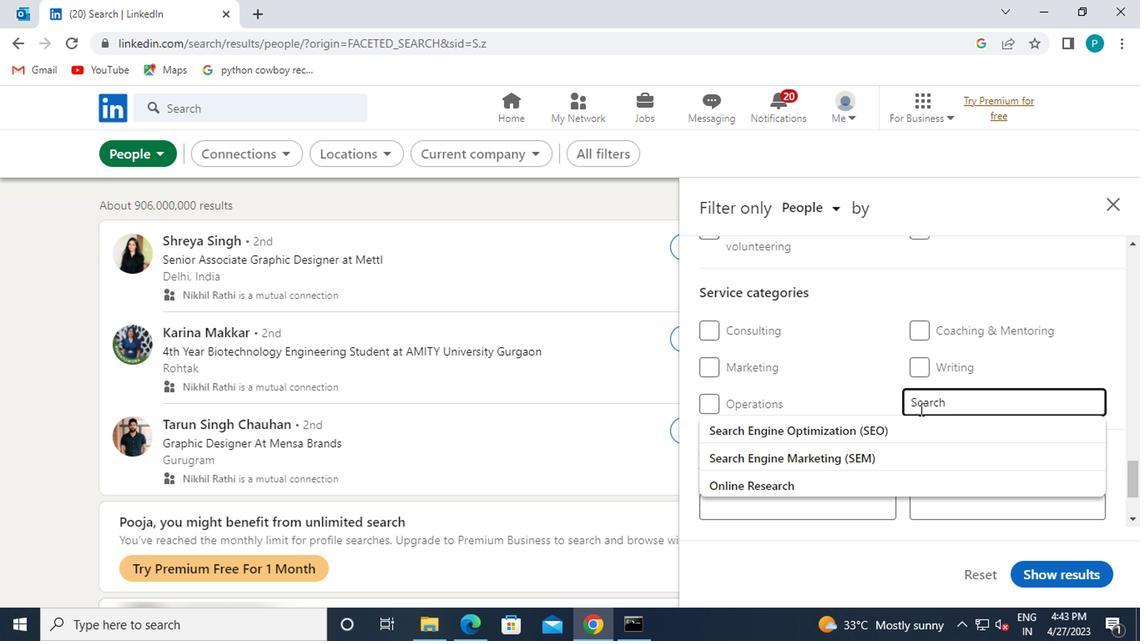 
Action: Mouse pressed left at (891, 426)
Screenshot: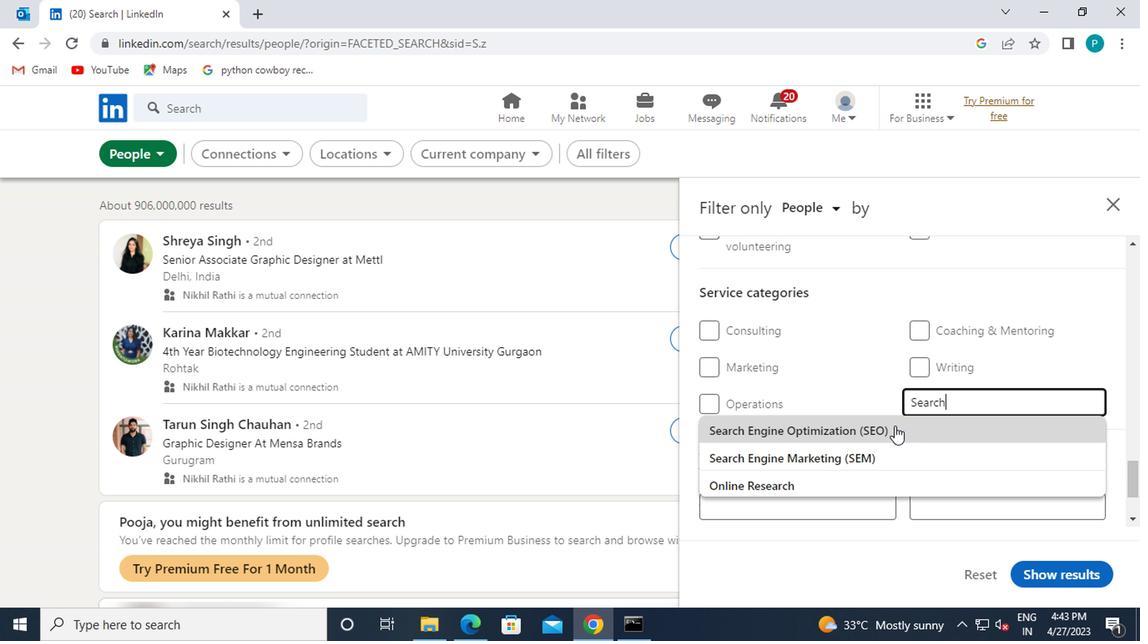 
Action: Mouse moved to (872, 405)
Screenshot: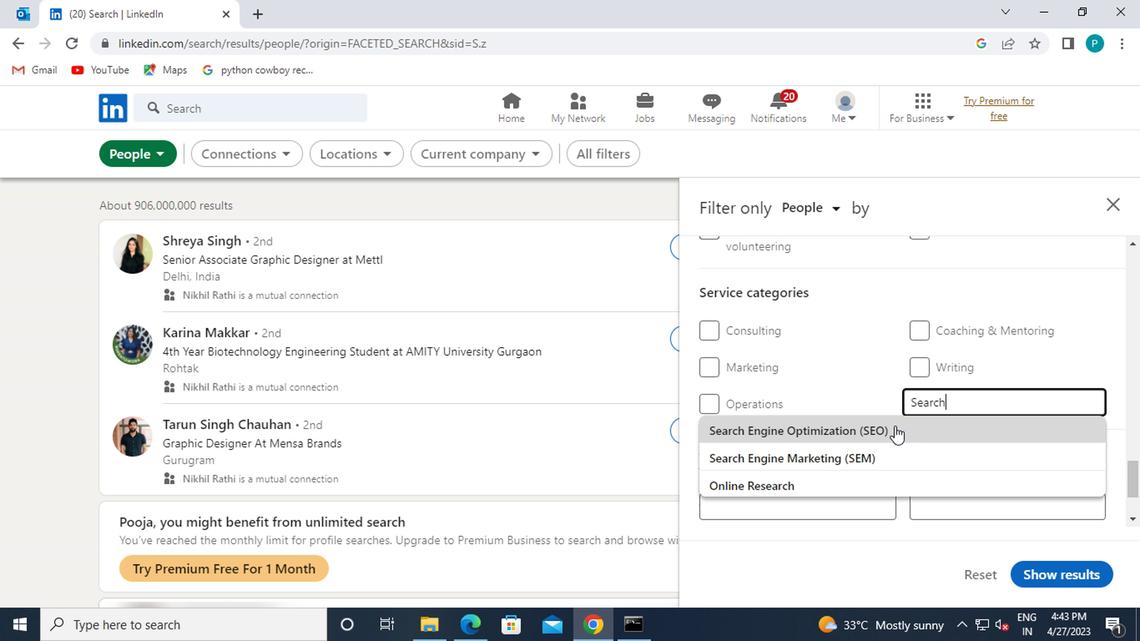
Action: Mouse scrolled (872, 404) with delta (0, -1)
Screenshot: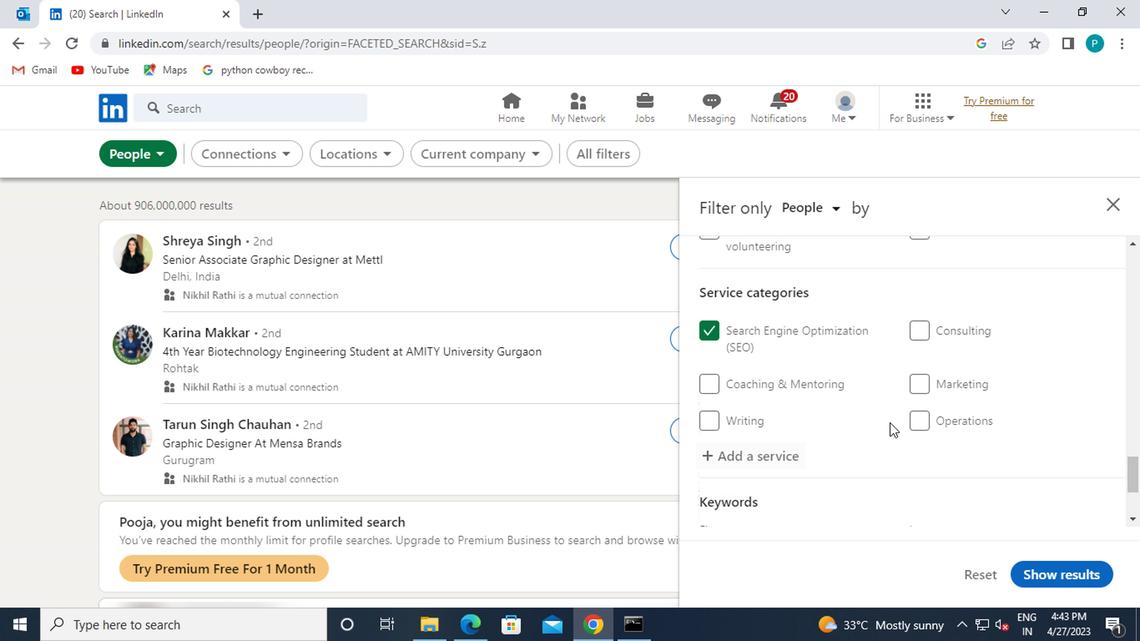 
Action: Mouse scrolled (872, 404) with delta (0, -1)
Screenshot: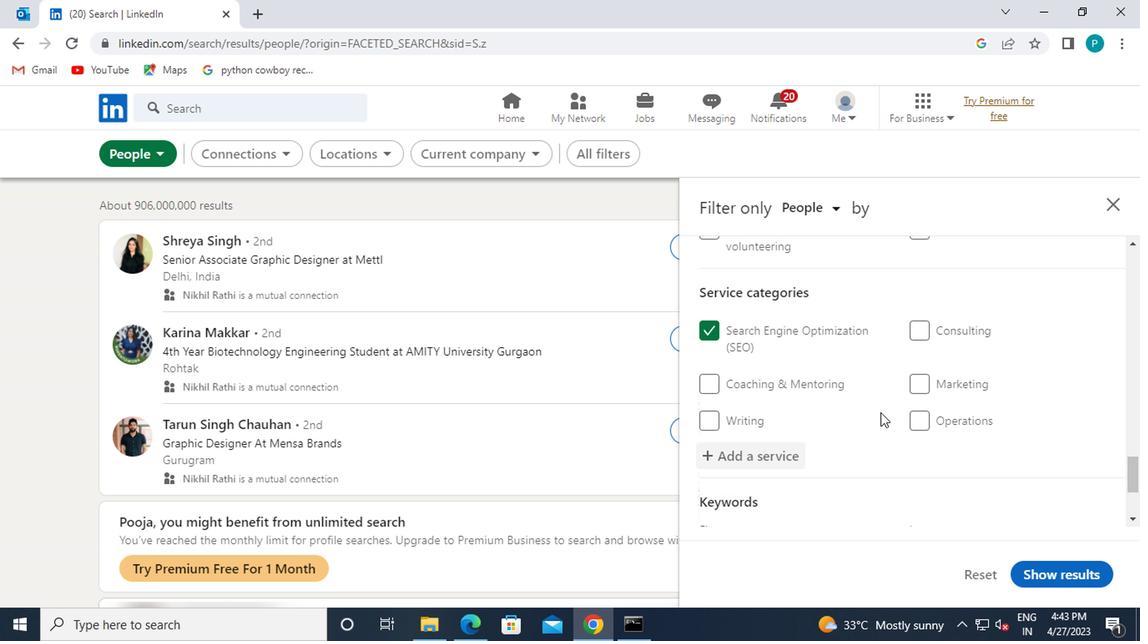 
Action: Mouse scrolled (872, 404) with delta (0, -1)
Screenshot: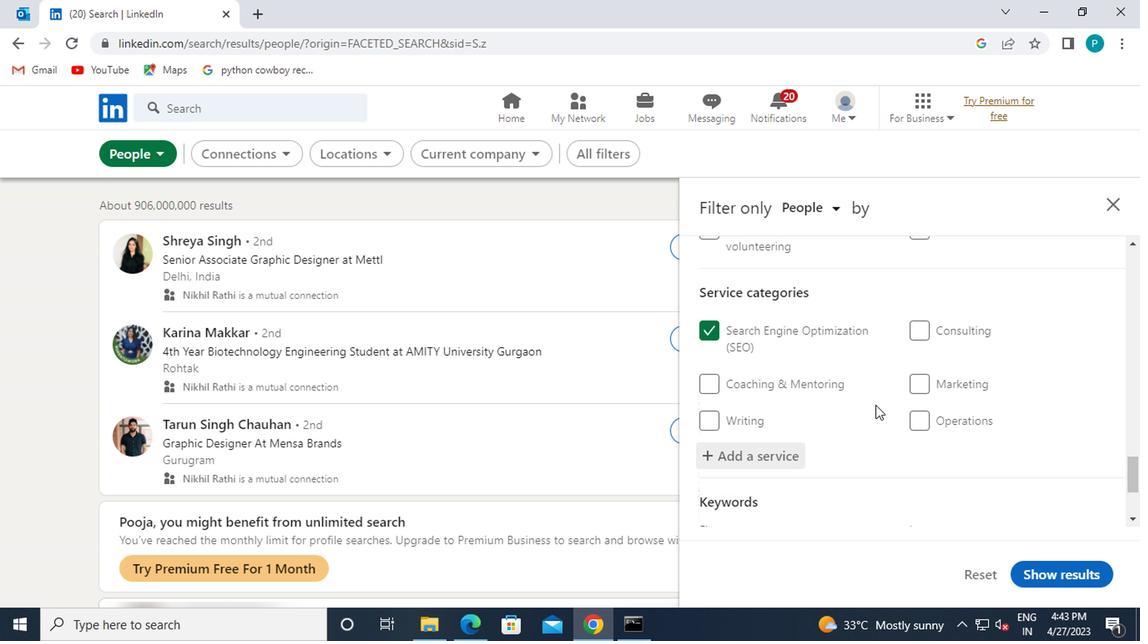 
Action: Mouse moved to (868, 445)
Screenshot: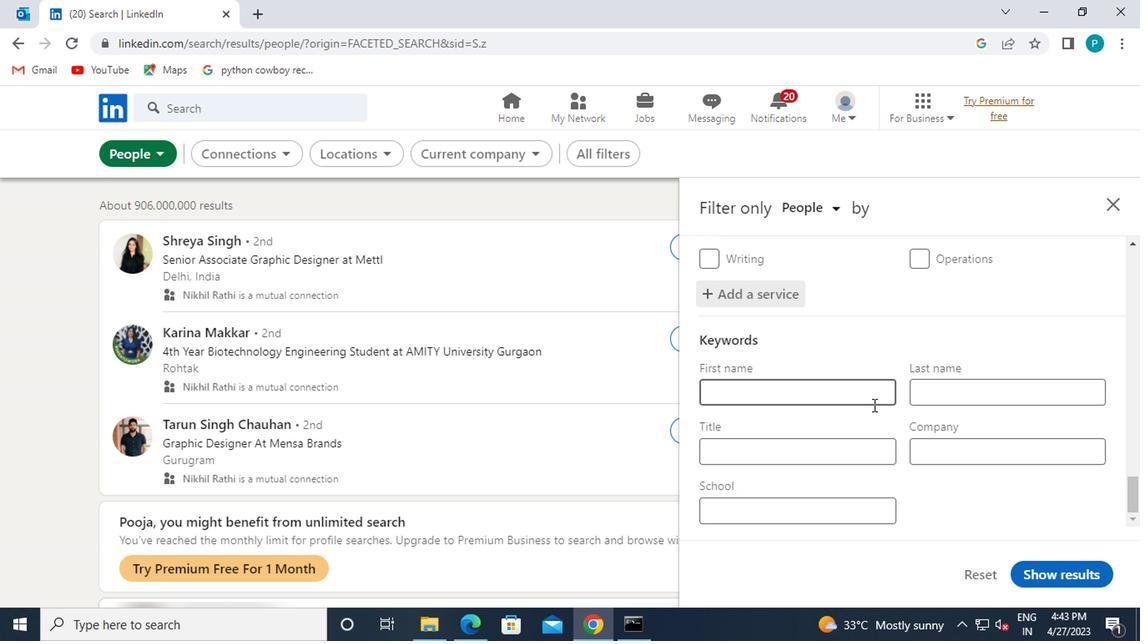 
Action: Mouse pressed left at (868, 445)
Screenshot: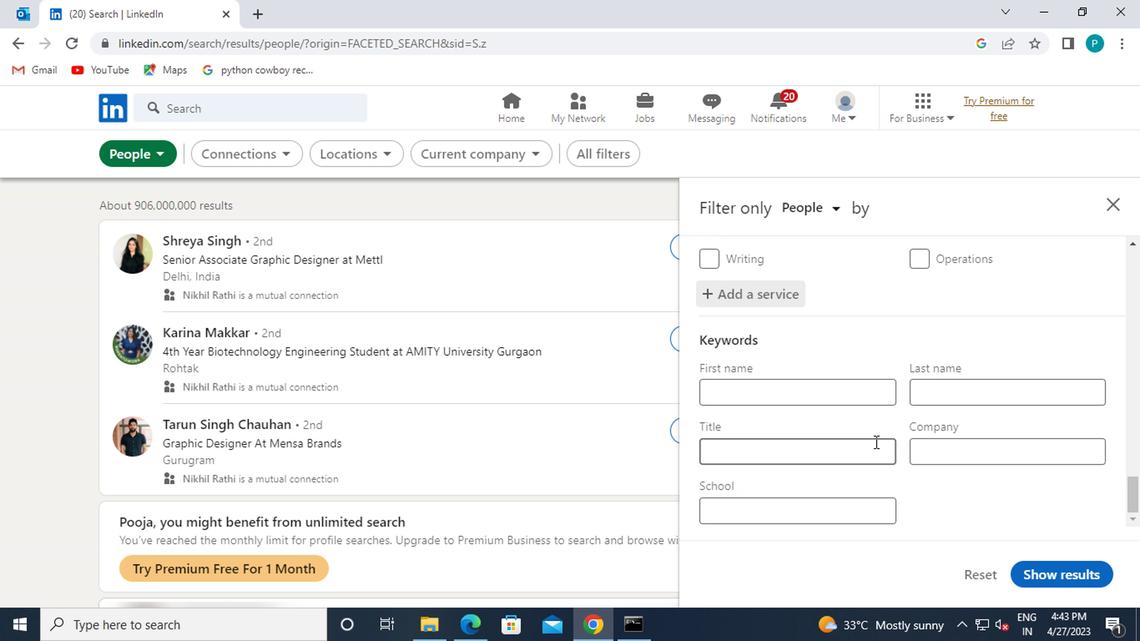 
Action: Key pressed <Key.caps_lock>C<Key.caps_lock>HIEF<Key.space><Key.caps_lock>R<Key.caps_lock>OBOT<Key.space>
Screenshot: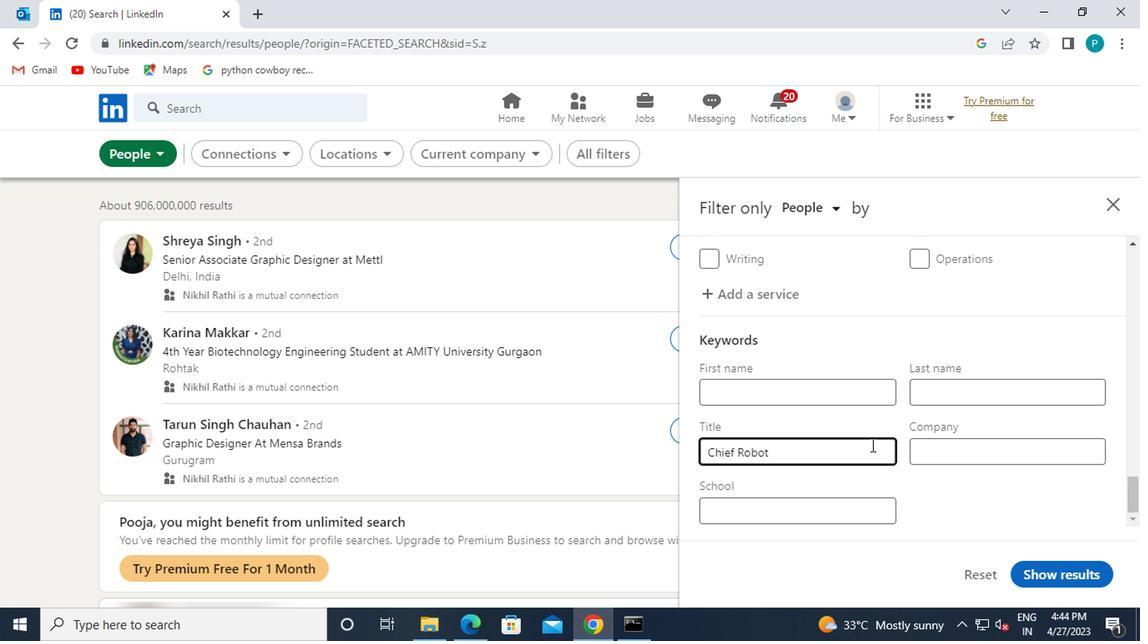 
Action: Mouse moved to (865, 448)
Screenshot: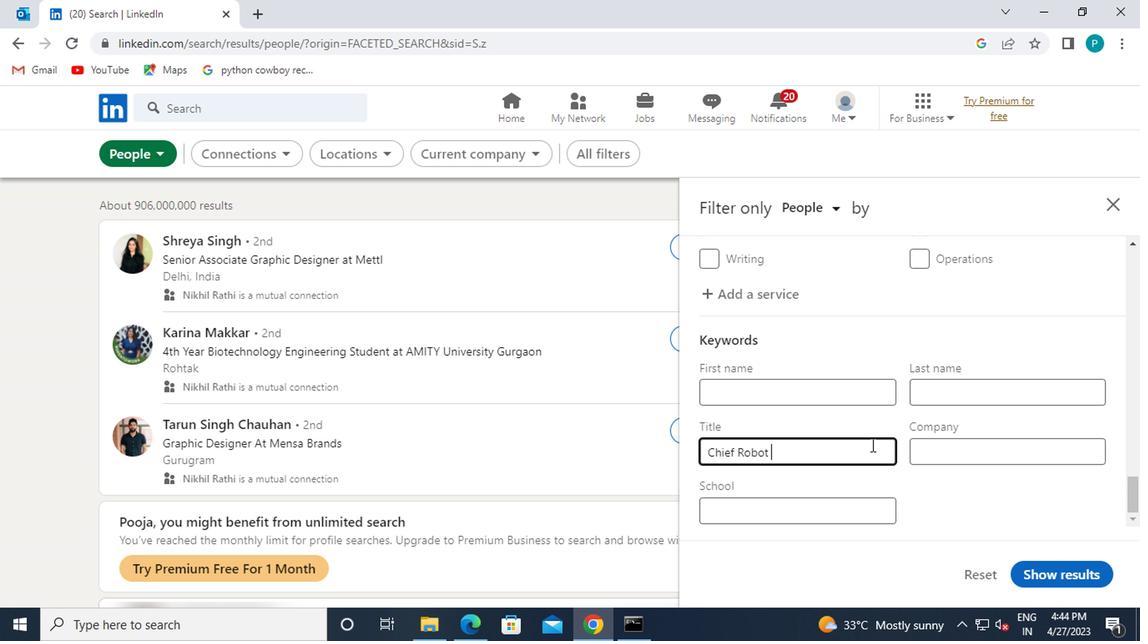 
Action: Key pressed <Key.caps_lock>W<Key.caps_lock>HISPERER
Screenshot: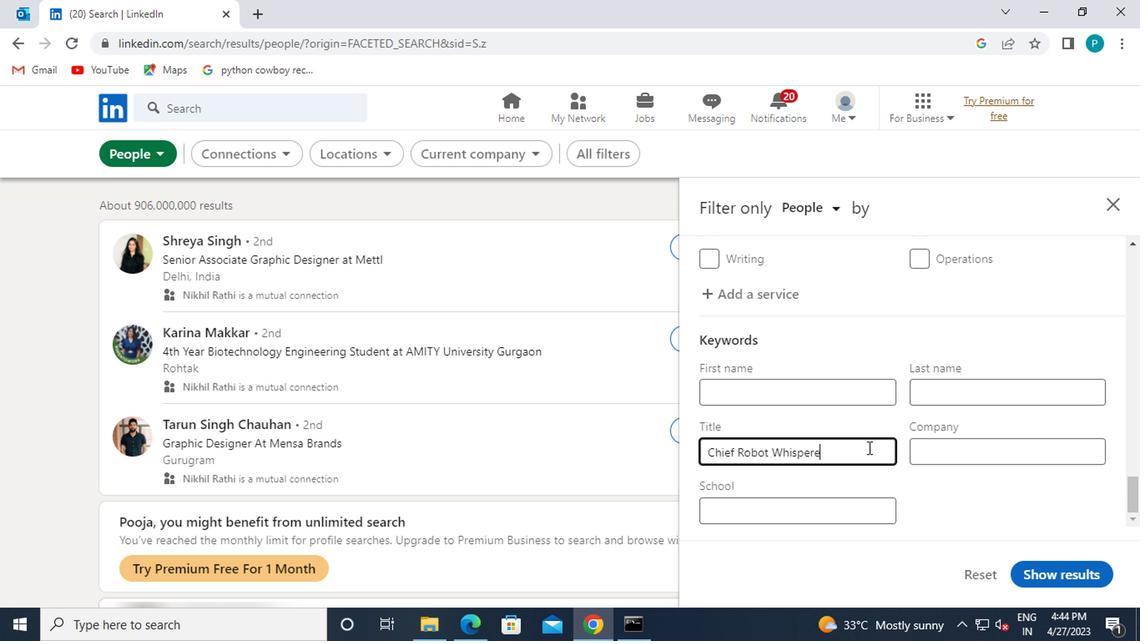 
Action: Mouse moved to (1034, 565)
Screenshot: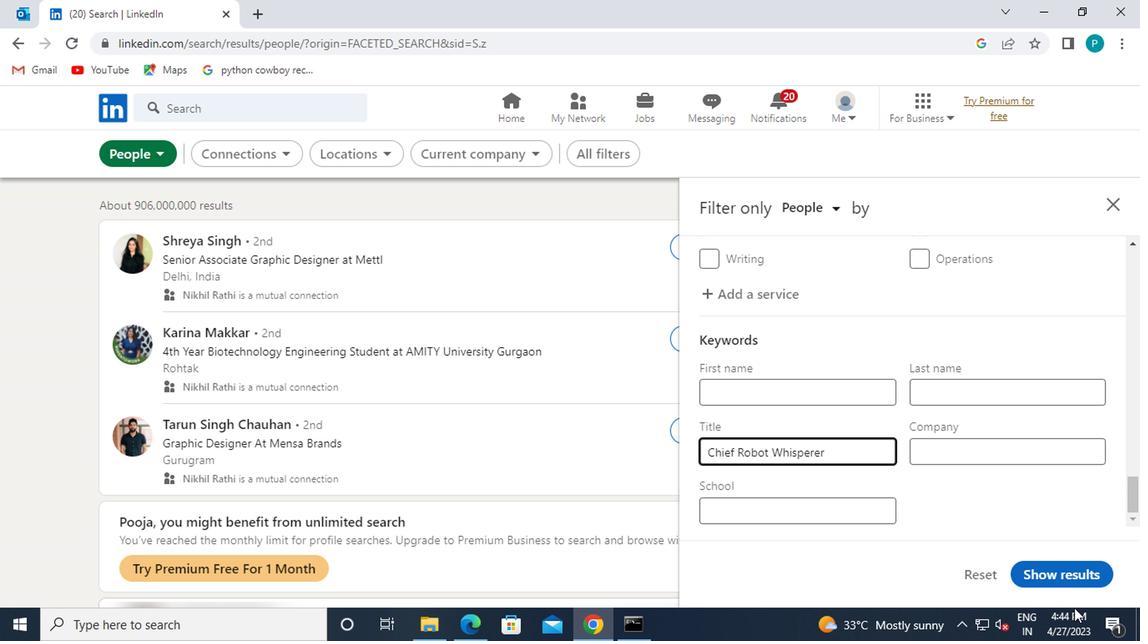 
Action: Mouse pressed left at (1034, 565)
Screenshot: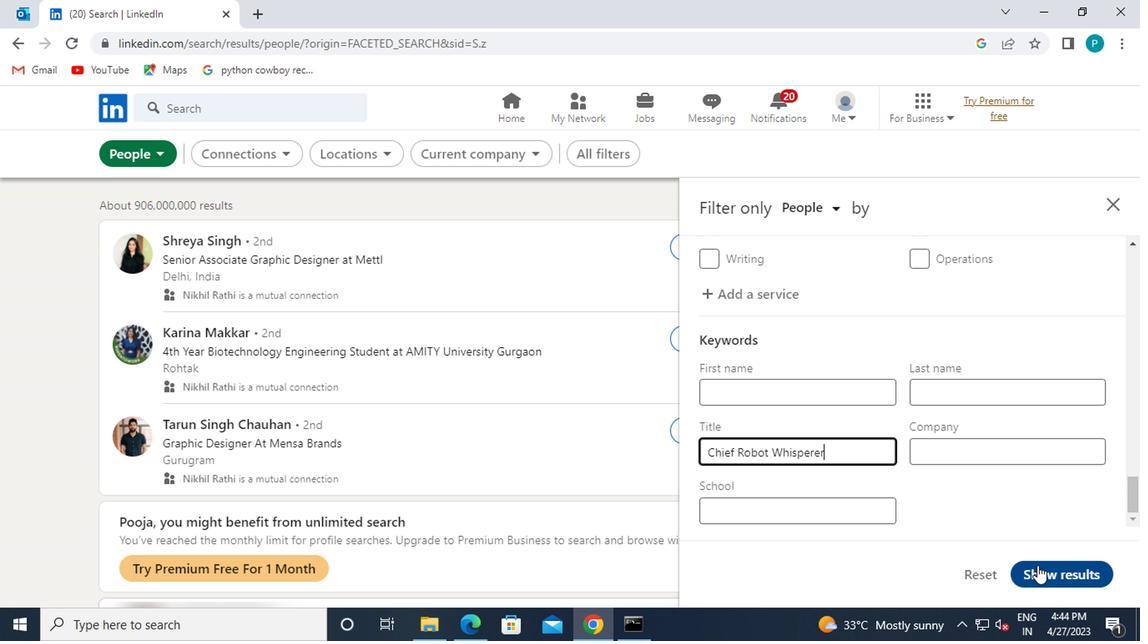 
